 Task: Find a one-way business class flight from Unalaska to Fargo for 6 passengers on May 10, with 1 carry-on bag.
Action: Mouse moved to (342, 299)
Screenshot: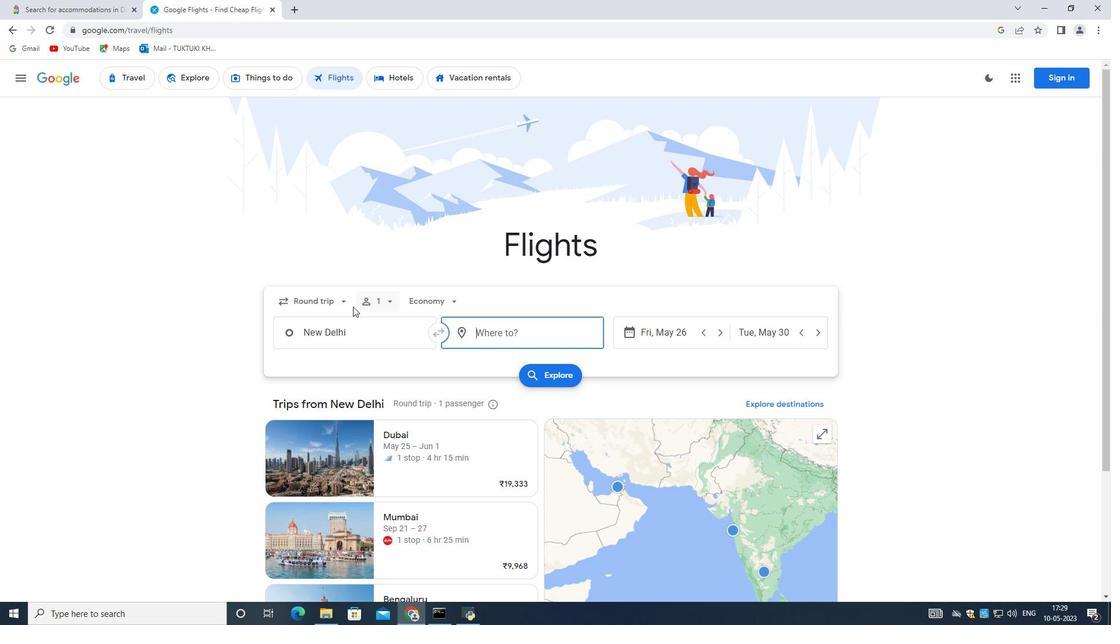 
Action: Mouse pressed left at (342, 299)
Screenshot: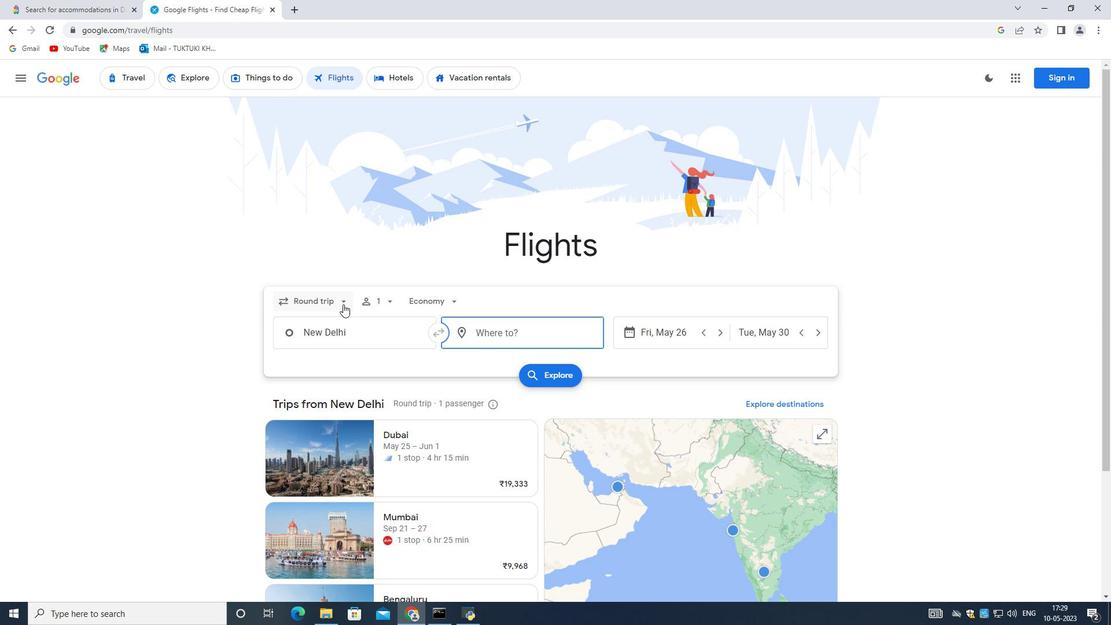 
Action: Mouse moved to (328, 355)
Screenshot: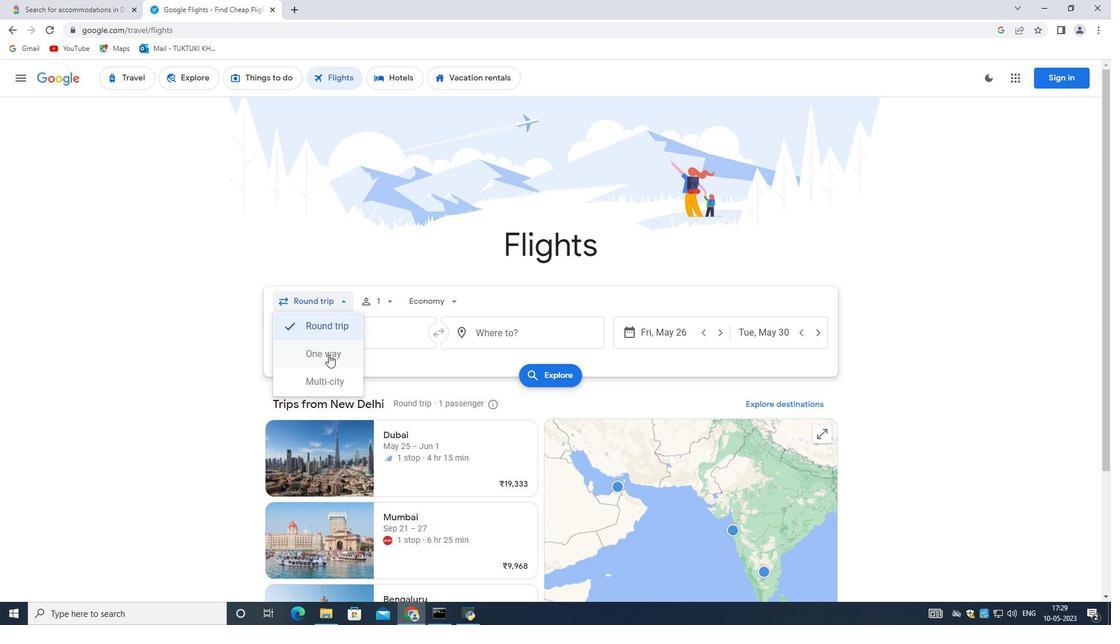 
Action: Mouse pressed left at (328, 355)
Screenshot: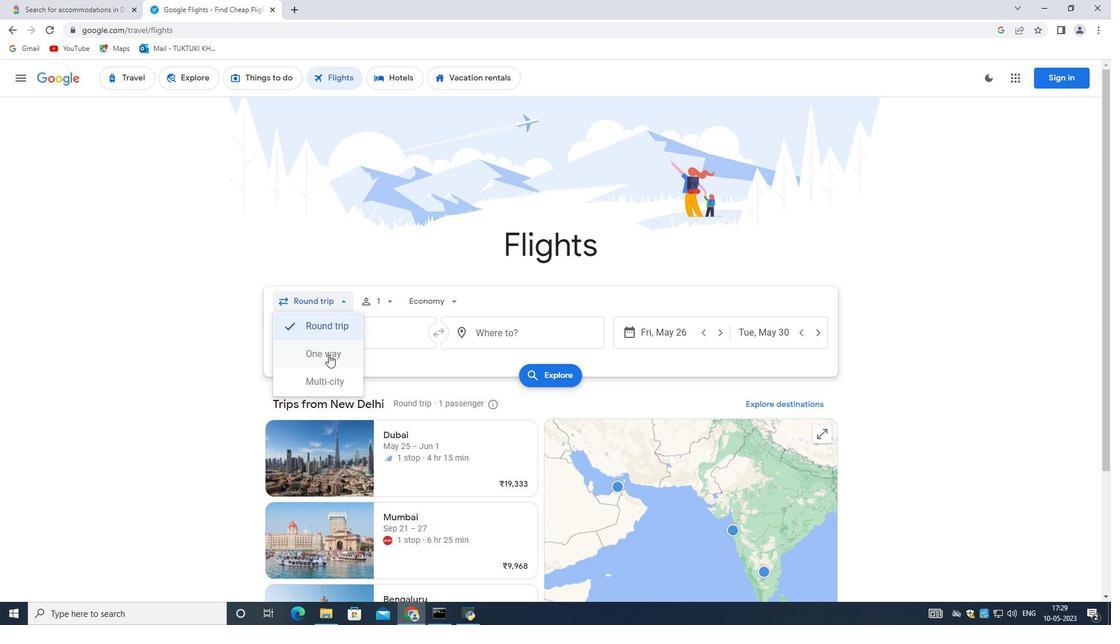 
Action: Mouse moved to (378, 301)
Screenshot: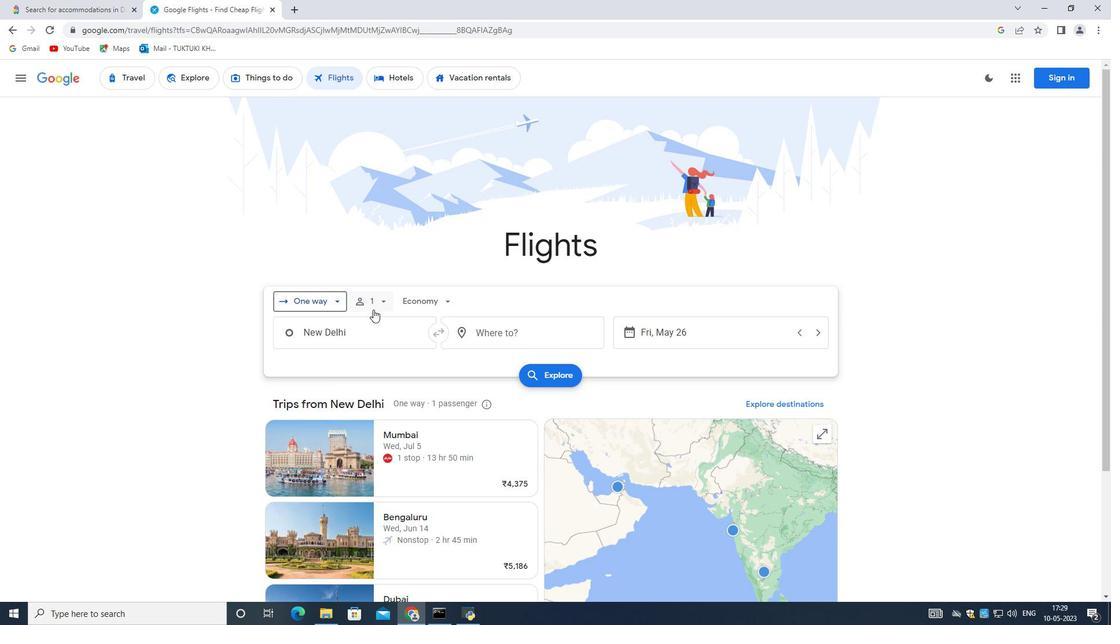 
Action: Mouse pressed left at (378, 301)
Screenshot: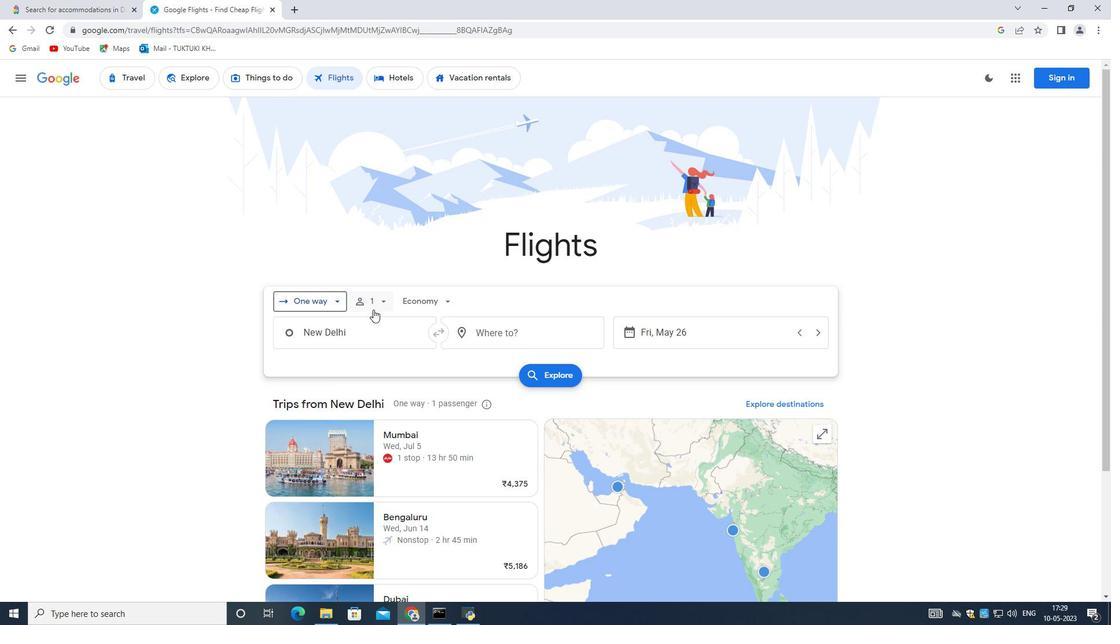 
Action: Mouse moved to (470, 331)
Screenshot: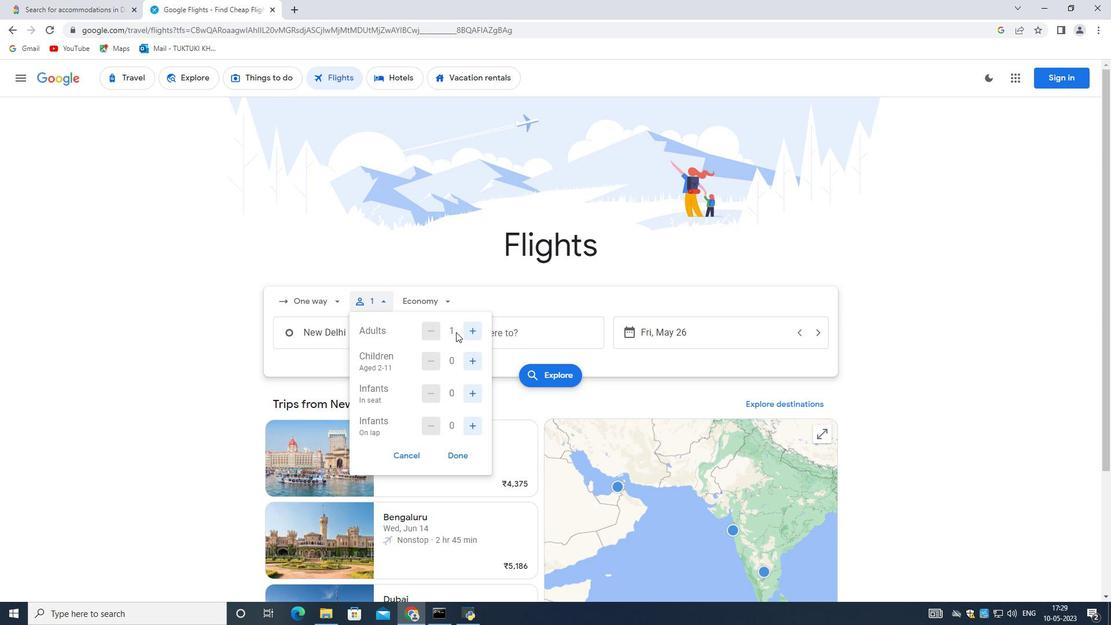 
Action: Mouse pressed left at (470, 331)
Screenshot: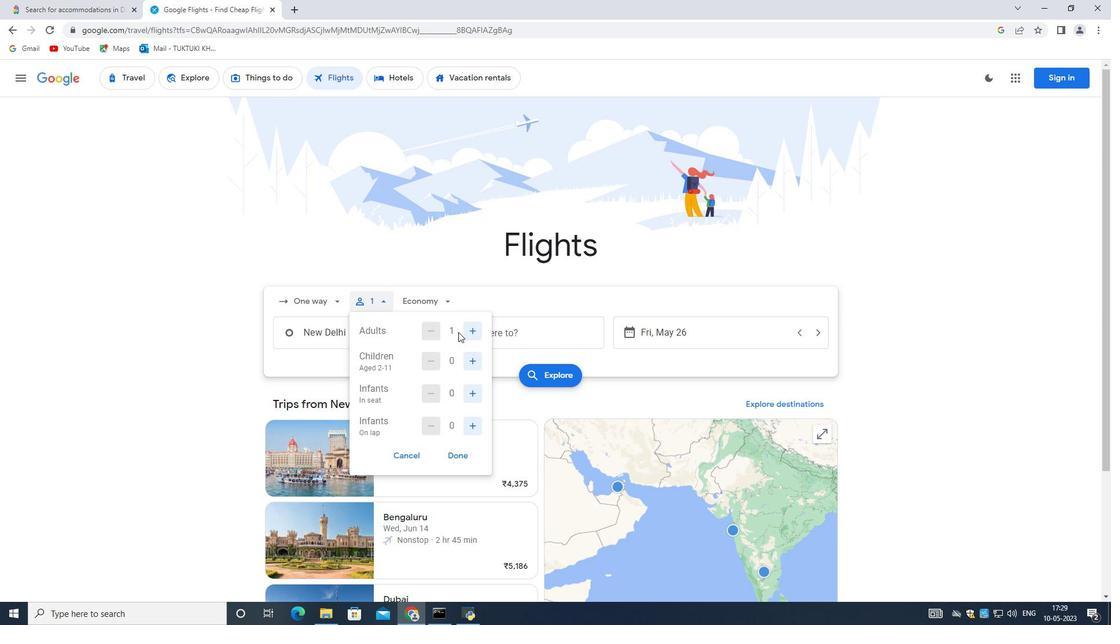 
Action: Mouse moved to (471, 330)
Screenshot: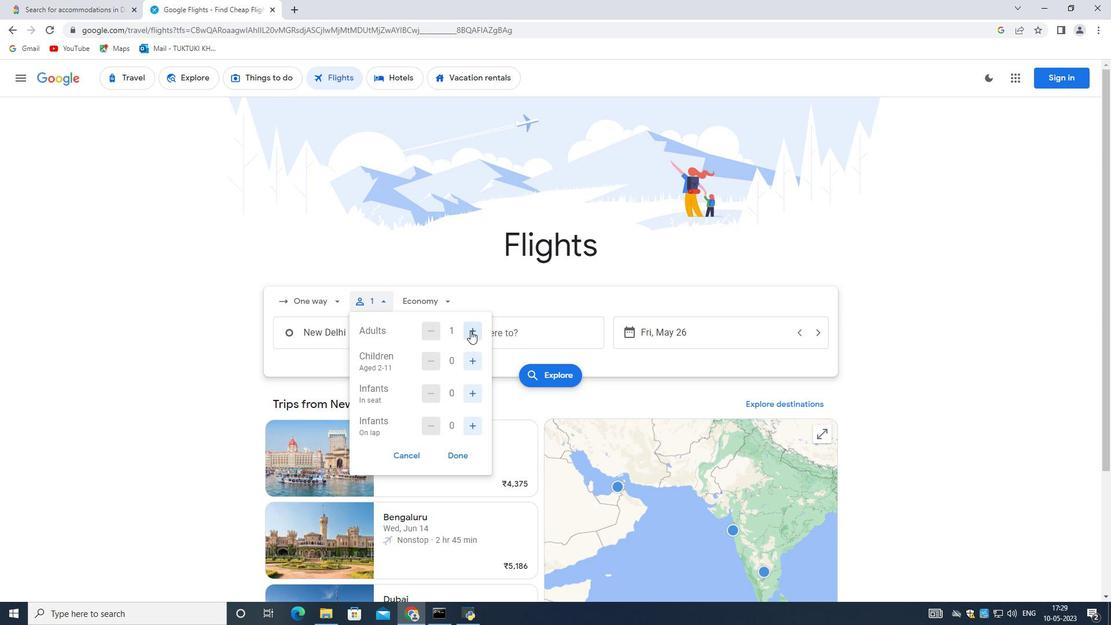 
Action: Mouse pressed left at (471, 330)
Screenshot: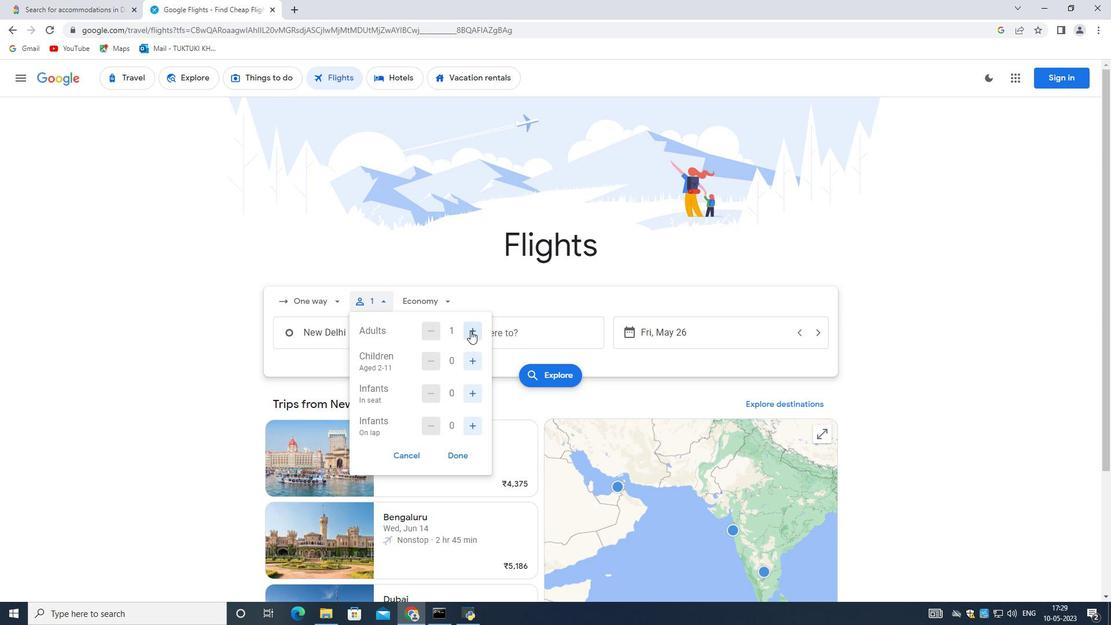 
Action: Mouse pressed left at (471, 330)
Screenshot: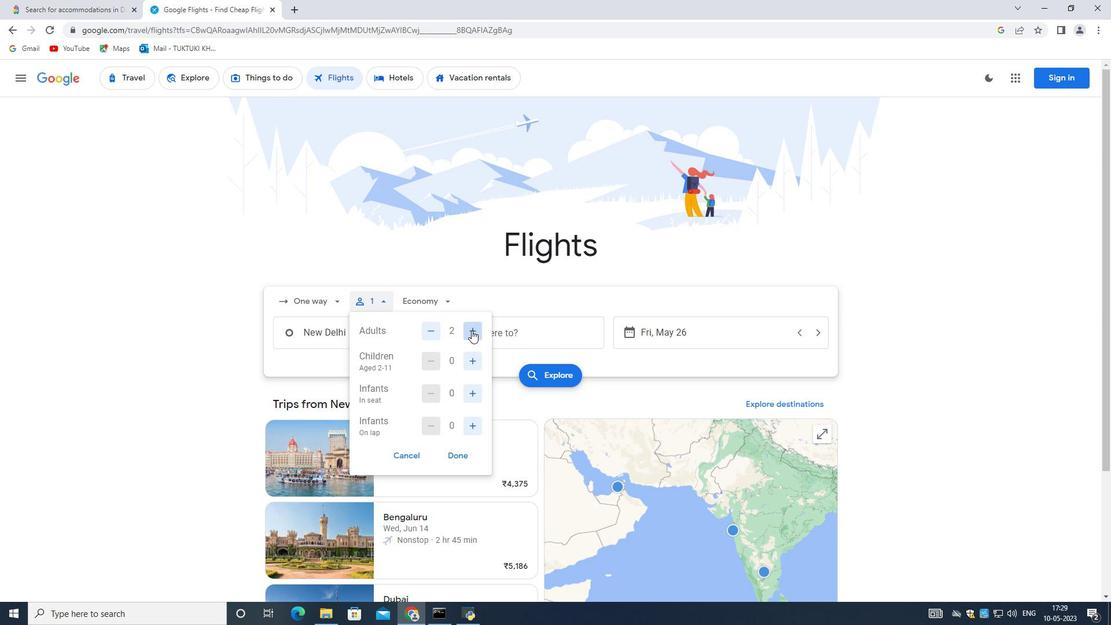 
Action: Mouse moved to (433, 335)
Screenshot: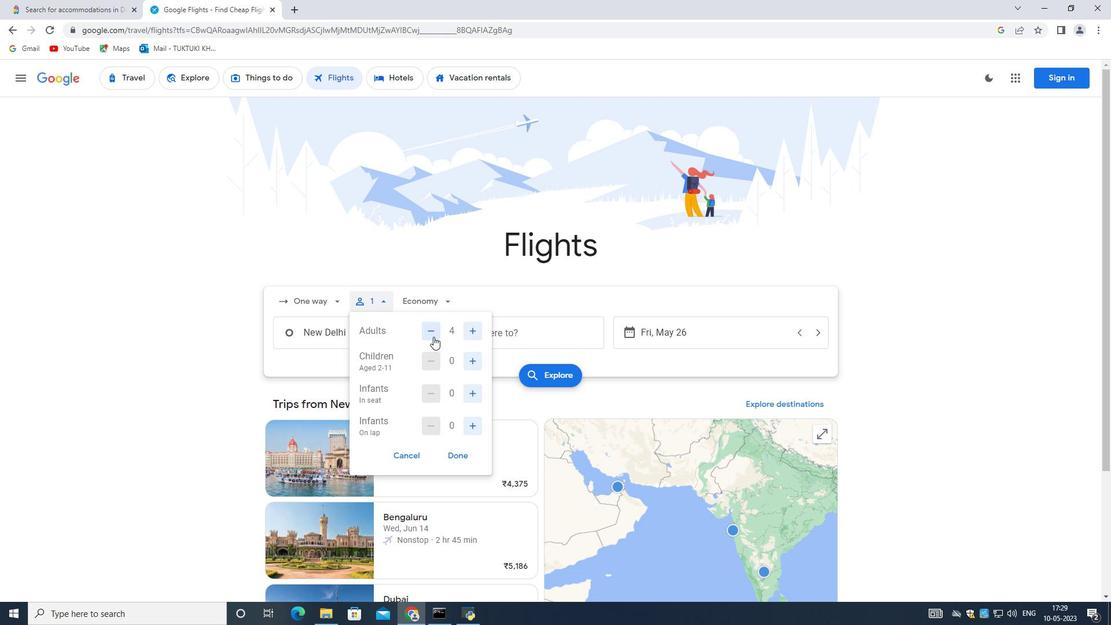 
Action: Mouse pressed left at (433, 335)
Screenshot: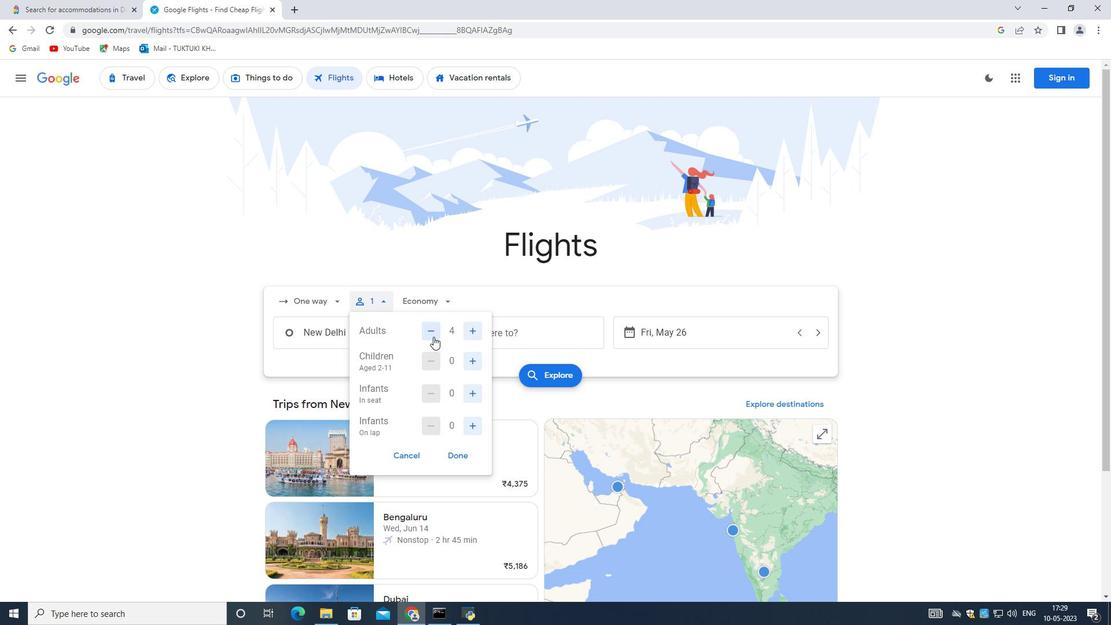 
Action: Mouse moved to (476, 361)
Screenshot: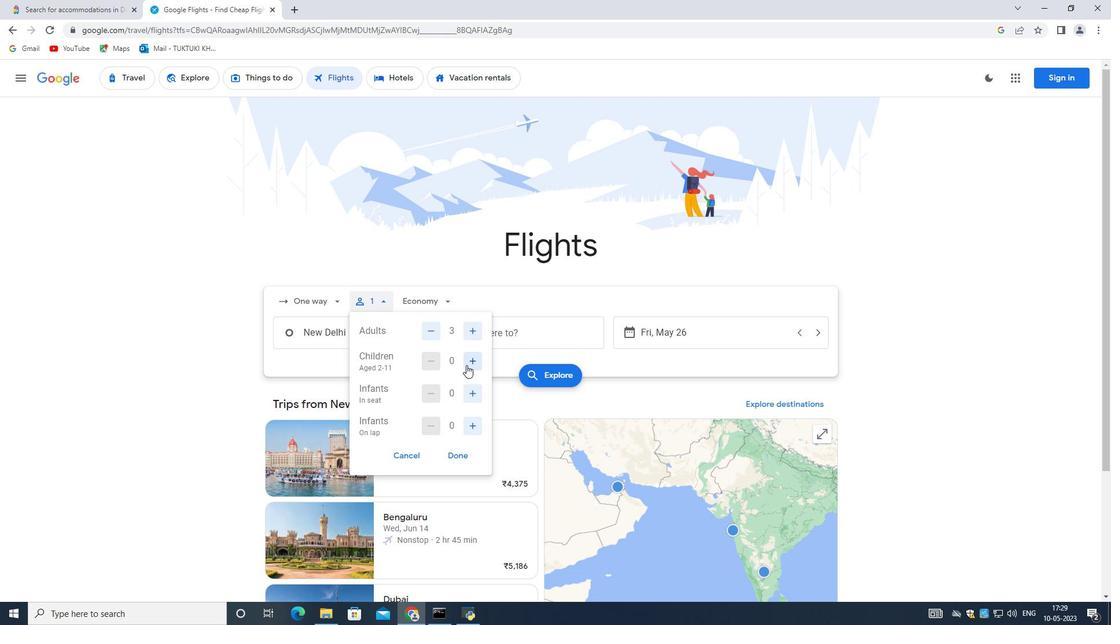 
Action: Mouse pressed left at (476, 361)
Screenshot: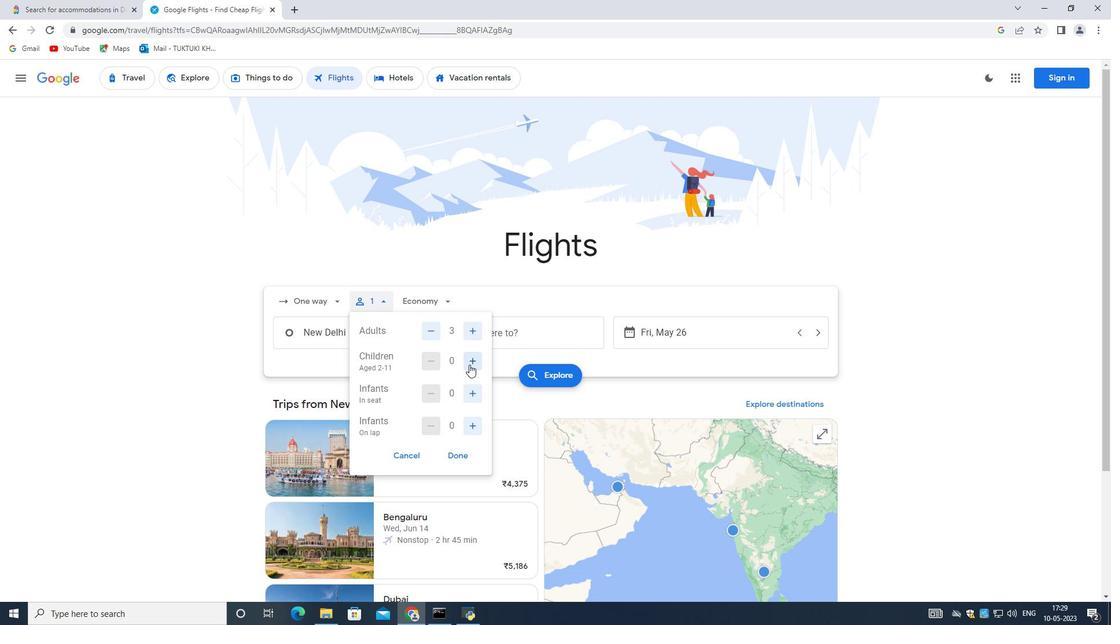
Action: Mouse moved to (476, 360)
Screenshot: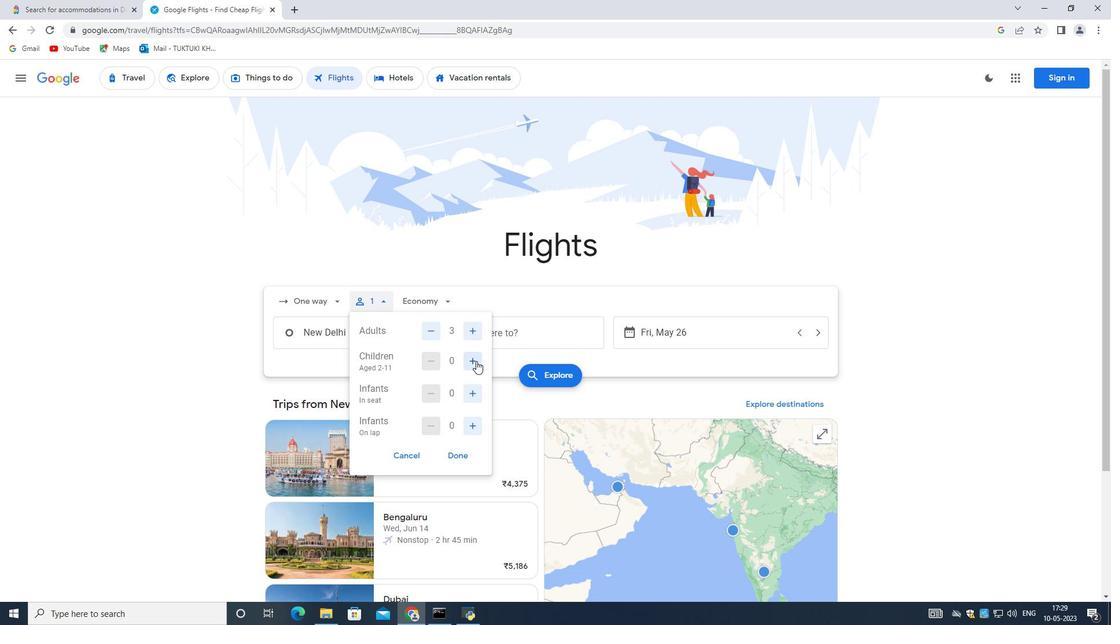 
Action: Mouse pressed left at (476, 360)
Screenshot: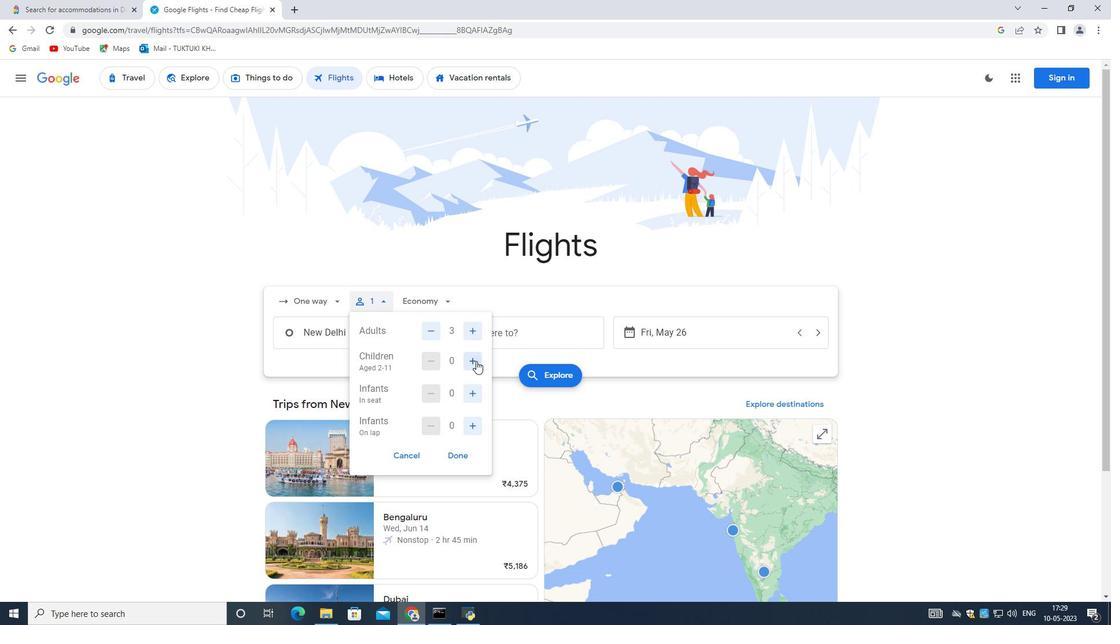 
Action: Mouse moved to (476, 359)
Screenshot: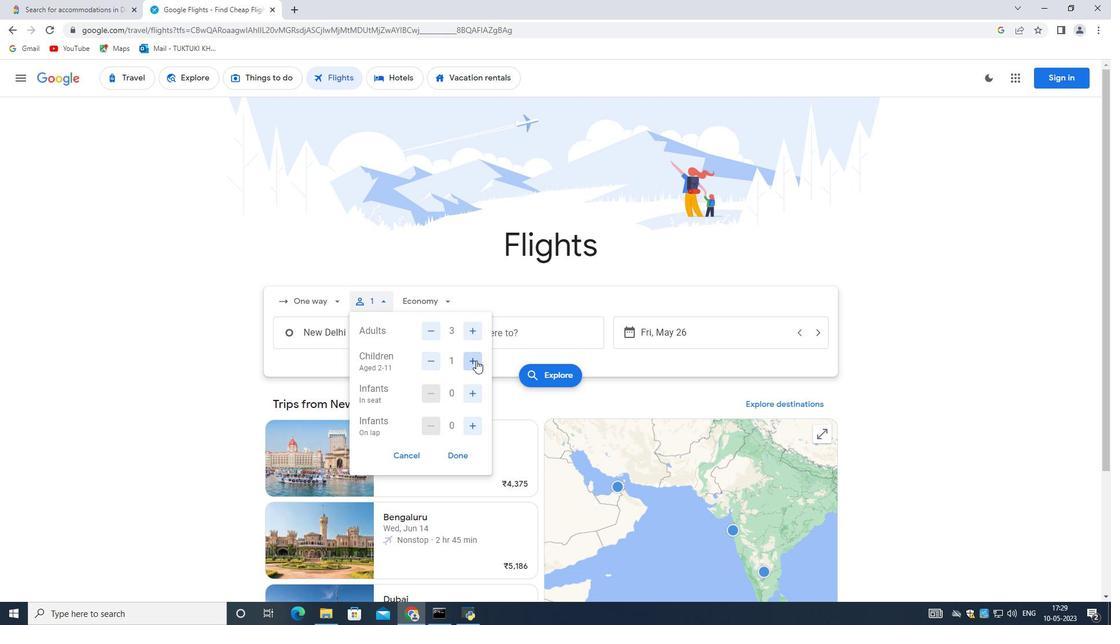 
Action: Mouse pressed left at (476, 359)
Screenshot: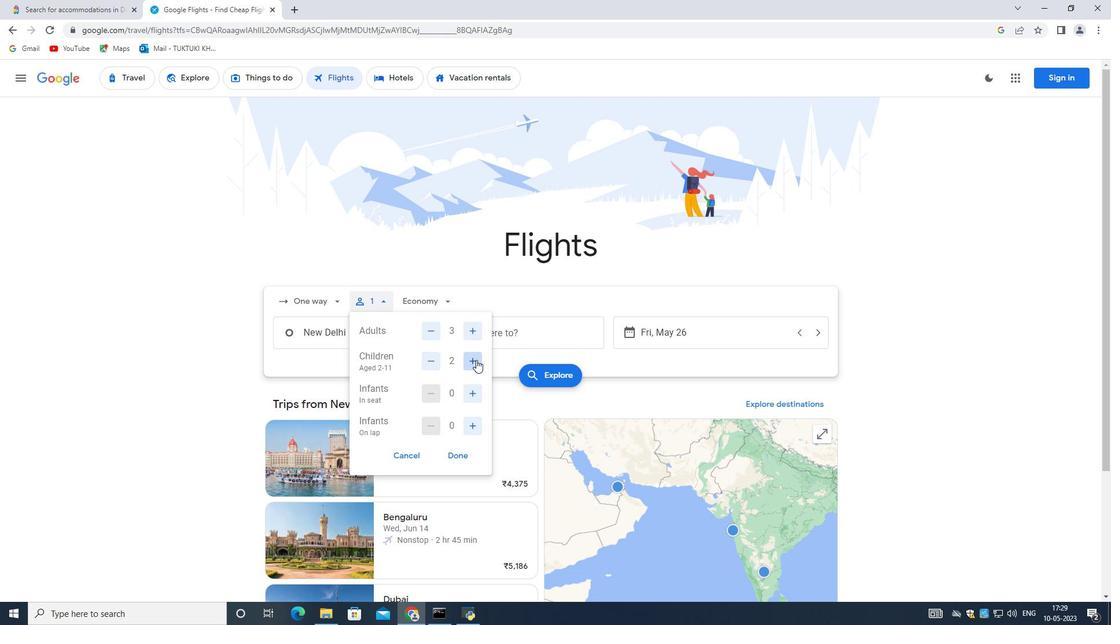 
Action: Mouse moved to (460, 453)
Screenshot: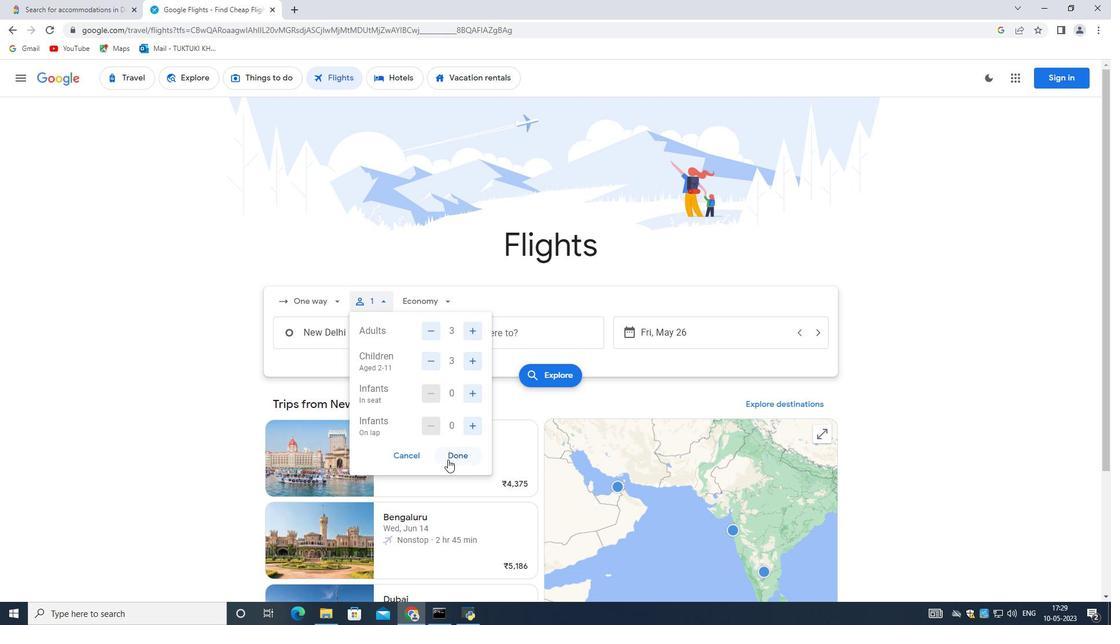 
Action: Mouse pressed left at (460, 453)
Screenshot: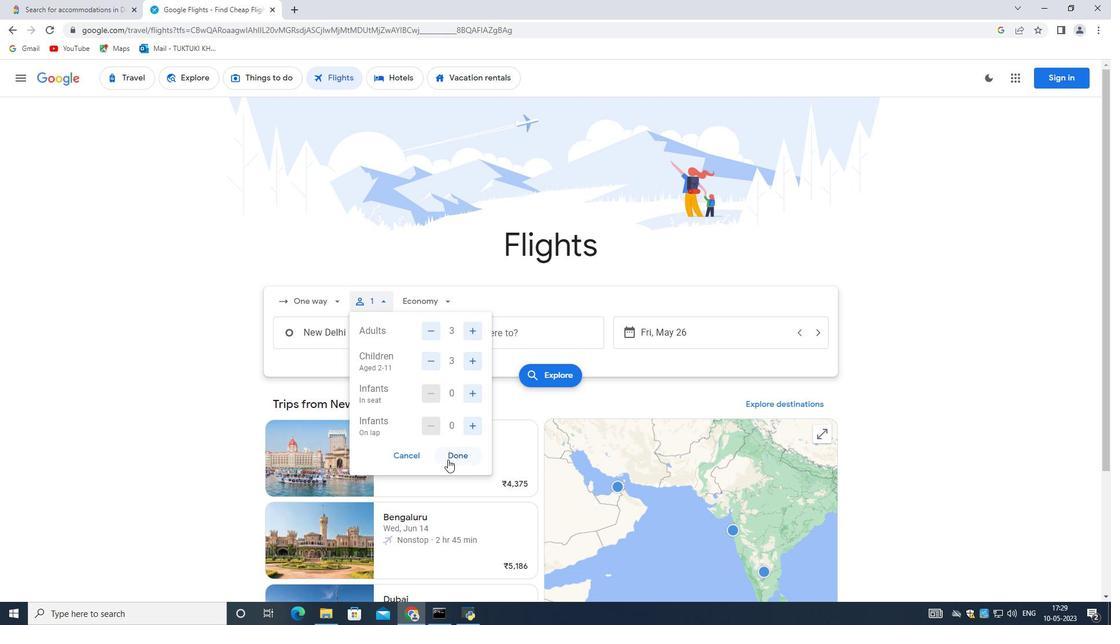 
Action: Mouse moved to (428, 301)
Screenshot: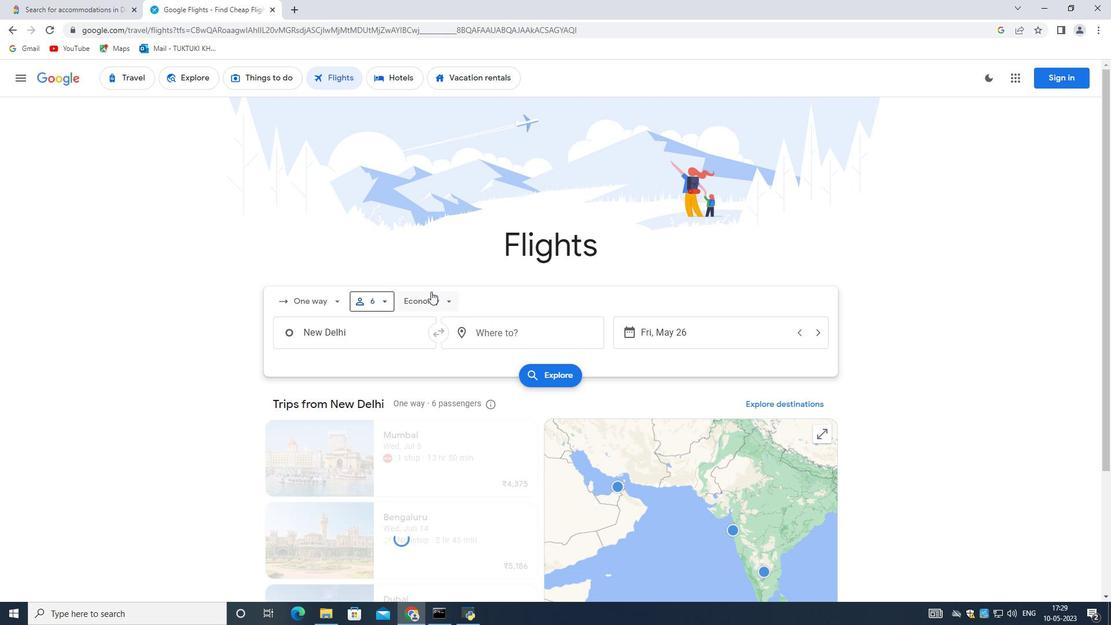 
Action: Mouse pressed left at (428, 301)
Screenshot: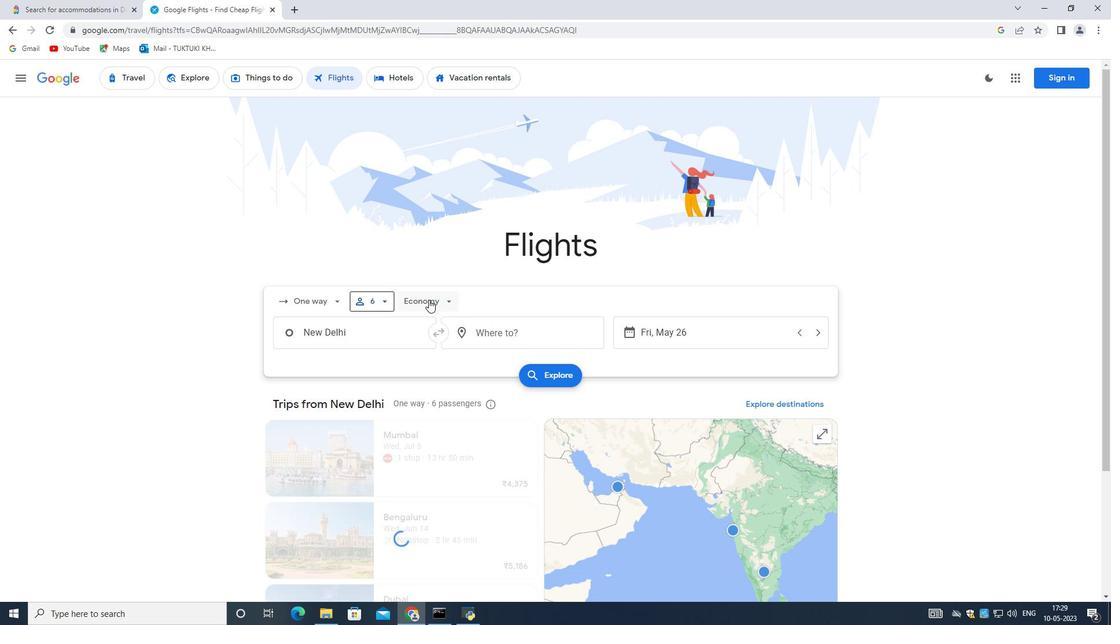 
Action: Mouse moved to (454, 384)
Screenshot: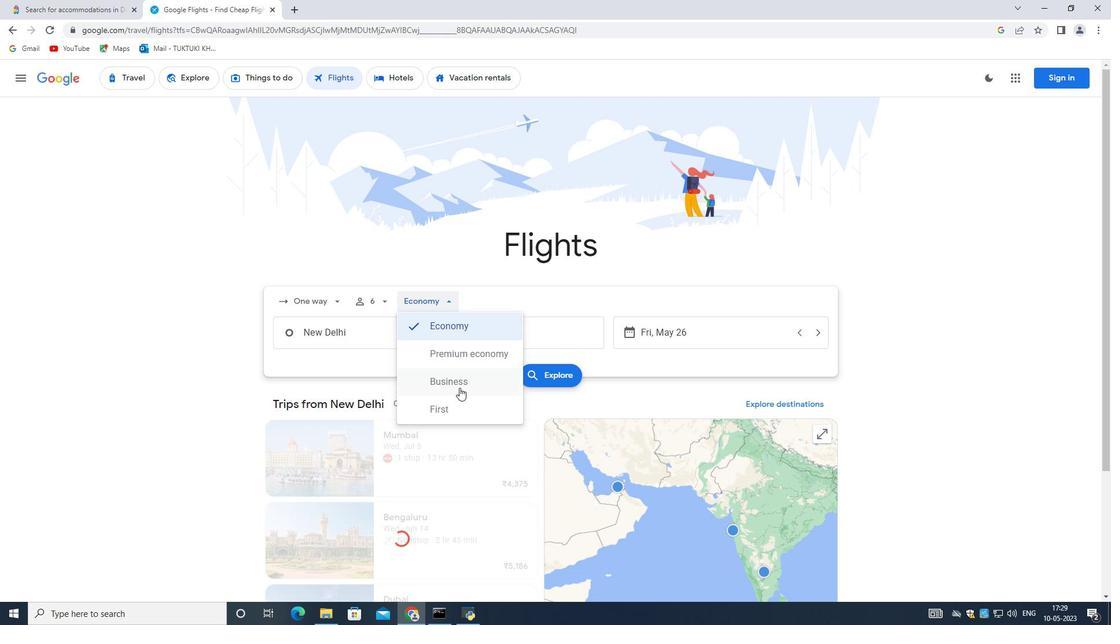 
Action: Mouse pressed left at (454, 384)
Screenshot: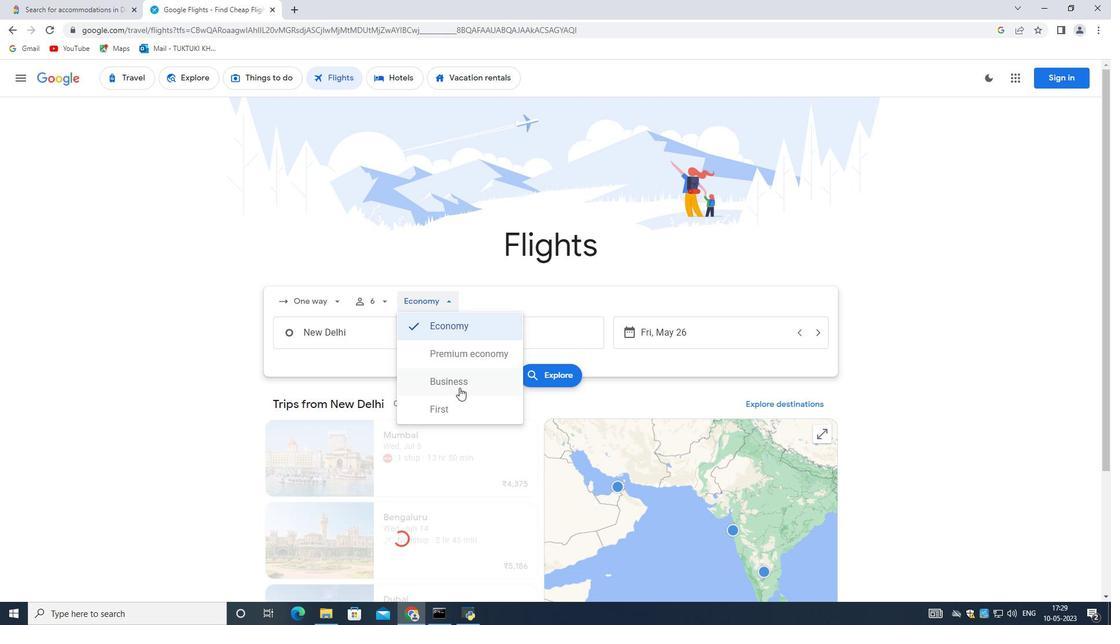 
Action: Mouse moved to (340, 336)
Screenshot: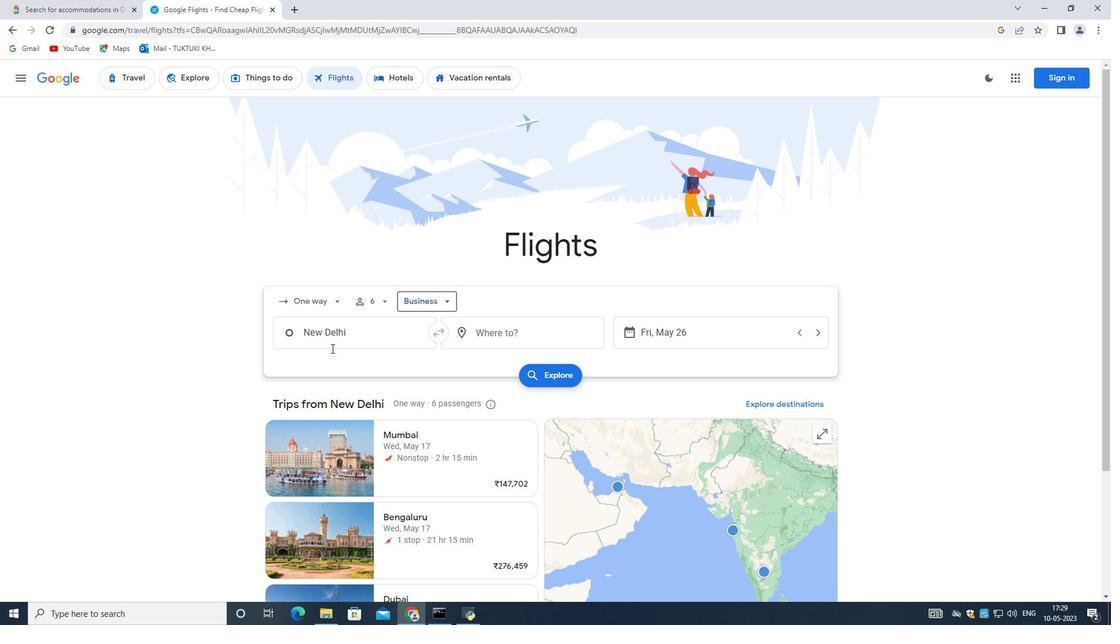 
Action: Mouse pressed left at (340, 336)
Screenshot: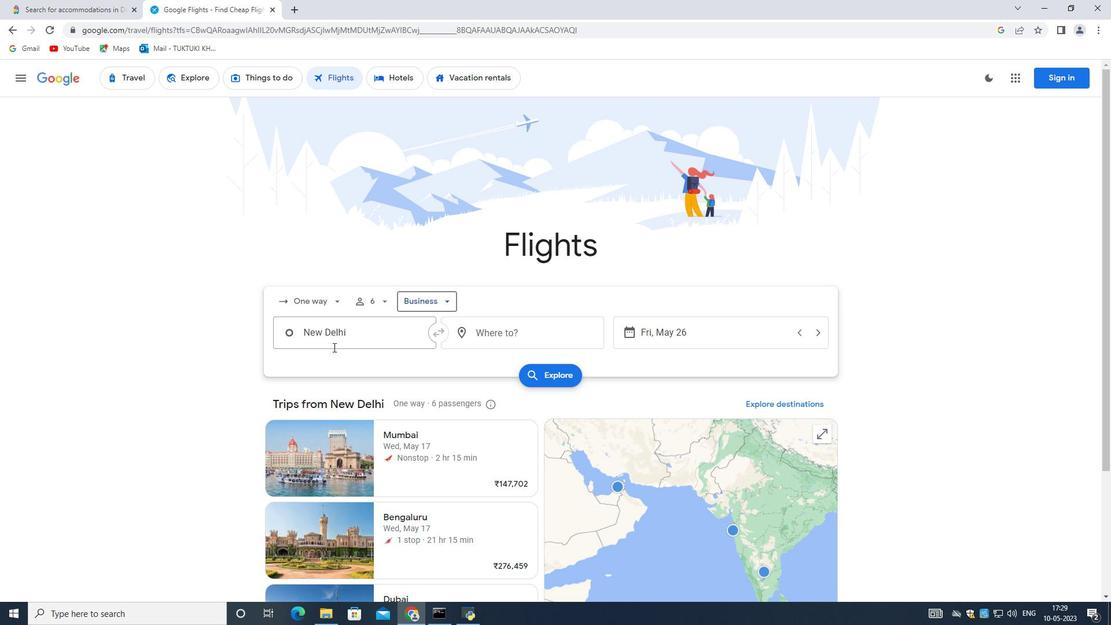 
Action: Key pressed <Key.backspace><Key.shift>Unalaska
Screenshot: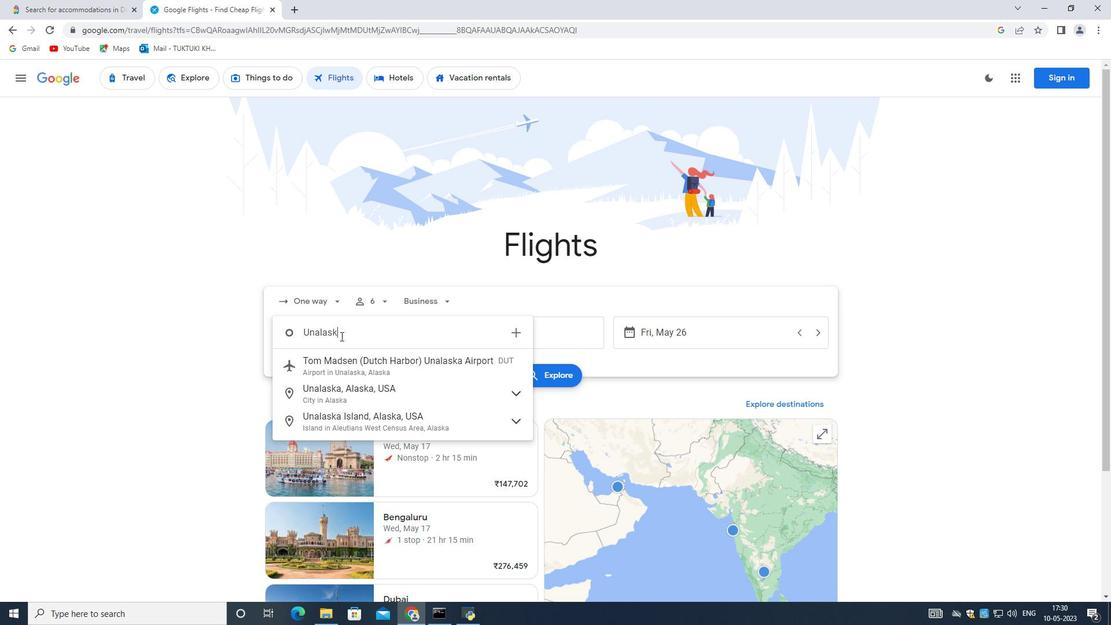 
Action: Mouse moved to (343, 375)
Screenshot: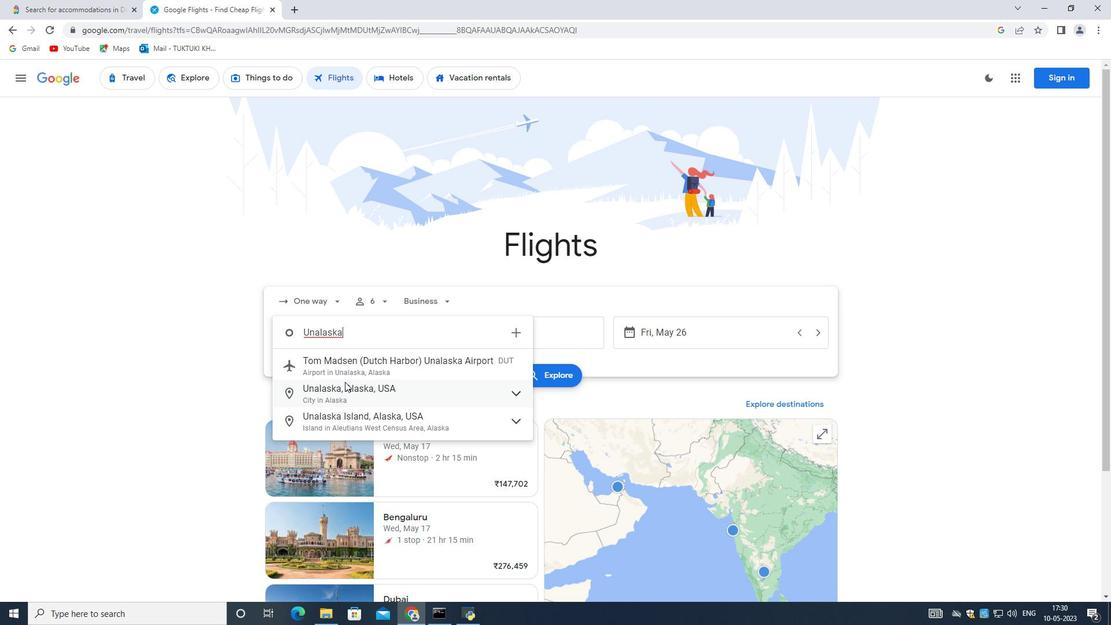 
Action: Key pressed <Key.space><Key.shift>Airport
Screenshot: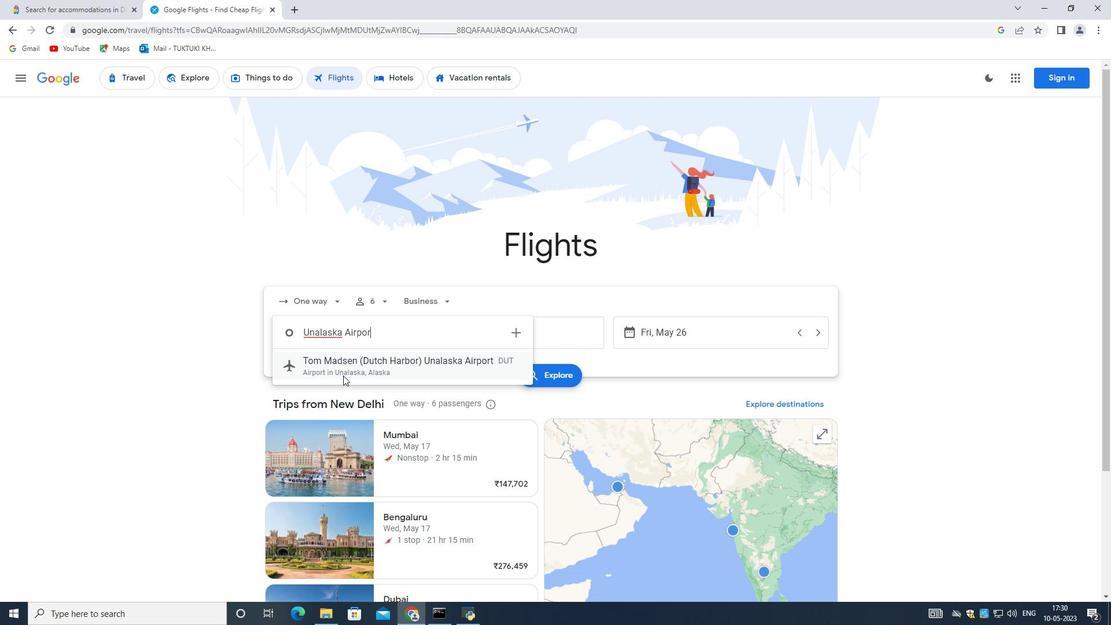 
Action: Mouse moved to (491, 414)
Screenshot: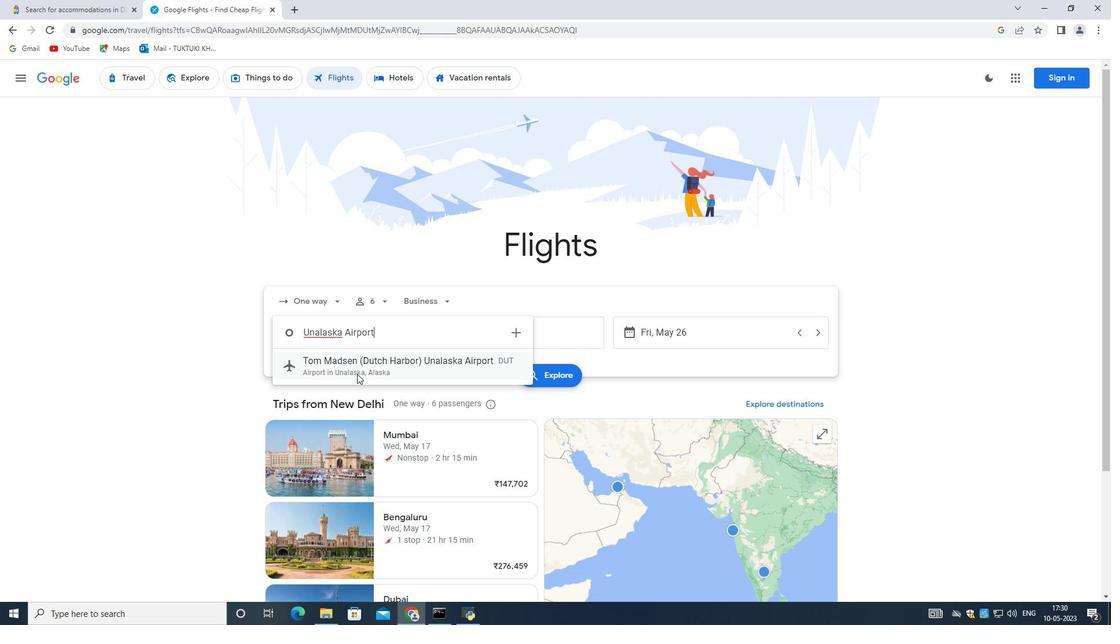 
Action: Key pressed <Key.enter>
Screenshot: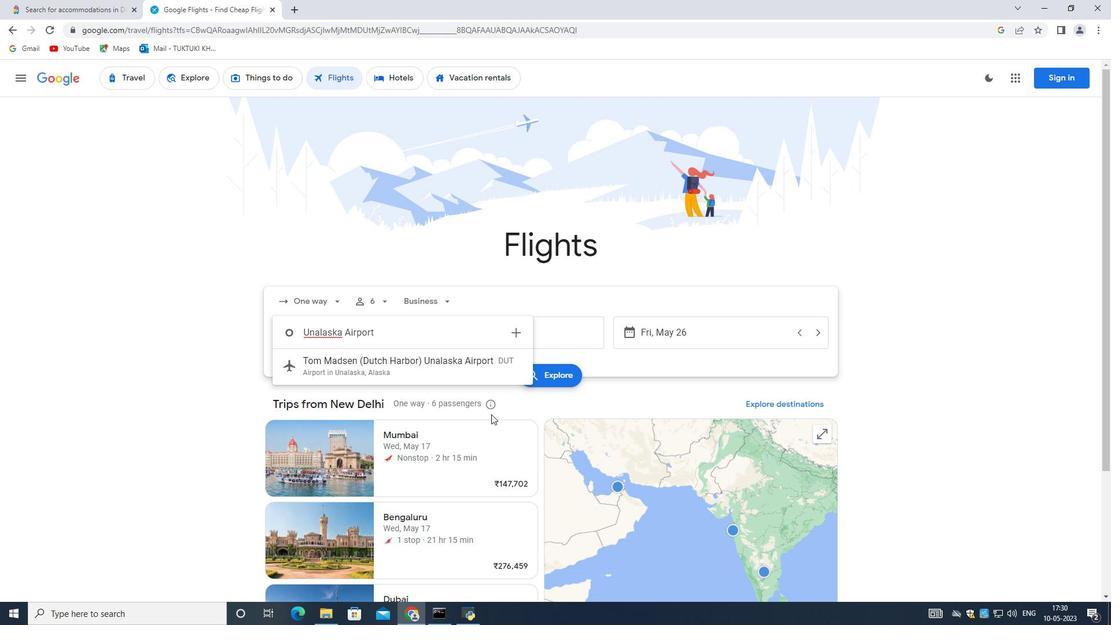 
Action: Mouse moved to (489, 337)
Screenshot: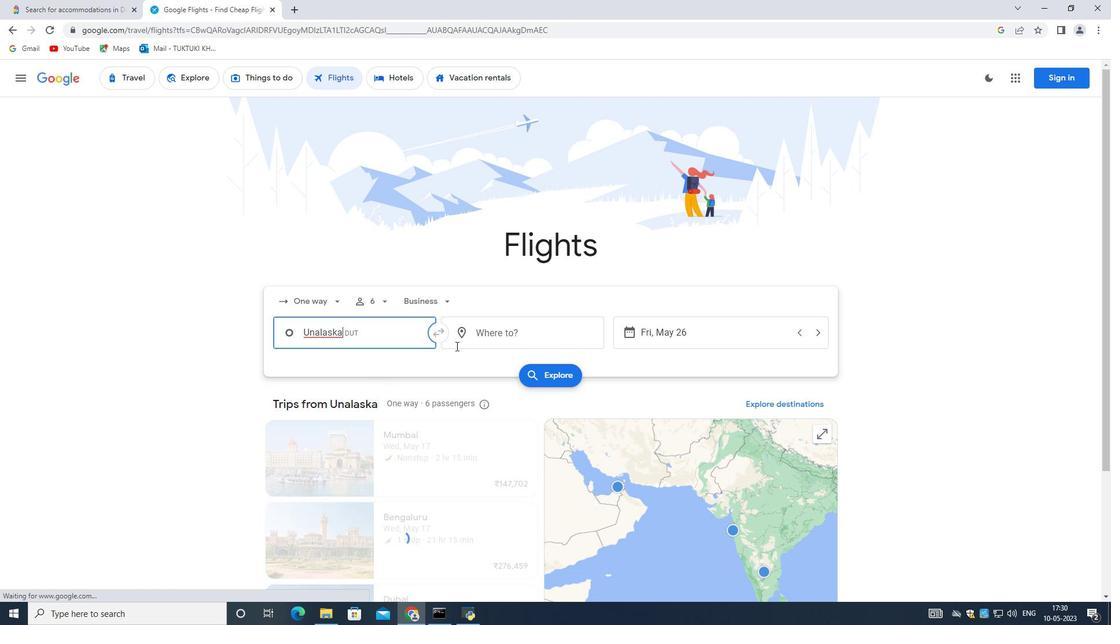 
Action: Mouse pressed left at (489, 337)
Screenshot: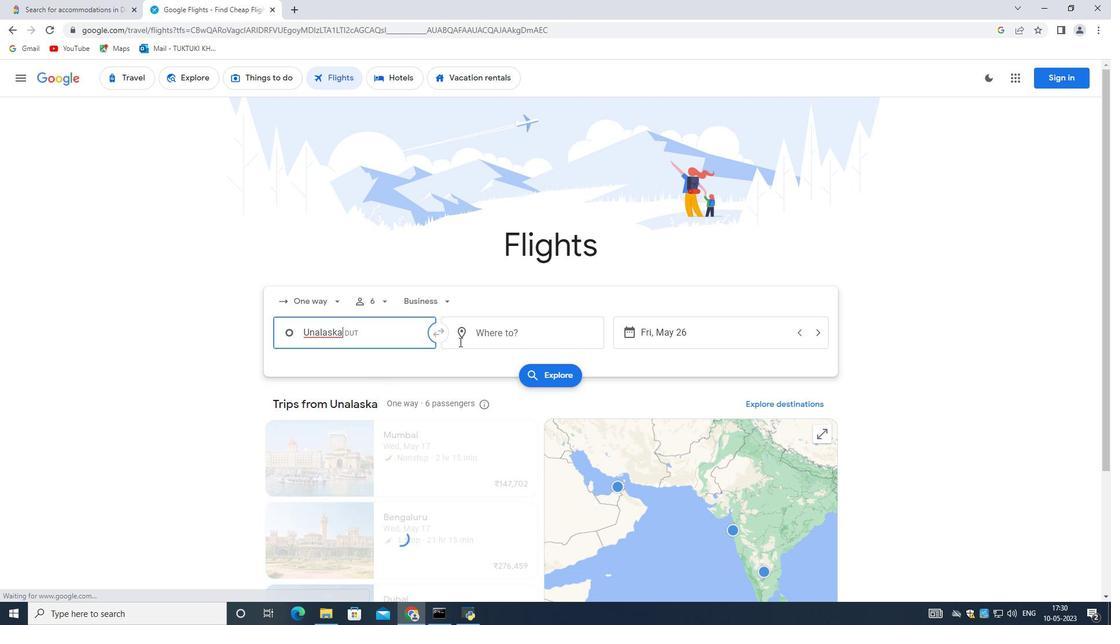 
Action: Key pressed <Key.shift>Hector
Screenshot: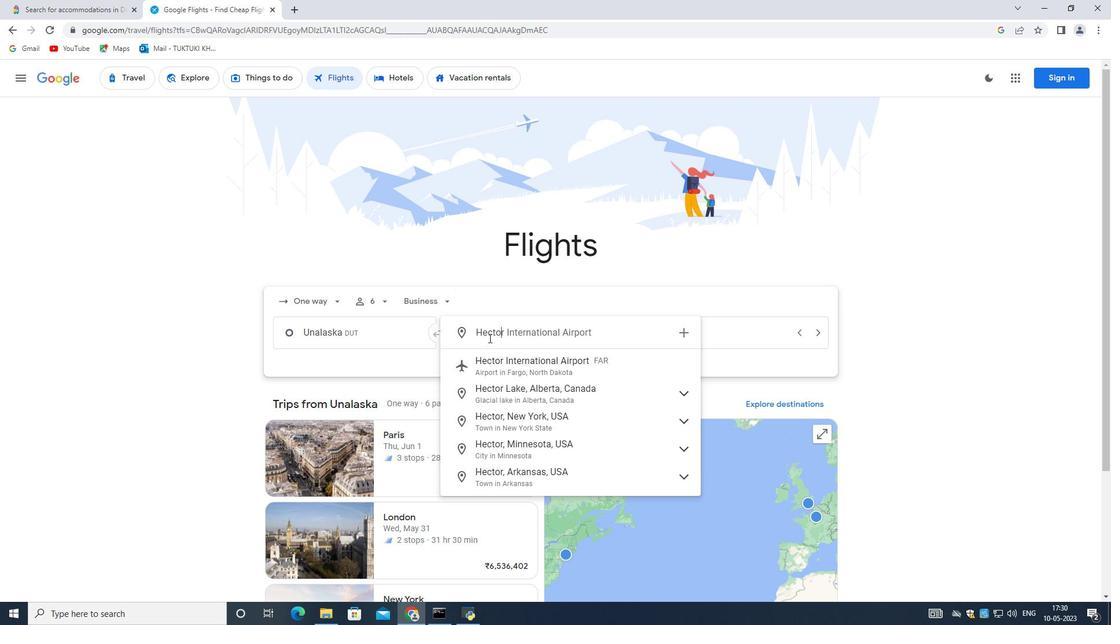 
Action: Mouse moved to (489, 337)
Screenshot: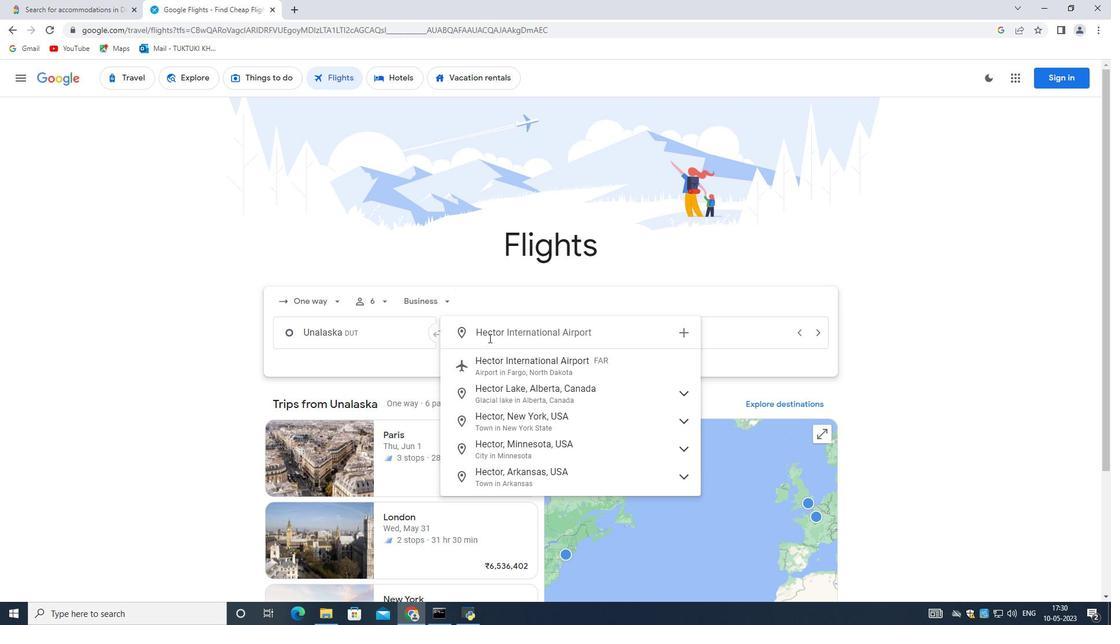 
Action: Mouse scrolled (489, 337) with delta (0, 0)
Screenshot: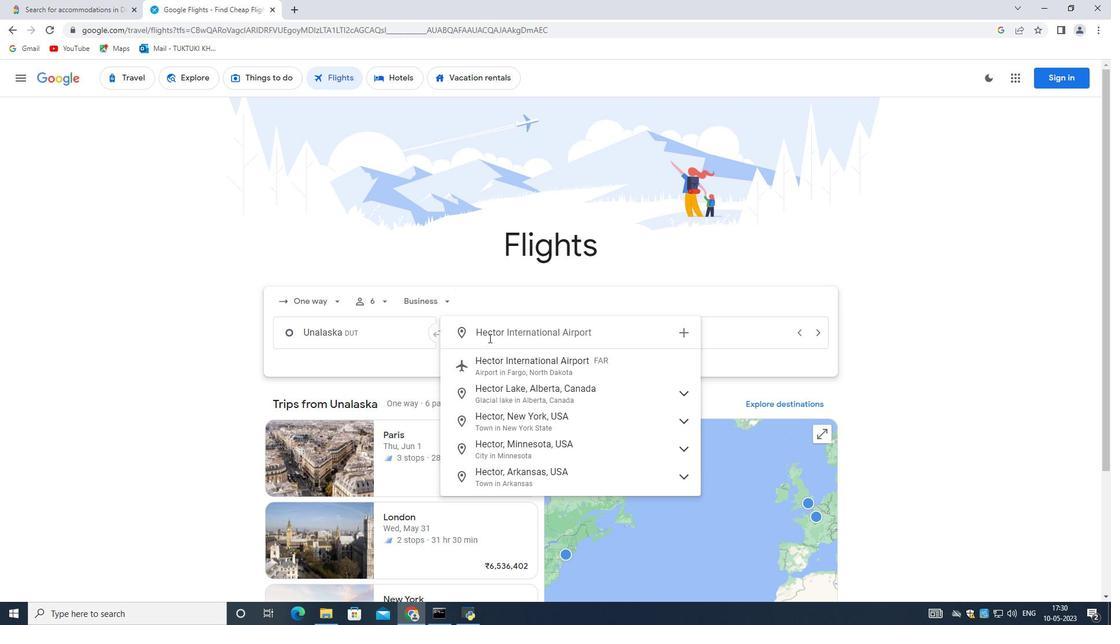 
Action: Mouse moved to (519, 360)
Screenshot: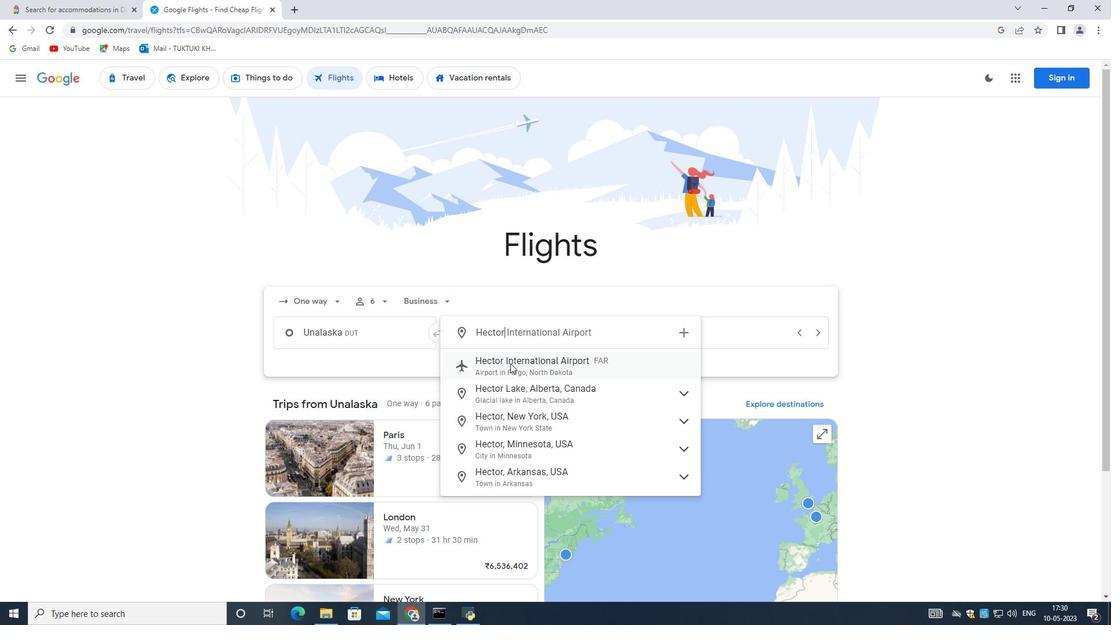 
Action: Mouse pressed left at (519, 360)
Screenshot: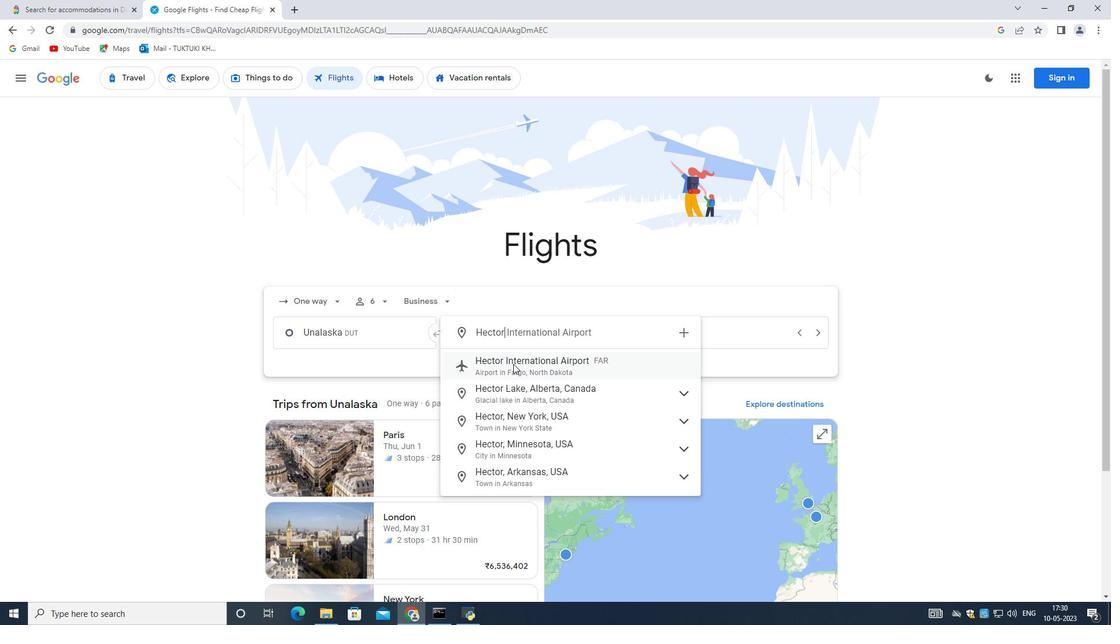 
Action: Mouse moved to (665, 325)
Screenshot: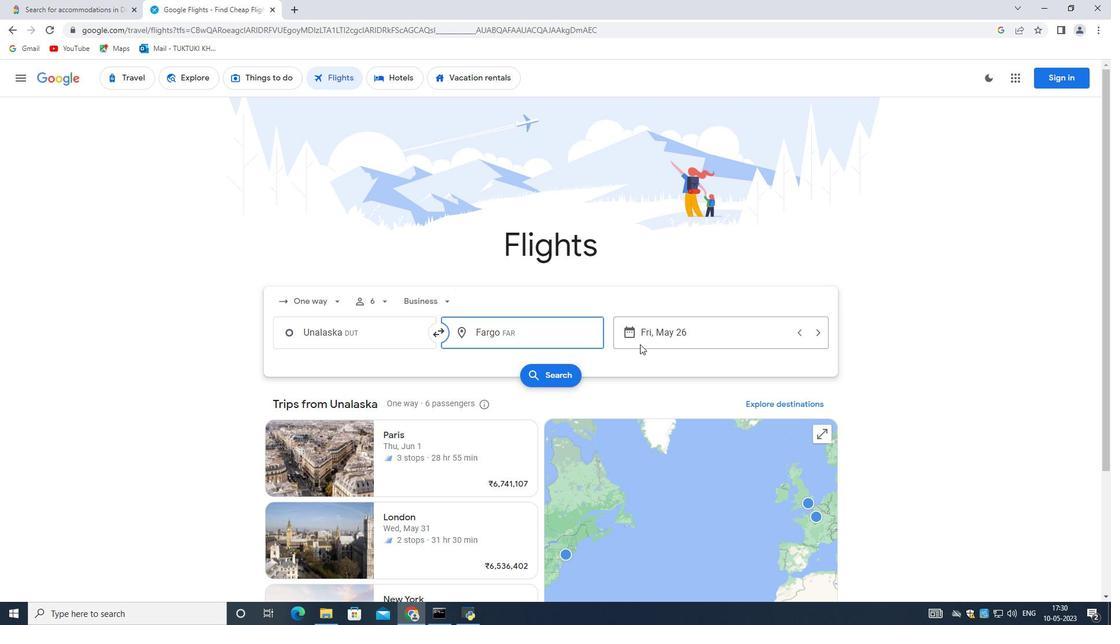 
Action: Mouse pressed left at (665, 325)
Screenshot: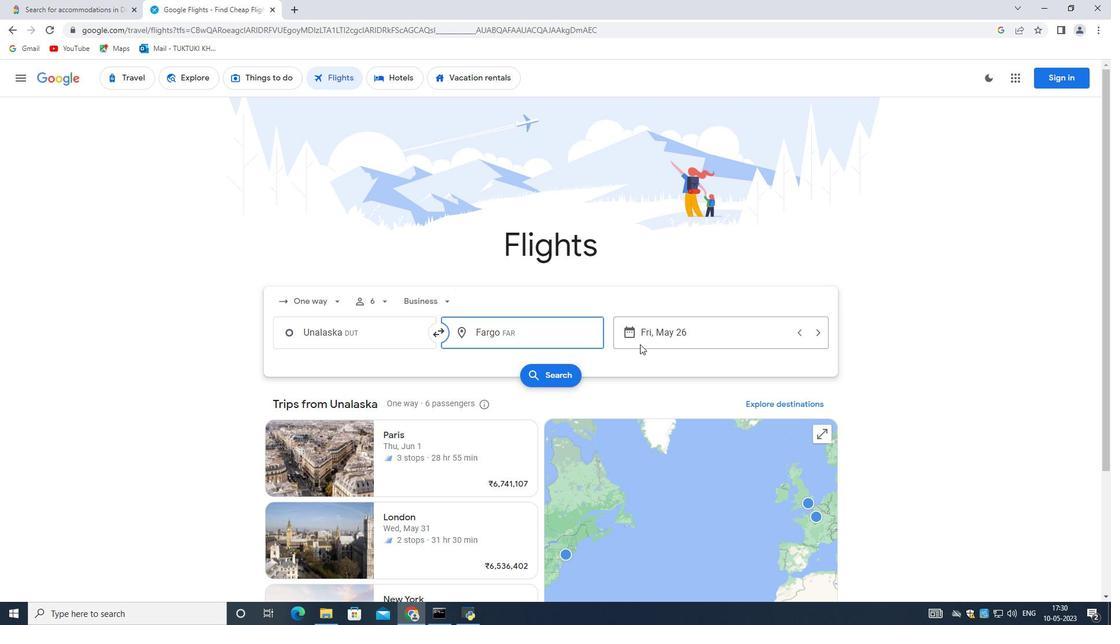 
Action: Mouse moved to (499, 421)
Screenshot: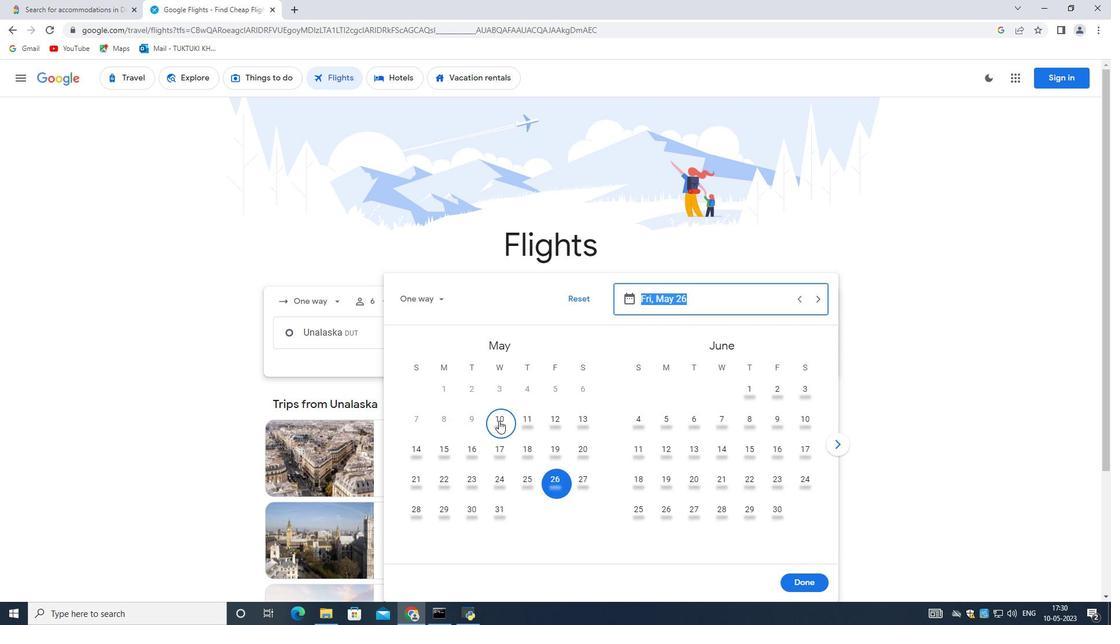 
Action: Mouse pressed left at (499, 421)
Screenshot: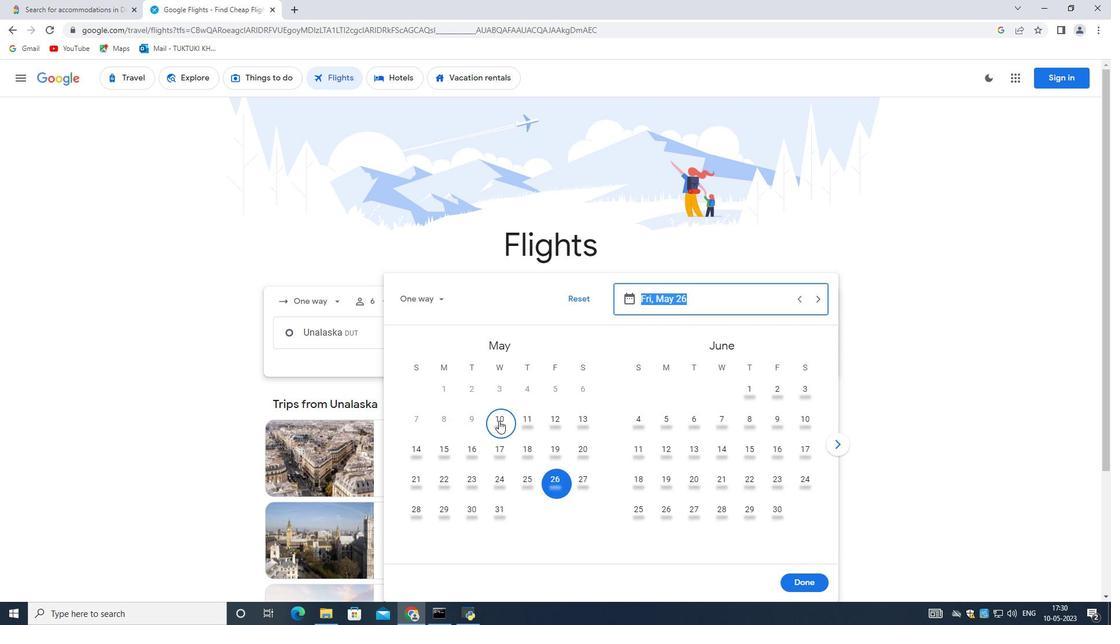 
Action: Mouse moved to (802, 584)
Screenshot: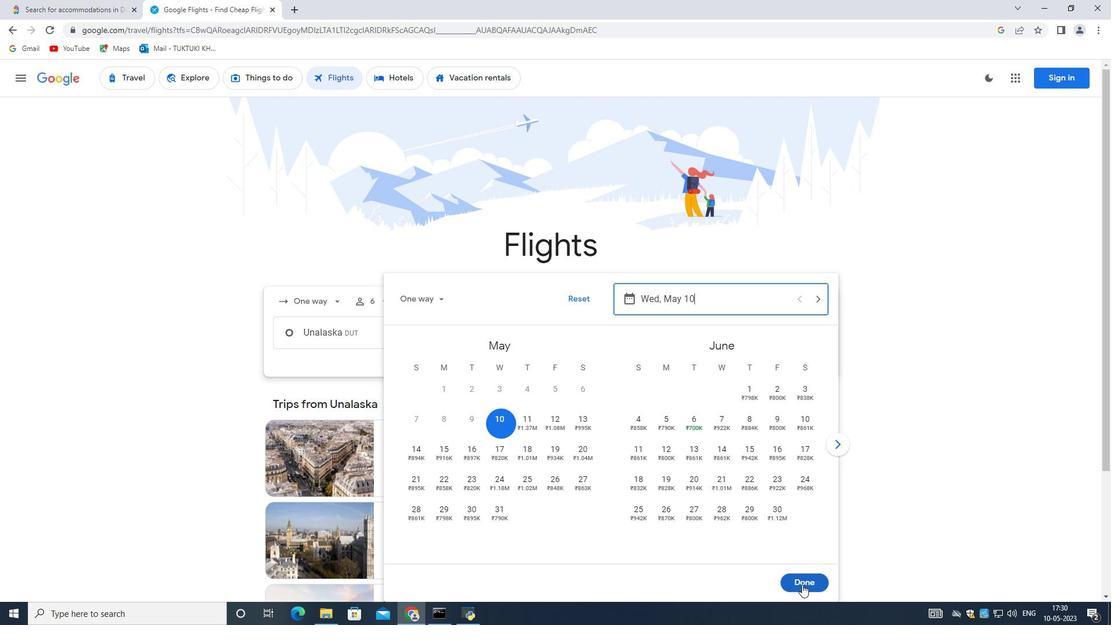 
Action: Mouse pressed left at (802, 584)
Screenshot: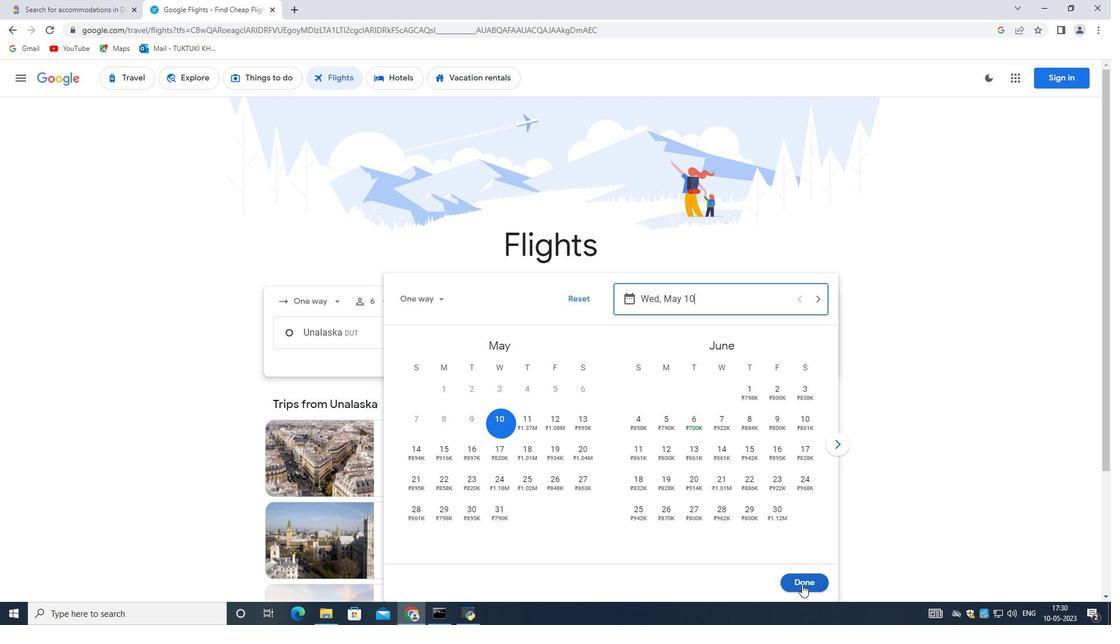 
Action: Mouse moved to (553, 378)
Screenshot: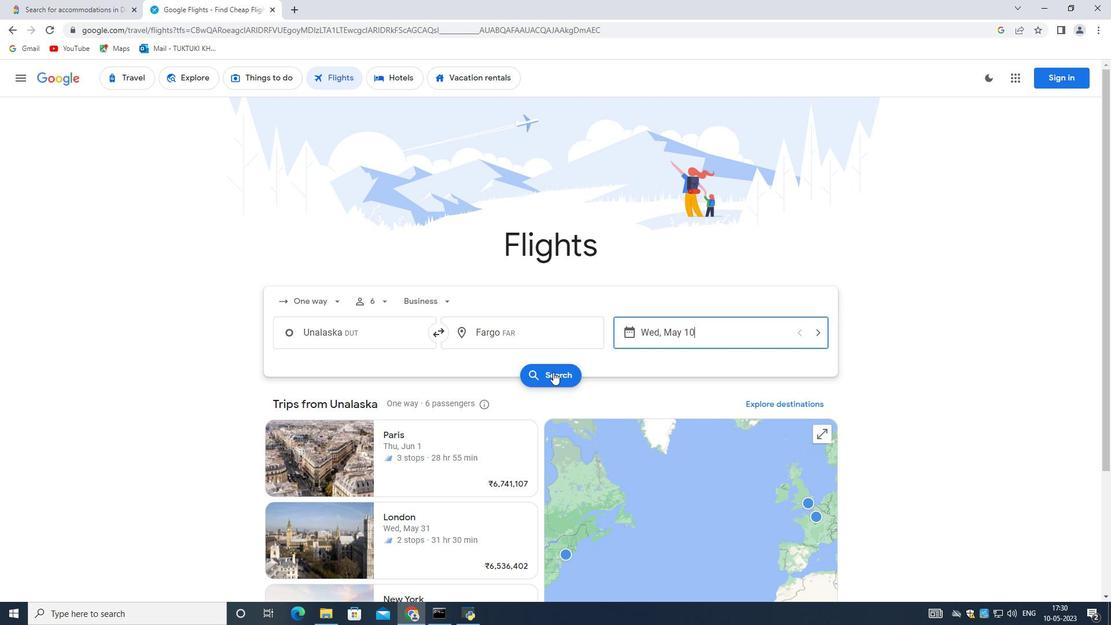 
Action: Mouse pressed left at (553, 378)
Screenshot: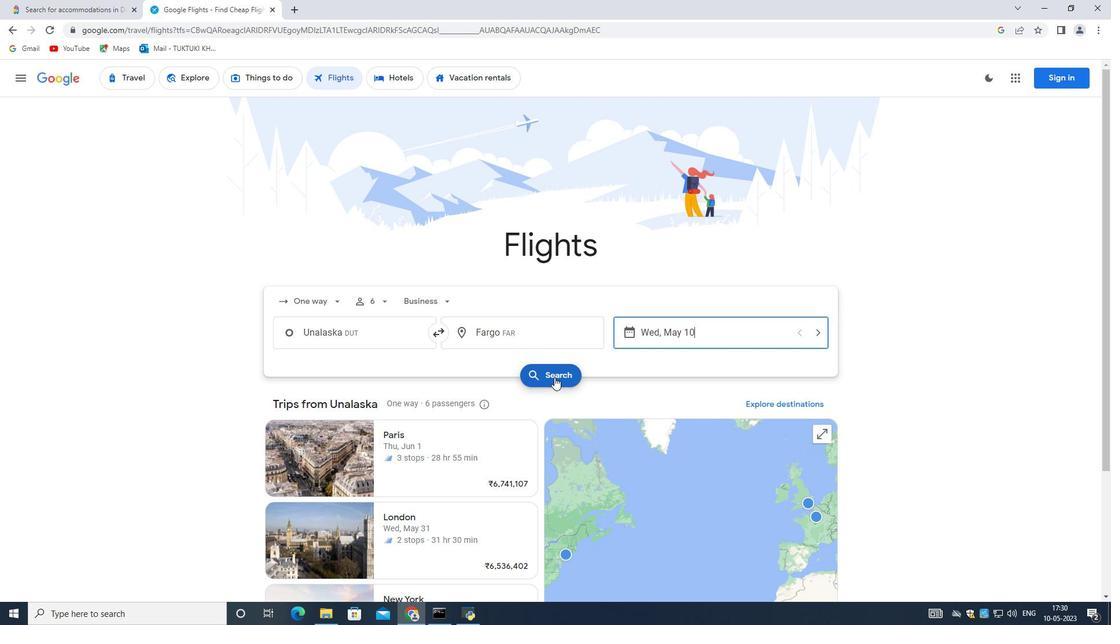 
Action: Mouse moved to (453, 188)
Screenshot: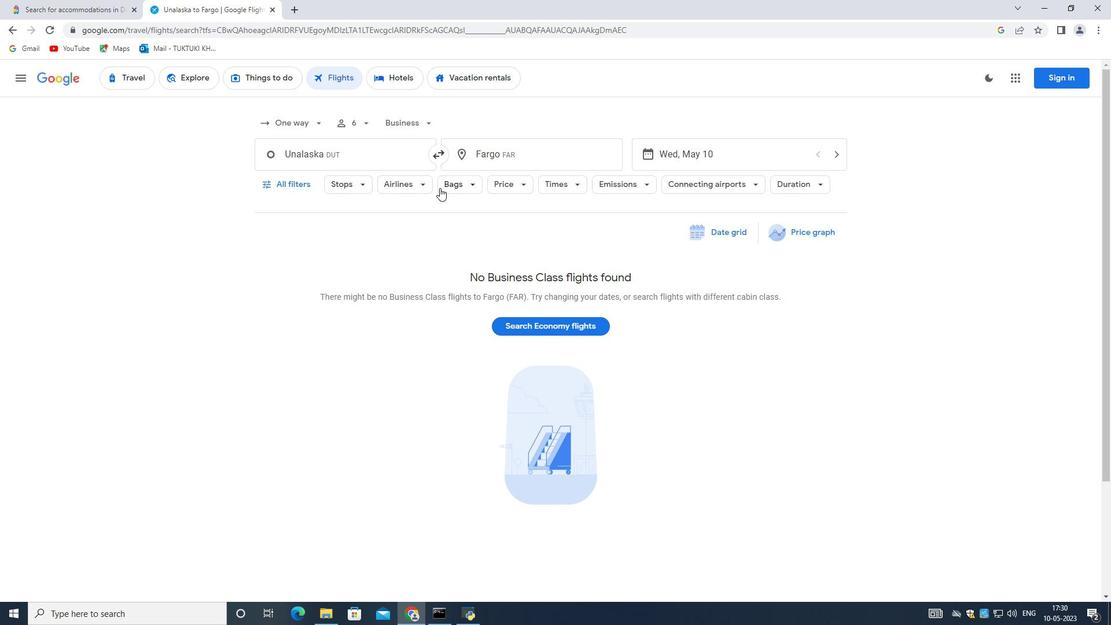 
Action: Mouse pressed left at (453, 188)
Screenshot: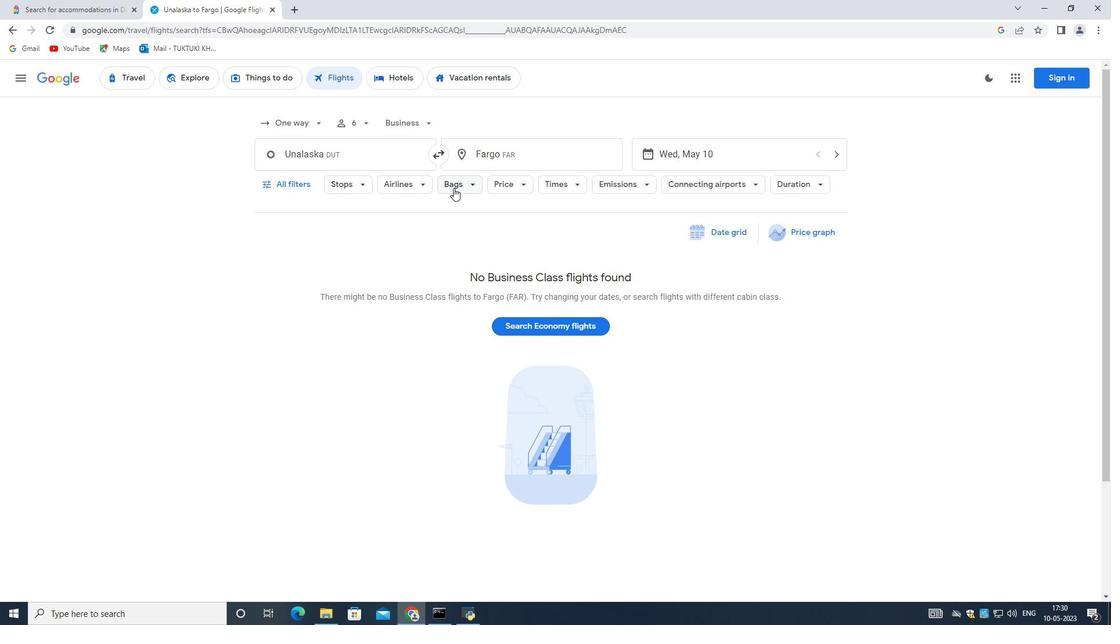 
Action: Mouse moved to (625, 238)
Screenshot: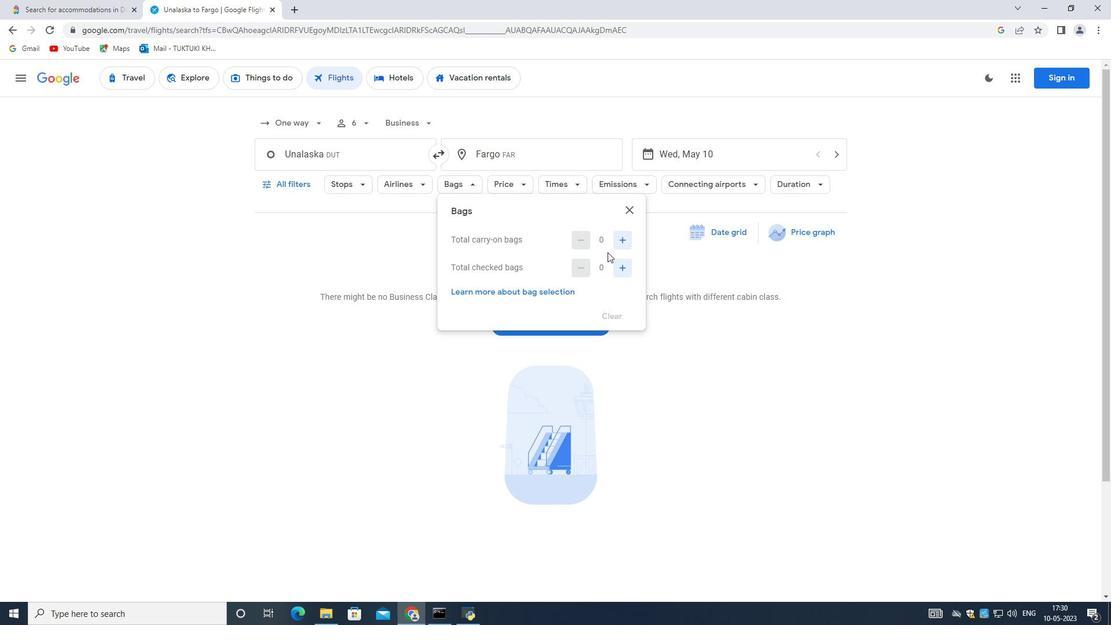 
Action: Mouse pressed left at (625, 238)
Screenshot: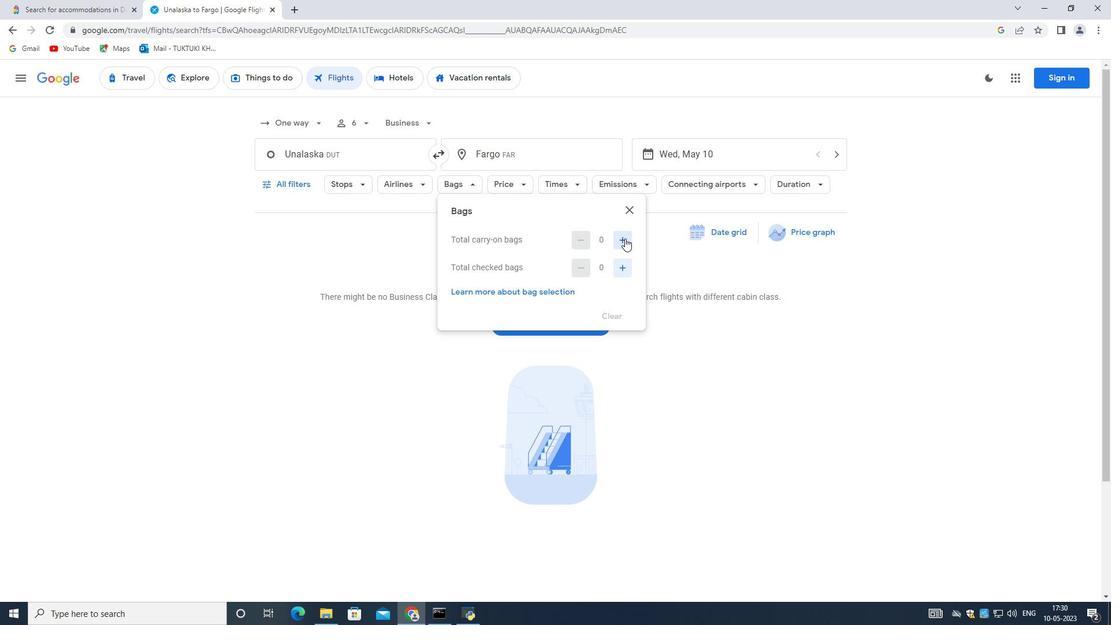 
Action: Mouse moved to (410, 185)
Screenshot: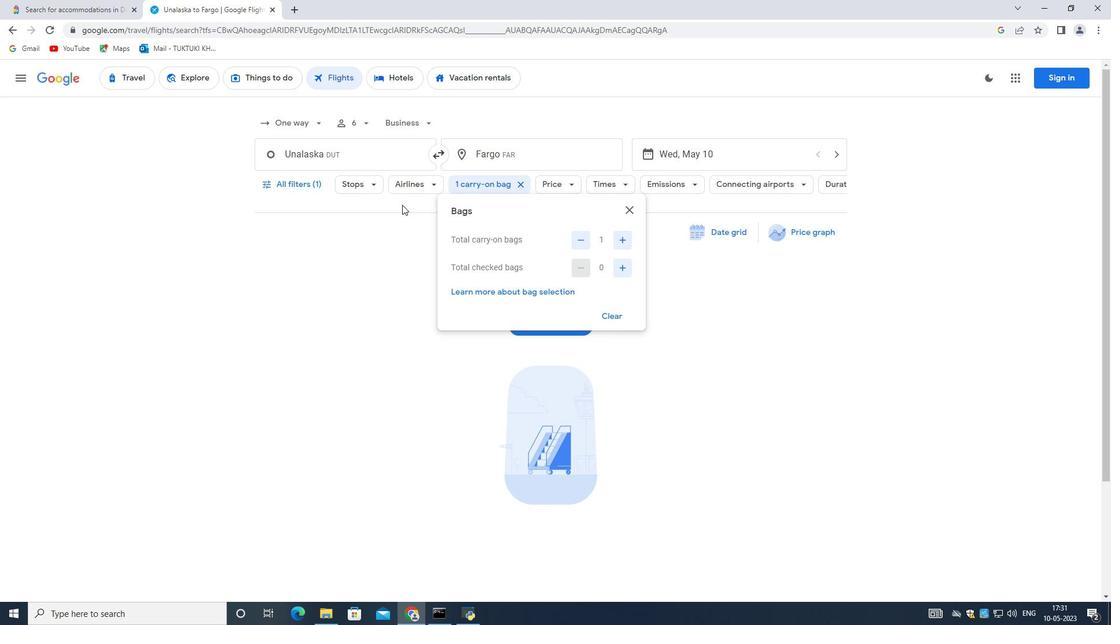 
Action: Mouse pressed left at (410, 185)
Screenshot: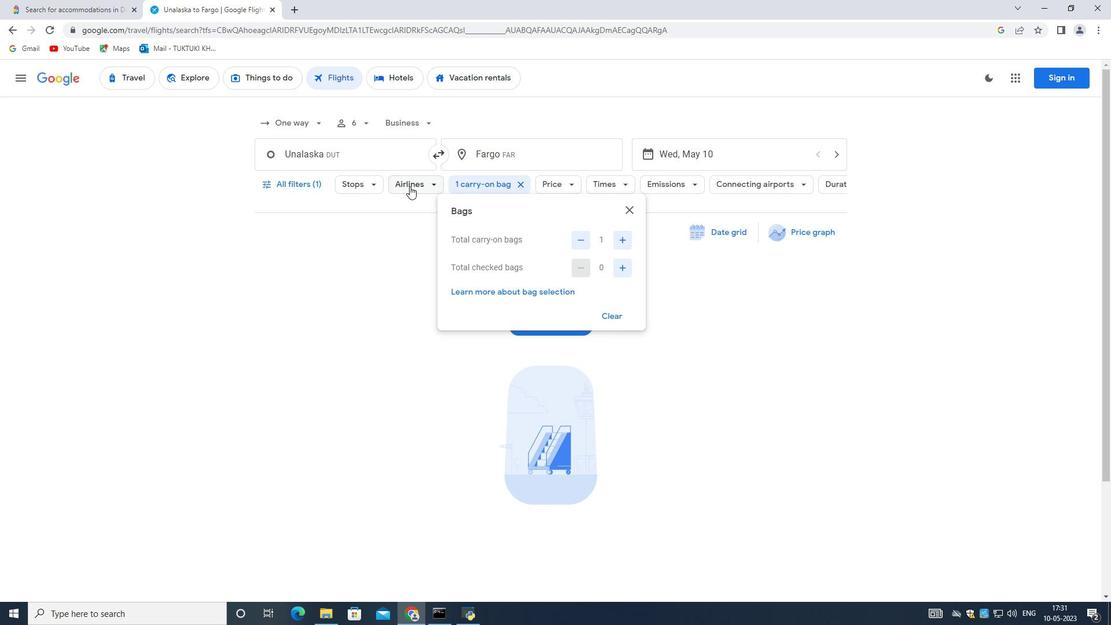 
Action: Mouse moved to (475, 290)
Screenshot: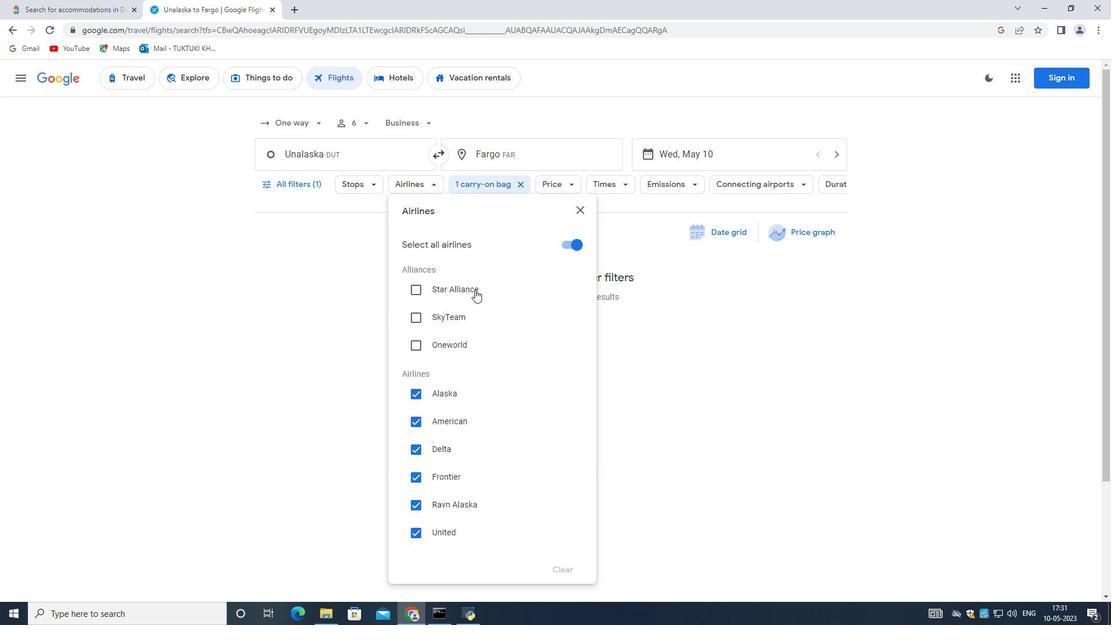 
Action: Mouse scrolled (475, 289) with delta (0, 0)
Screenshot: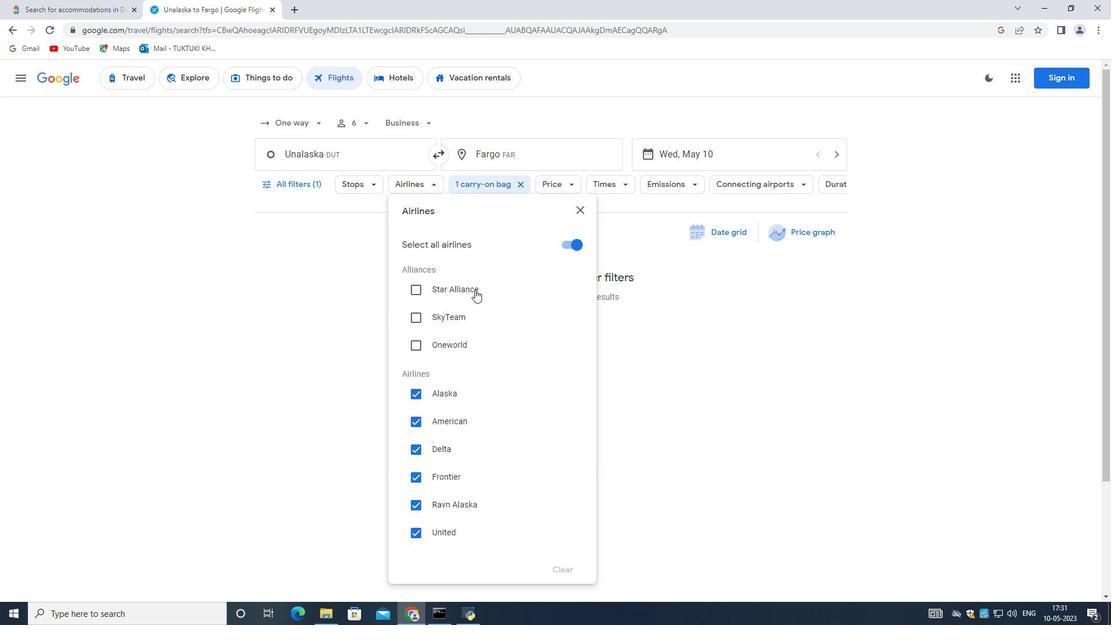 
Action: Mouse moved to (475, 292)
Screenshot: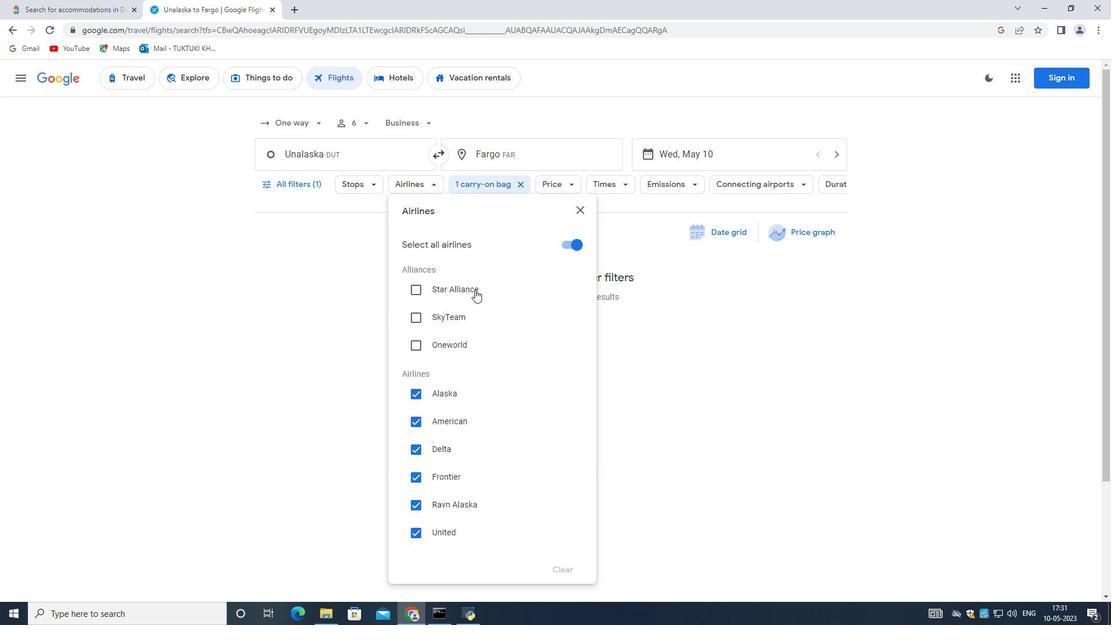 
Action: Mouse scrolled (475, 291) with delta (0, 0)
Screenshot: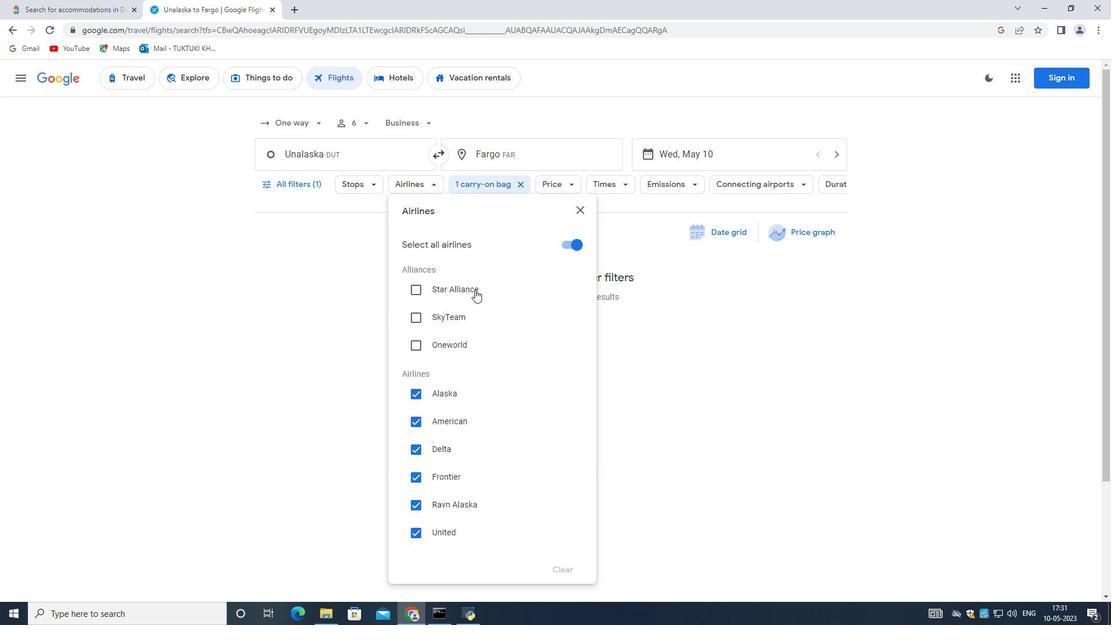 
Action: Mouse scrolled (475, 291) with delta (0, 0)
Screenshot: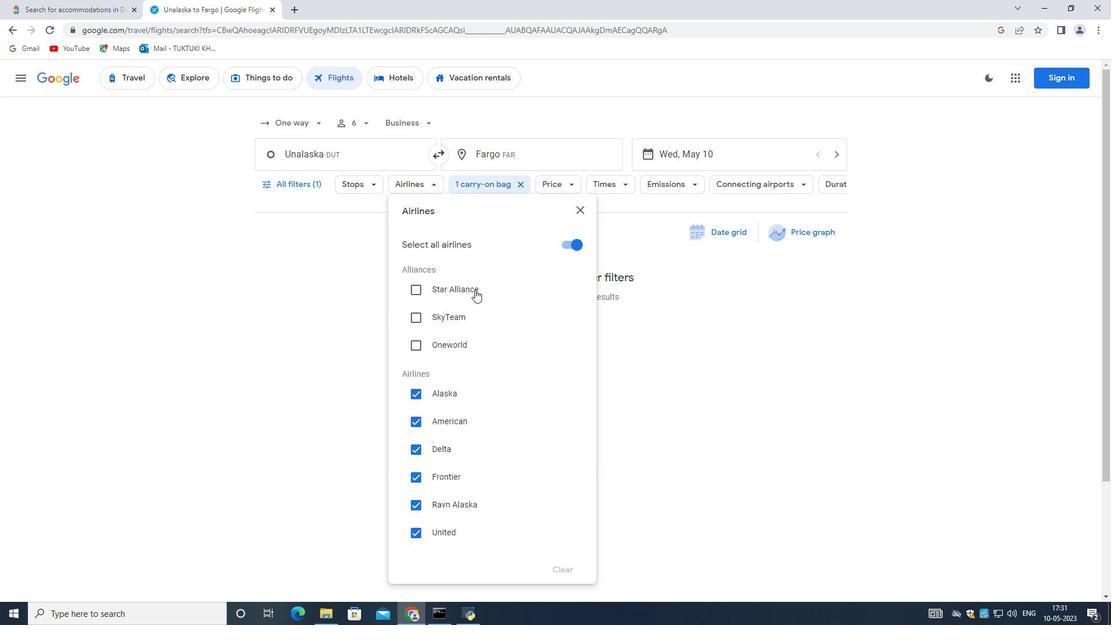 
Action: Mouse moved to (474, 292)
Screenshot: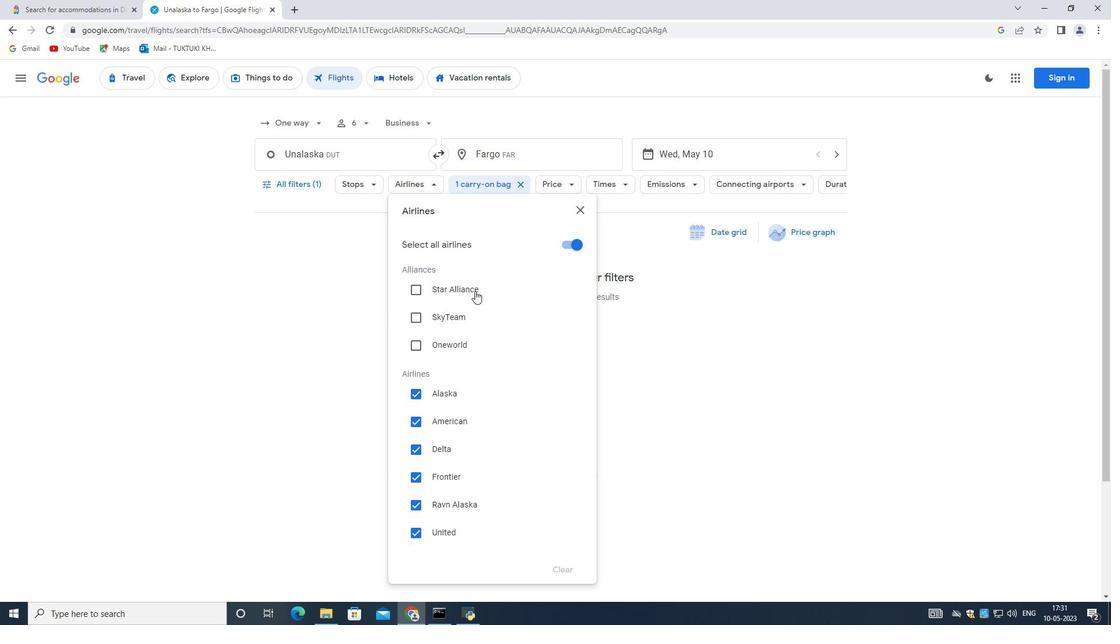 
Action: Mouse scrolled (474, 291) with delta (0, 0)
Screenshot: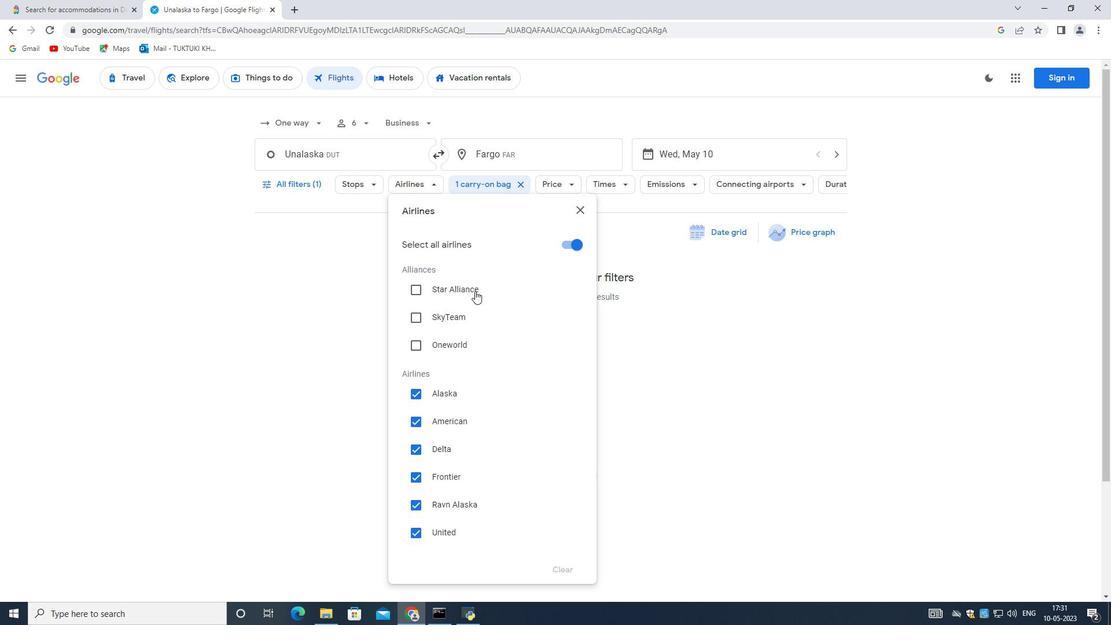 
Action: Mouse moved to (702, 314)
Screenshot: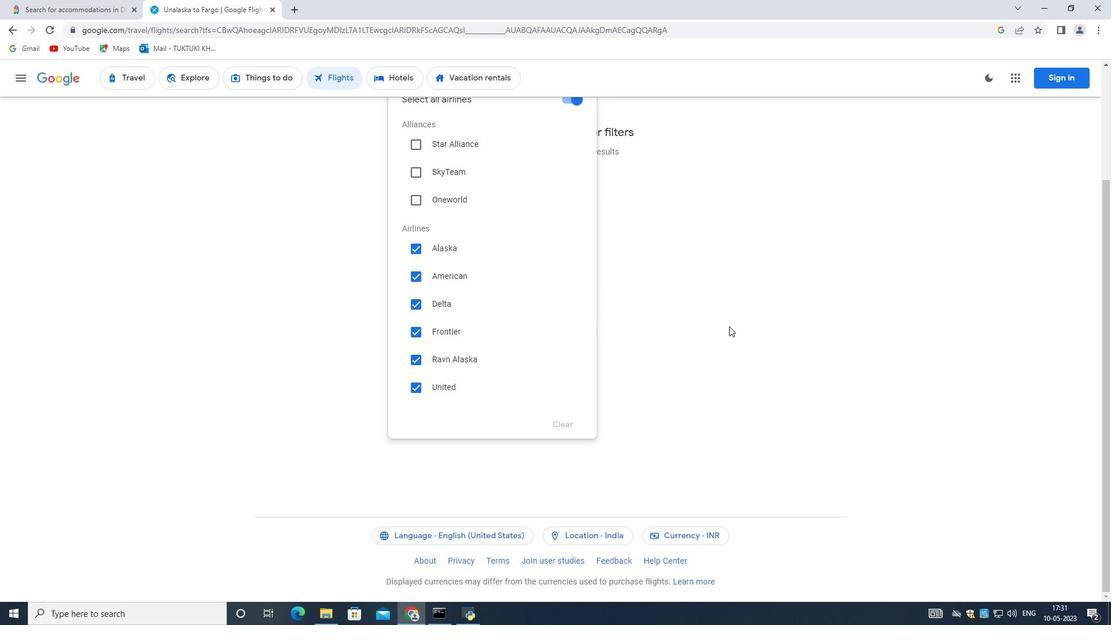 
Action: Mouse pressed left at (702, 314)
Screenshot: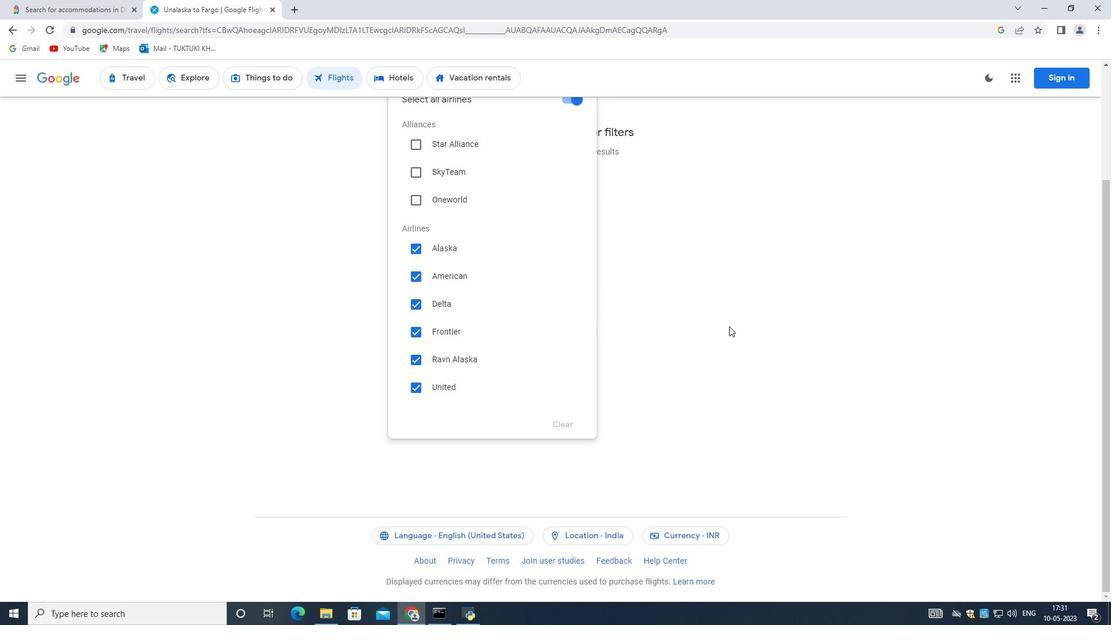 
Action: Mouse moved to (390, 309)
Screenshot: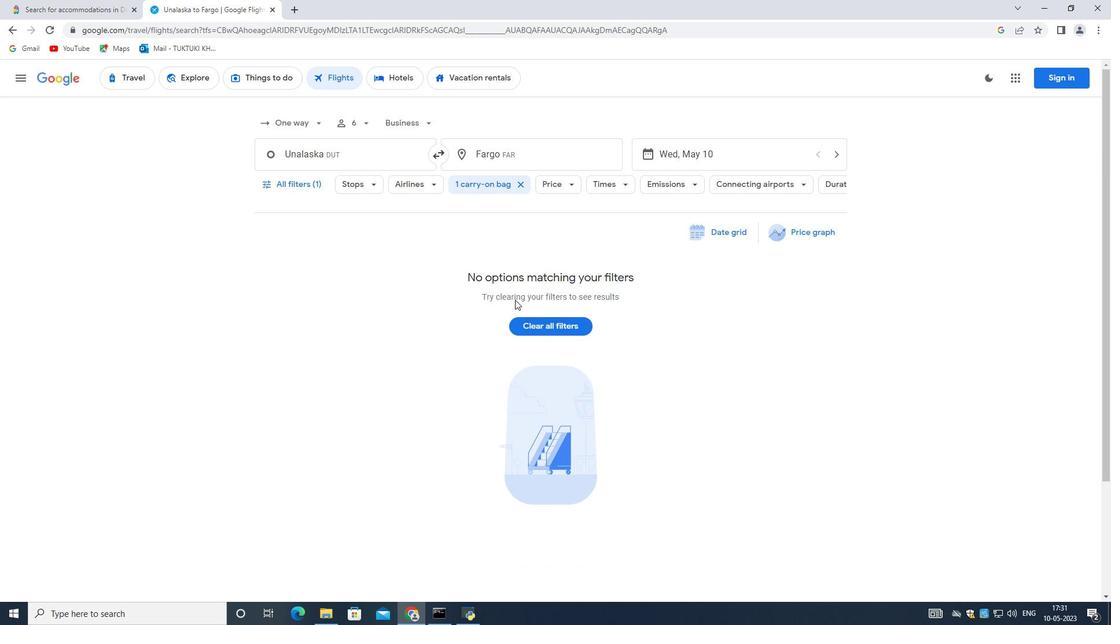 
Action: Mouse scrolled (390, 310) with delta (0, 0)
Screenshot: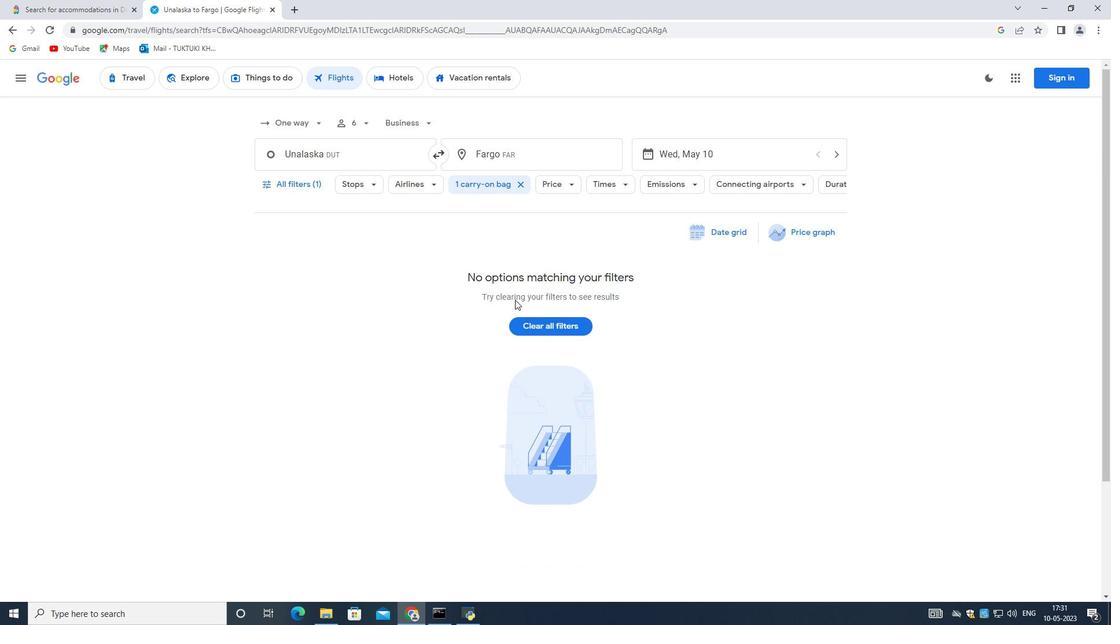 
Action: Mouse scrolled (390, 310) with delta (0, 0)
Screenshot: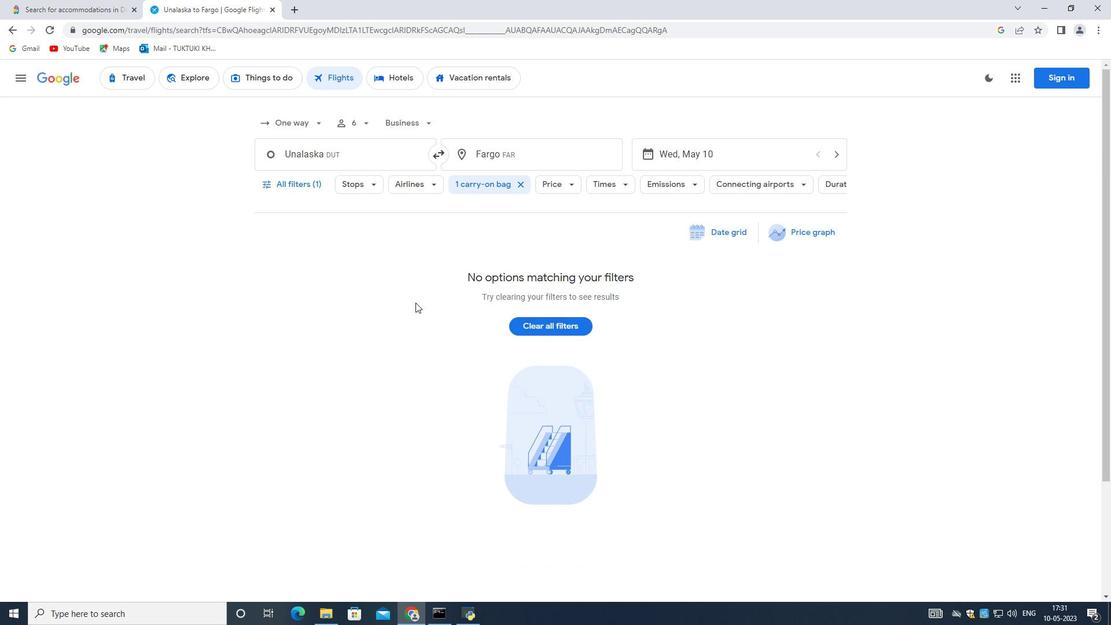 
Action: Mouse moved to (390, 309)
Screenshot: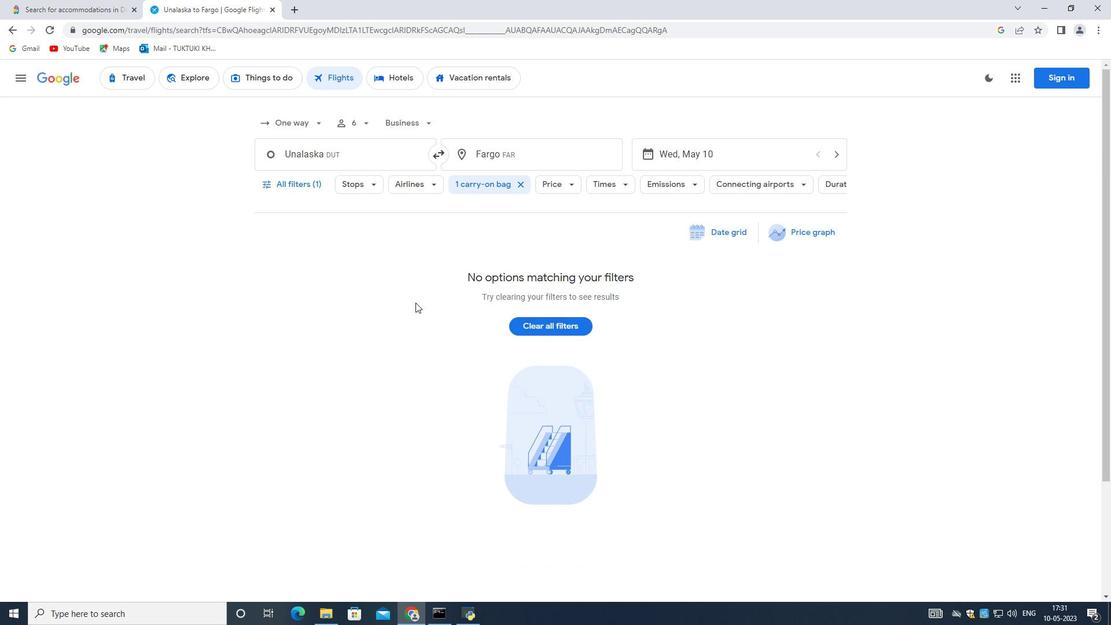 
Action: Mouse scrolled (390, 310) with delta (0, 0)
Screenshot: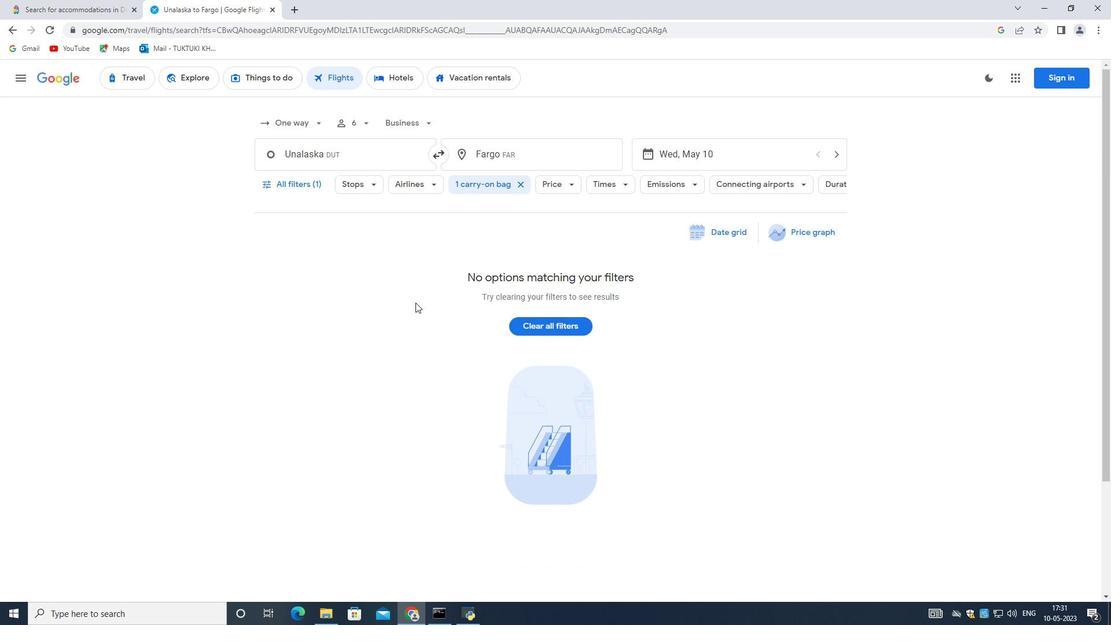 
Action: Mouse scrolled (390, 310) with delta (0, 0)
Screenshot: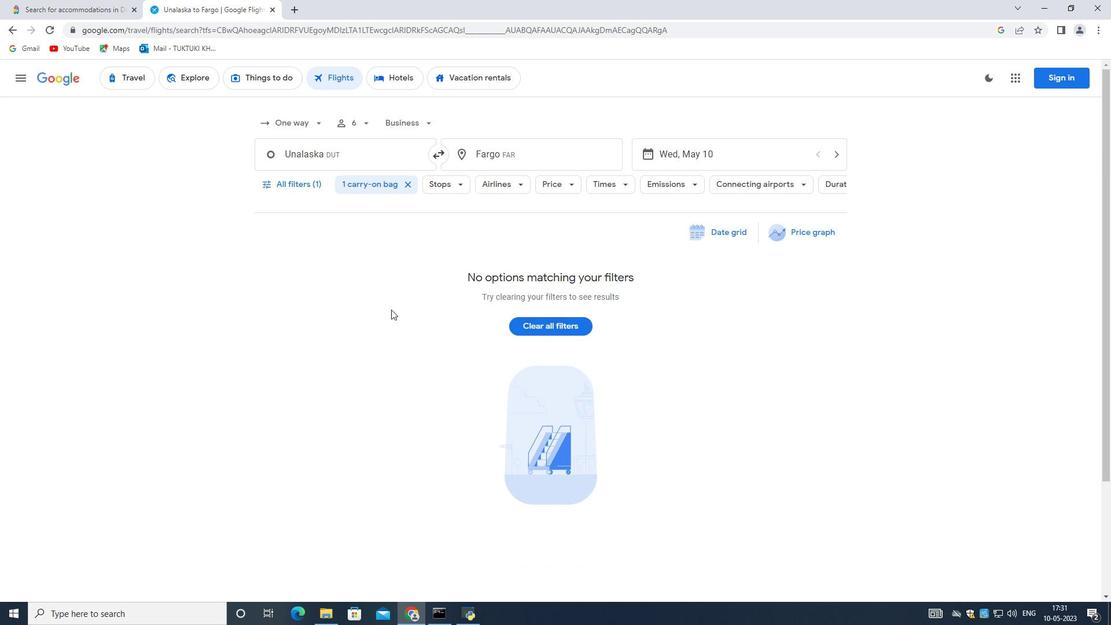 
Action: Mouse moved to (502, 185)
Screenshot: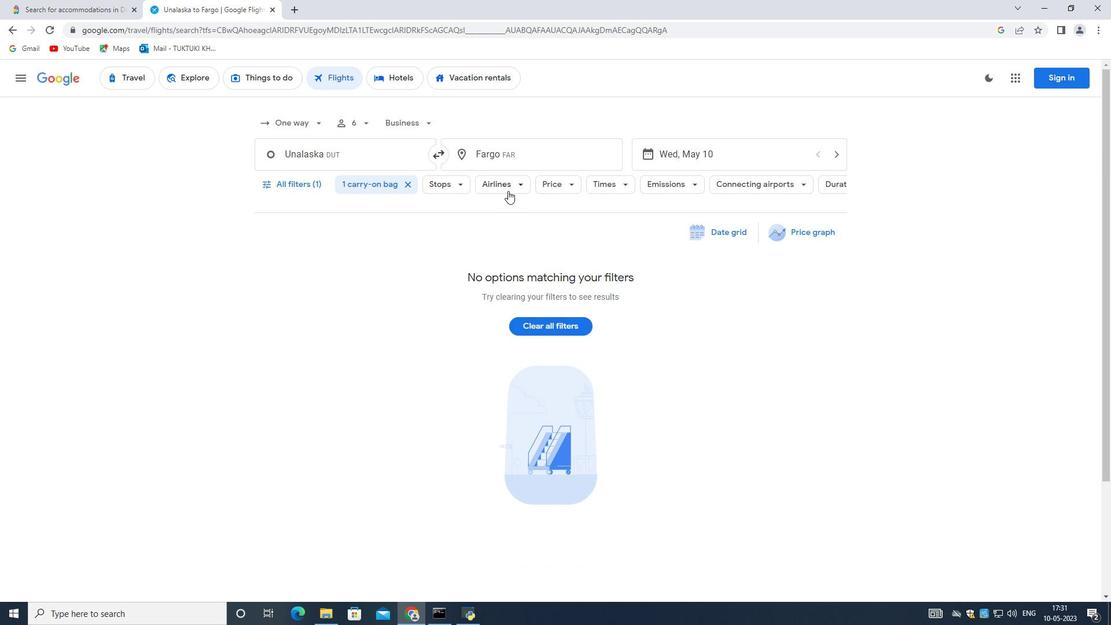 
Action: Mouse pressed left at (502, 185)
Screenshot: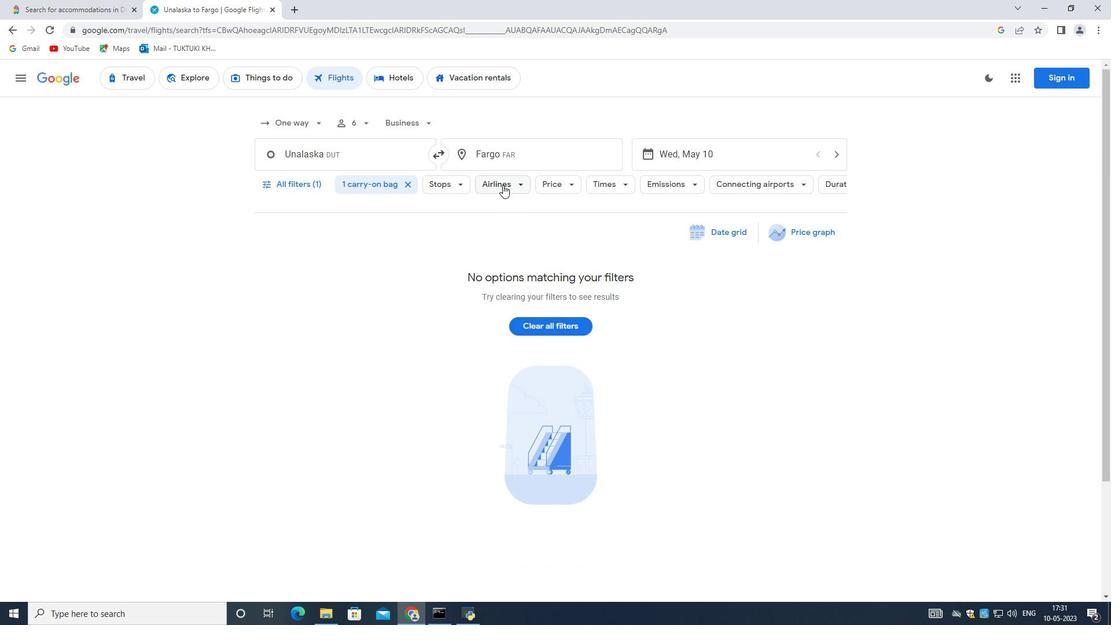 
Action: Mouse moved to (574, 406)
Screenshot: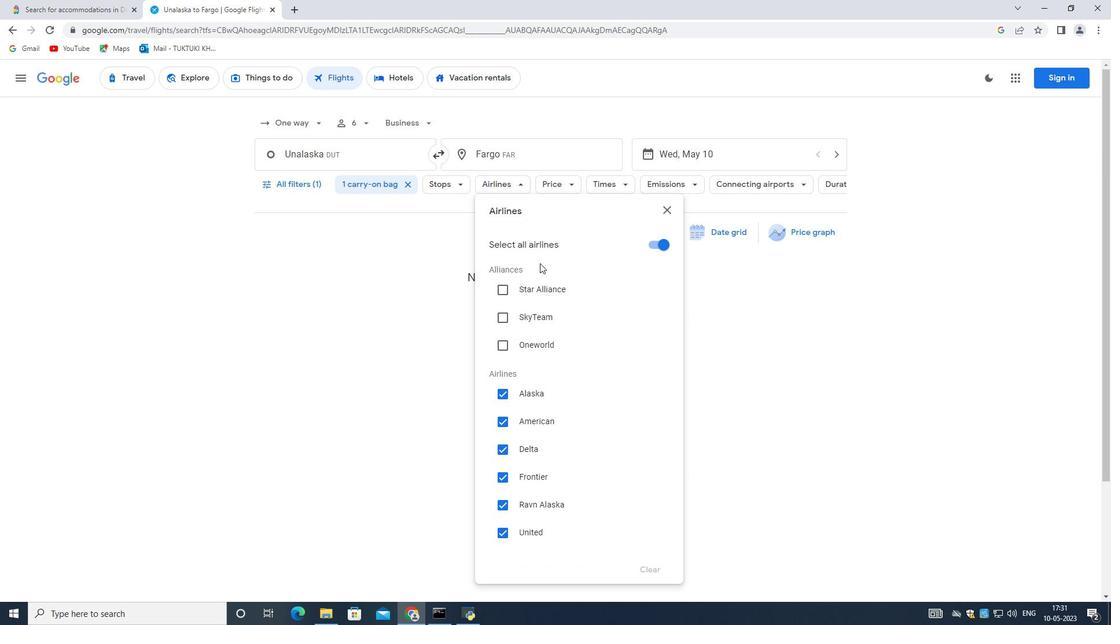 
Action: Mouse scrolled (574, 405) with delta (0, 0)
Screenshot: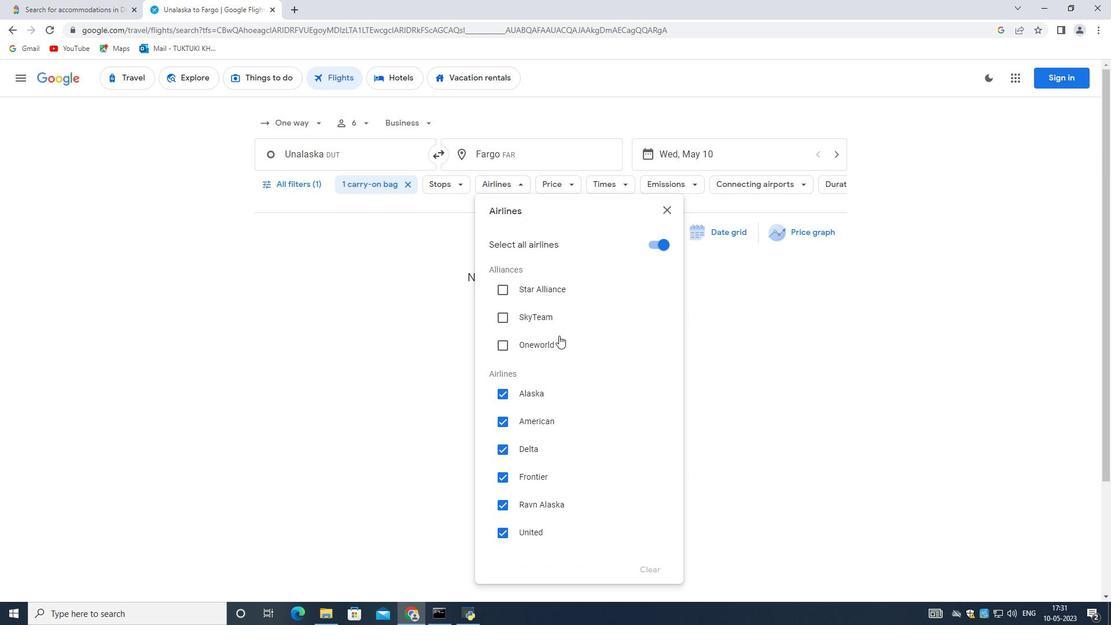 
Action: Mouse moved to (544, 396)
Screenshot: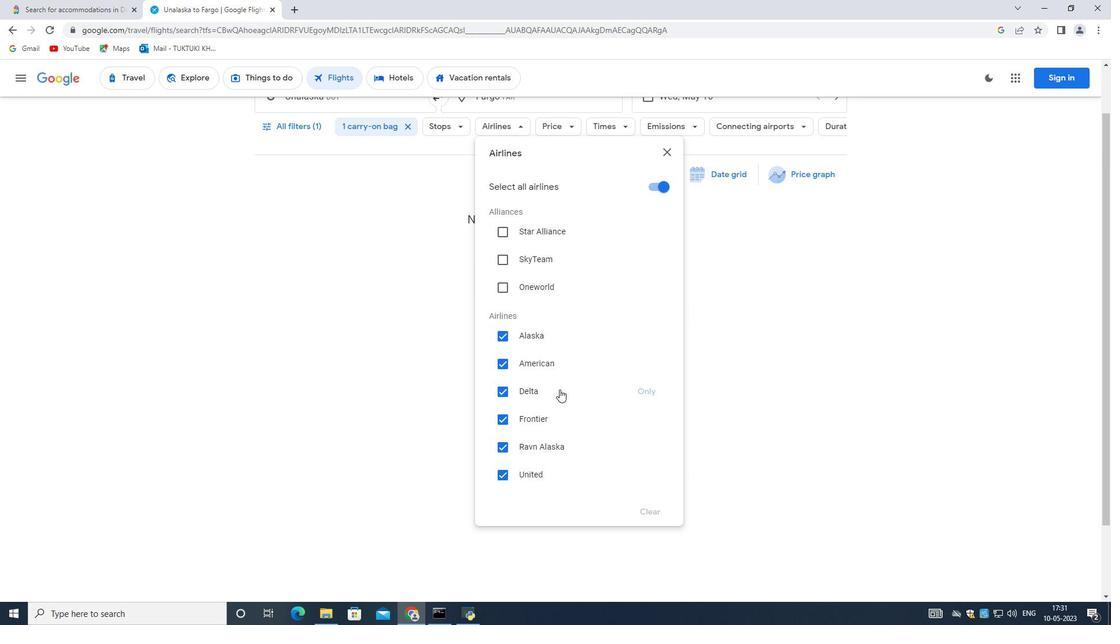 
Action: Mouse scrolled (544, 397) with delta (0, 0)
Screenshot: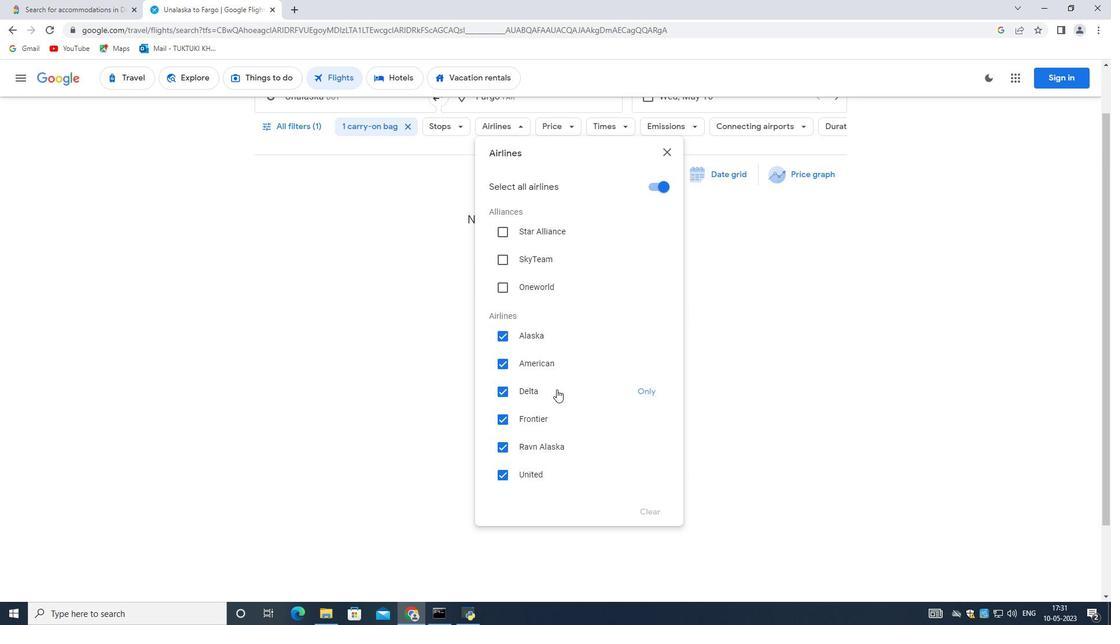 
Action: Mouse moved to (544, 396)
Screenshot: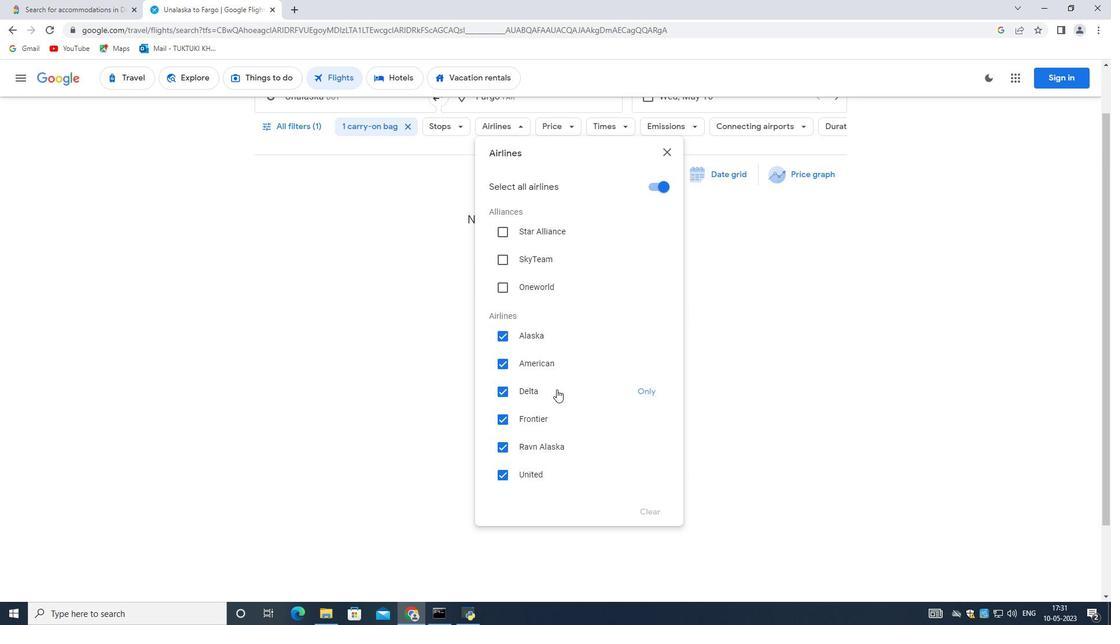 
Action: Mouse scrolled (544, 397) with delta (0, 0)
Screenshot: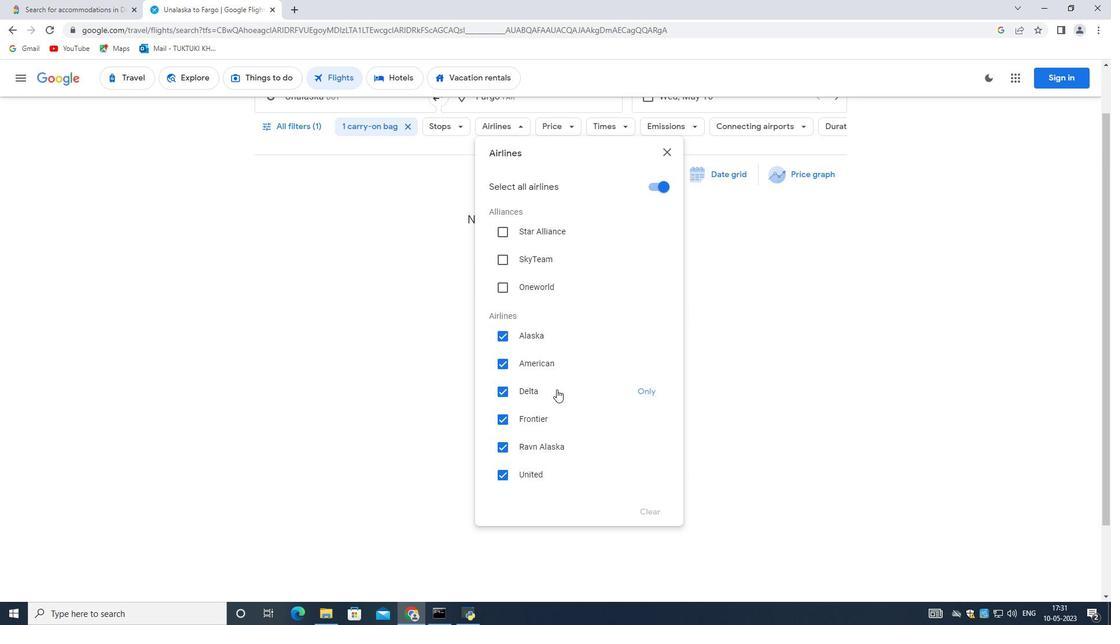 
Action: Mouse moved to (542, 397)
Screenshot: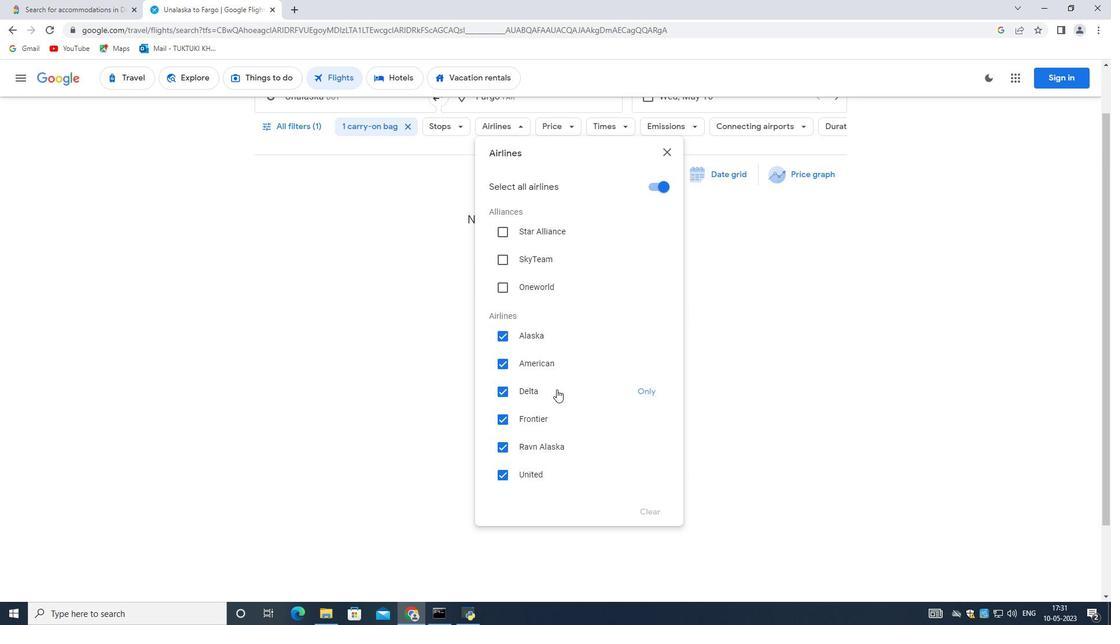 
Action: Mouse scrolled (542, 397) with delta (0, 0)
Screenshot: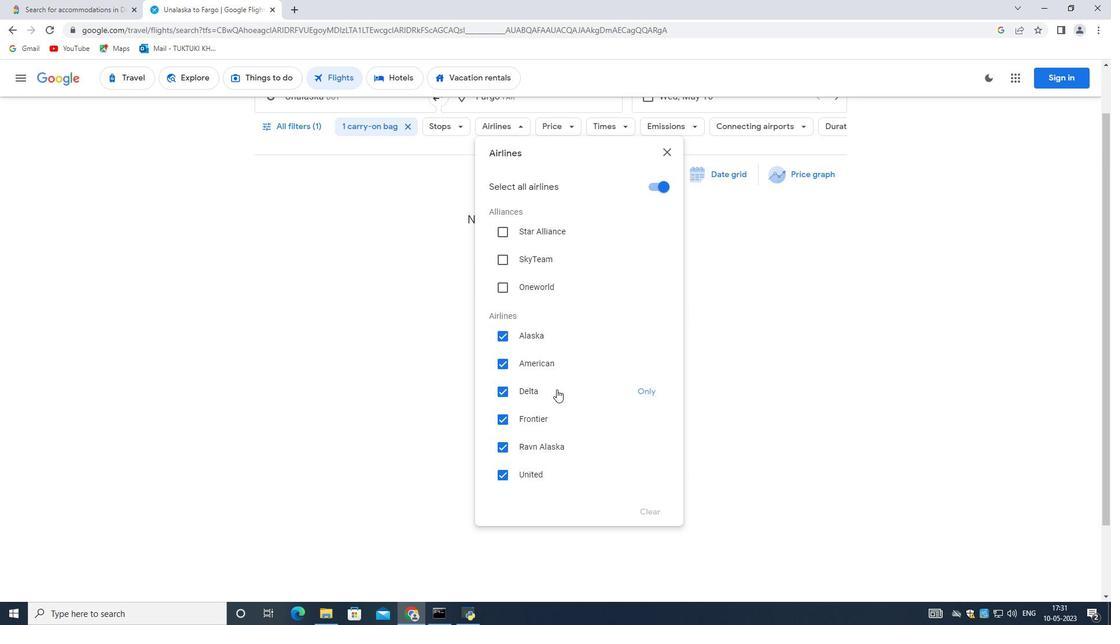 
Action: Mouse moved to (542, 397)
Screenshot: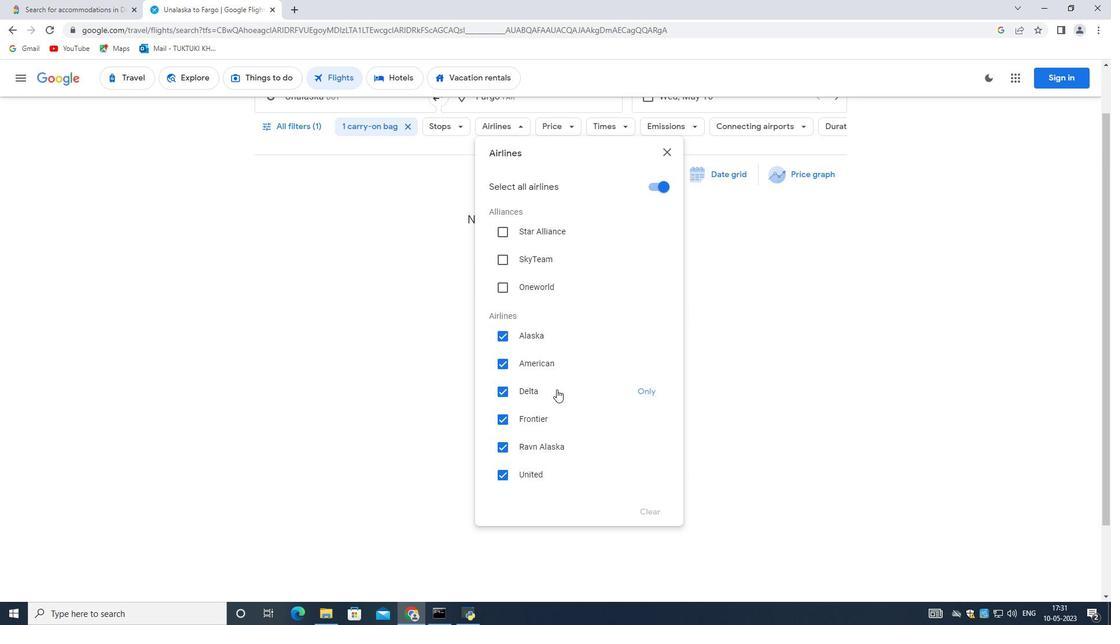
Action: Mouse scrolled (542, 397) with delta (0, 0)
Screenshot: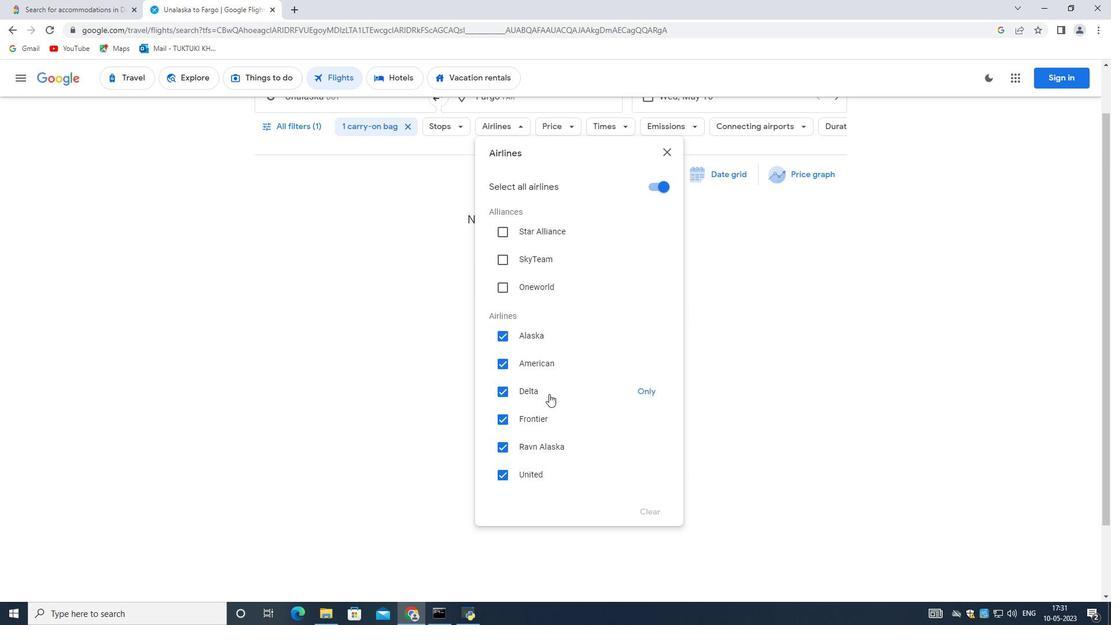 
Action: Mouse moved to (339, 373)
Screenshot: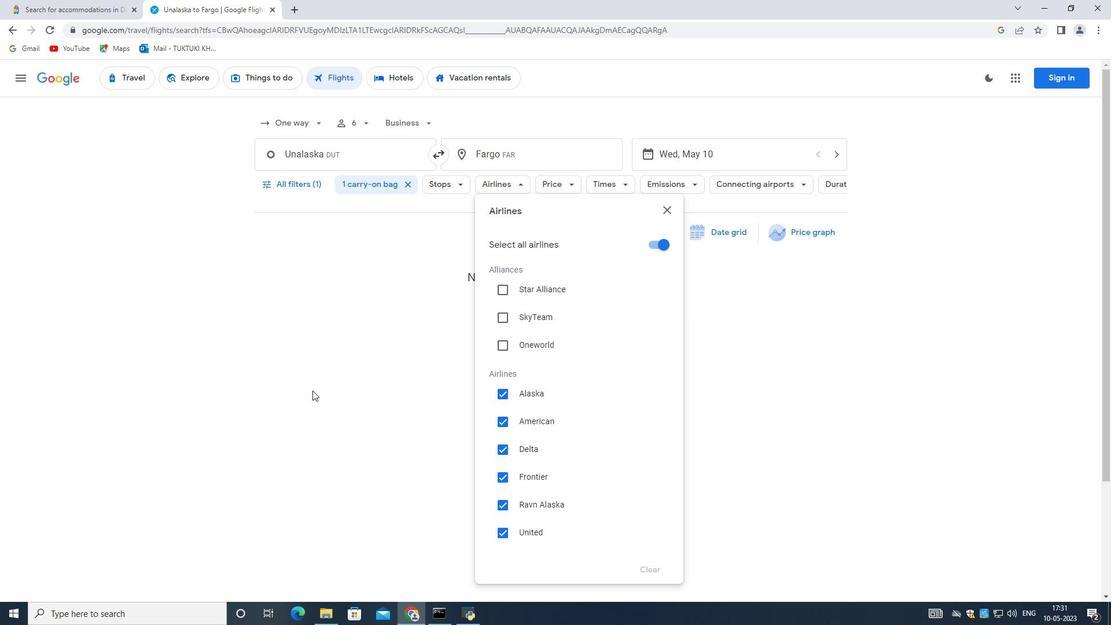 
Action: Mouse pressed left at (339, 373)
Screenshot: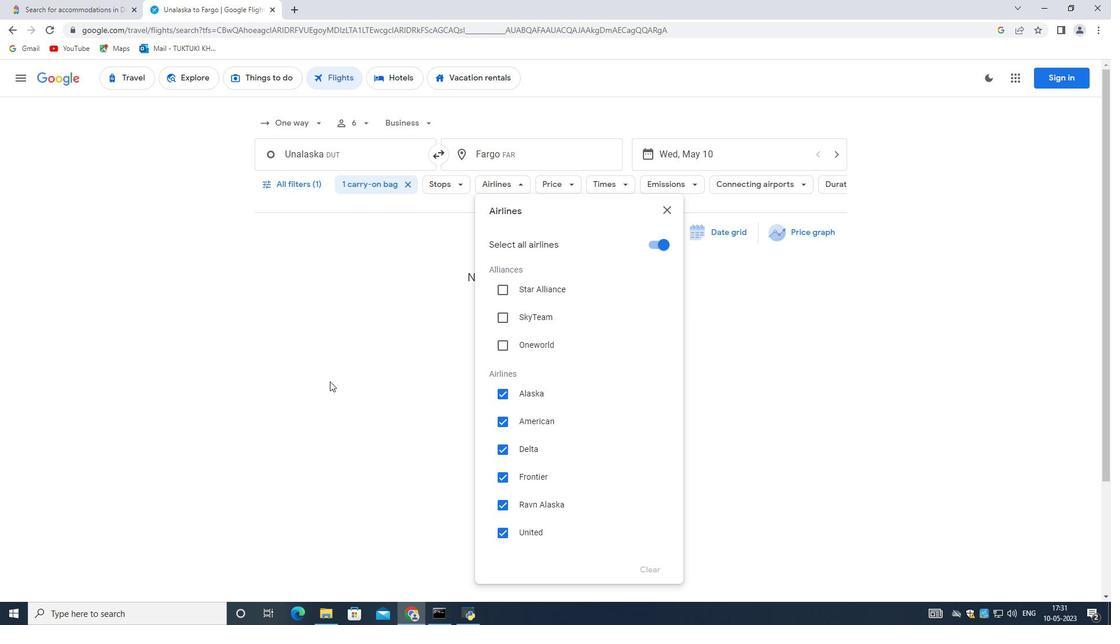 
Action: Mouse moved to (556, 186)
Screenshot: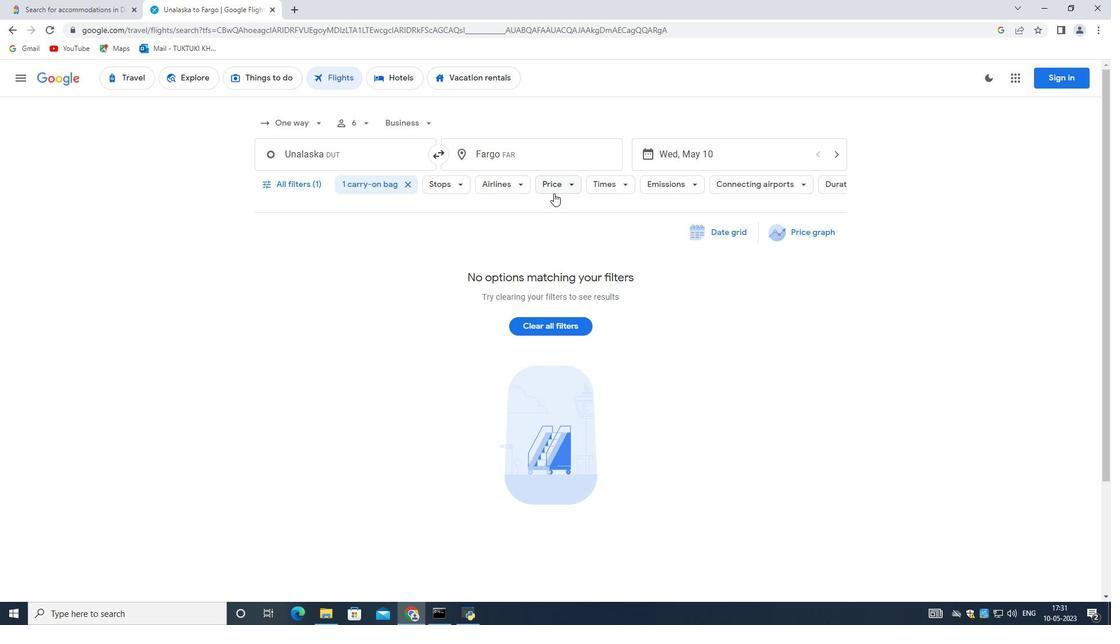 
Action: Mouse pressed left at (556, 186)
Screenshot: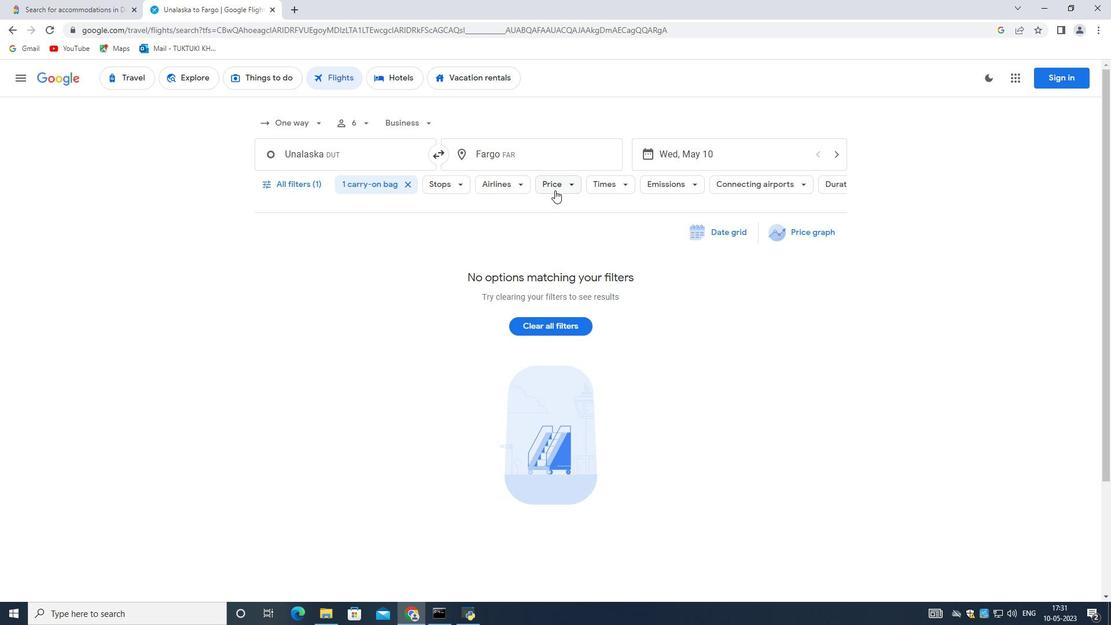 
Action: Mouse moved to (451, 184)
Screenshot: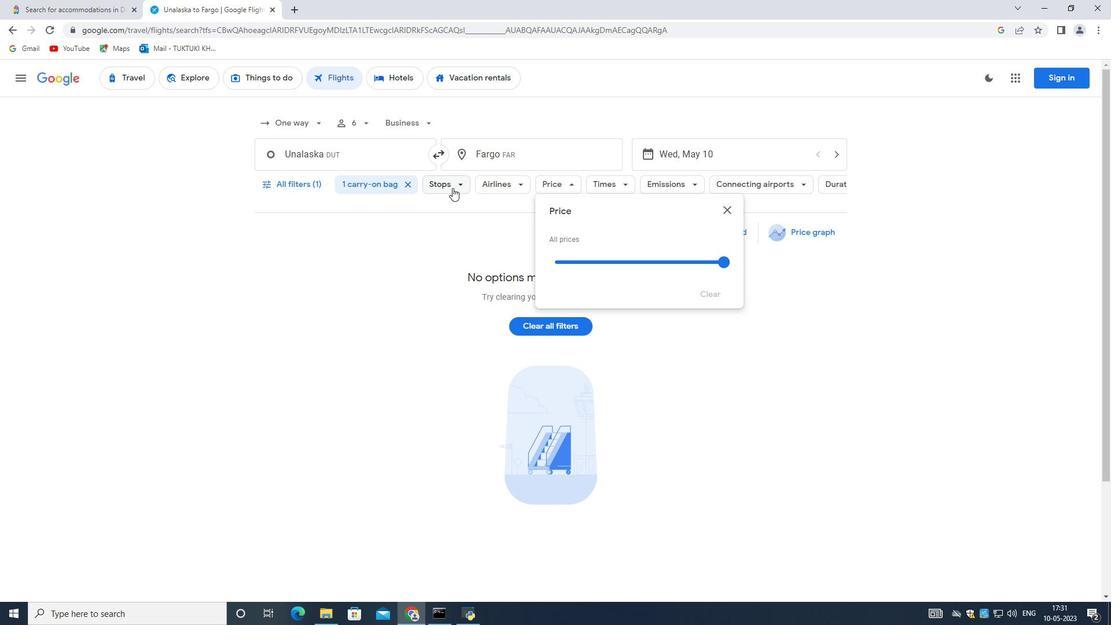 
Action: Mouse pressed left at (451, 184)
Screenshot: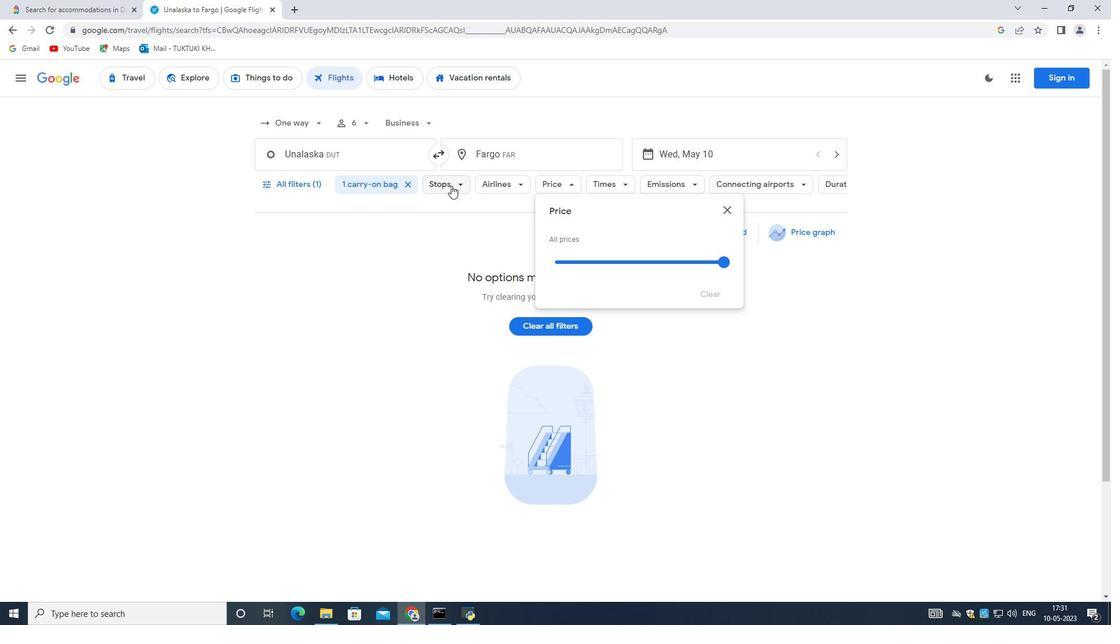 
Action: Mouse moved to (378, 187)
Screenshot: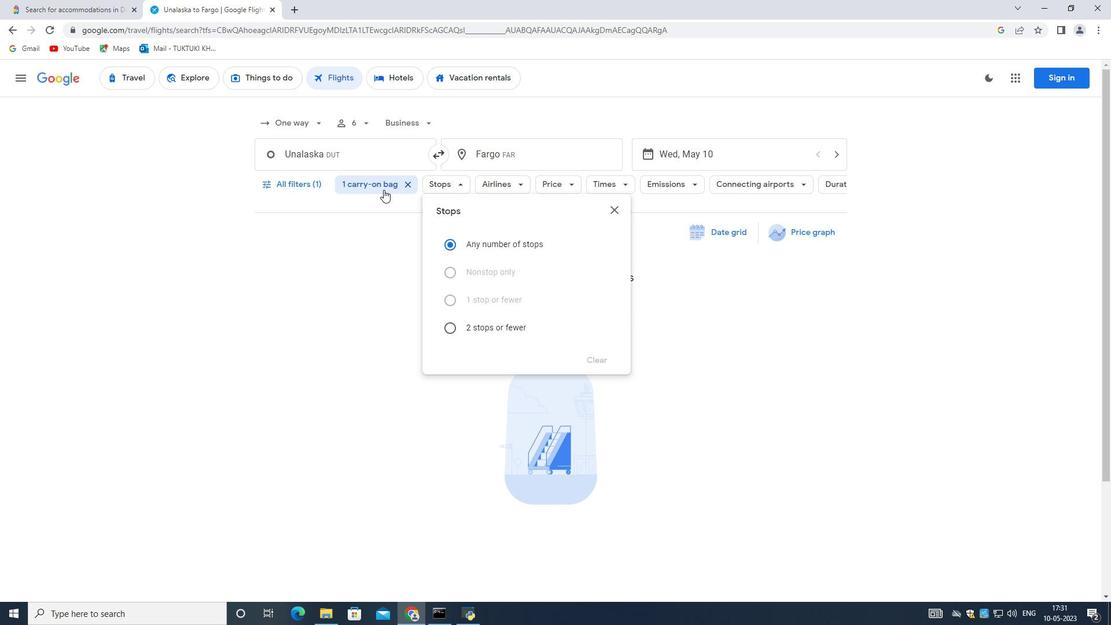 
Action: Mouse pressed left at (378, 187)
Screenshot: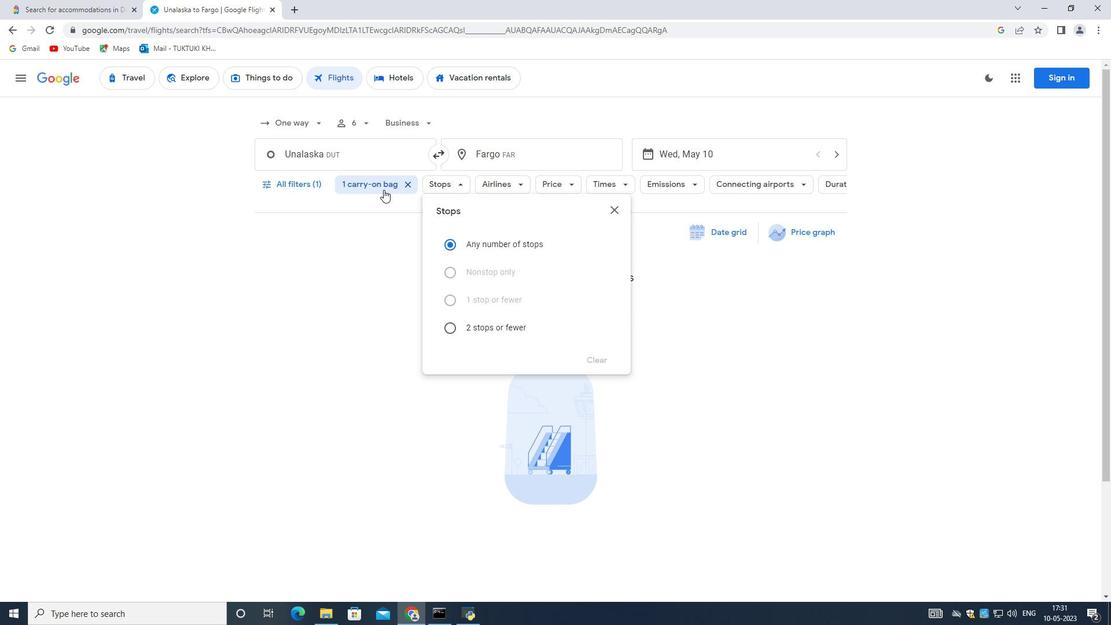 
Action: Mouse moved to (524, 267)
Screenshot: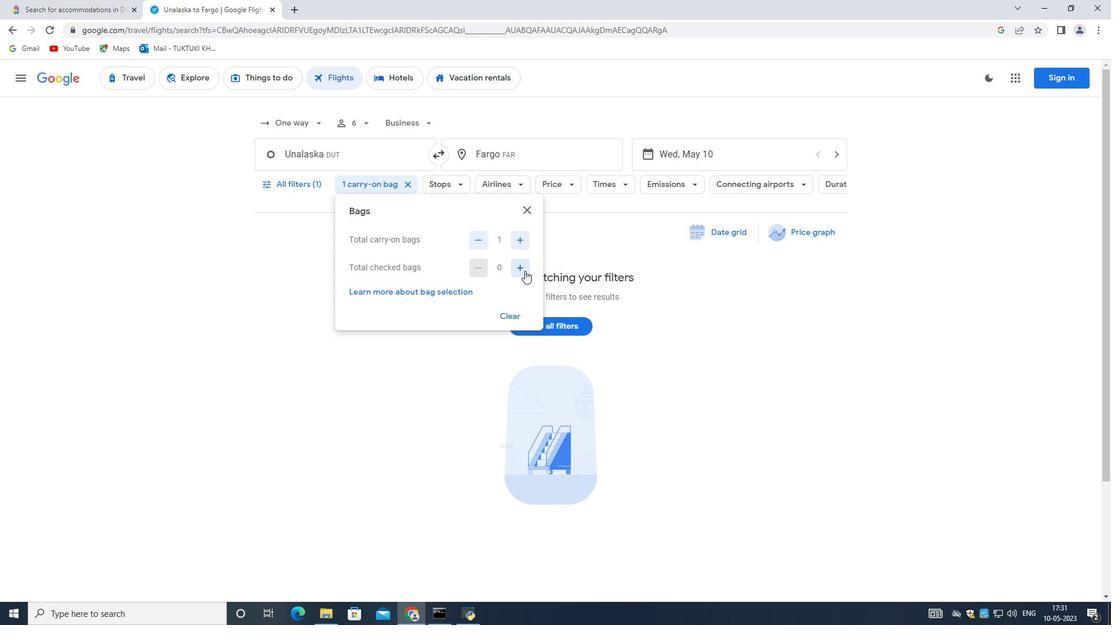 
Action: Mouse pressed left at (524, 267)
Screenshot: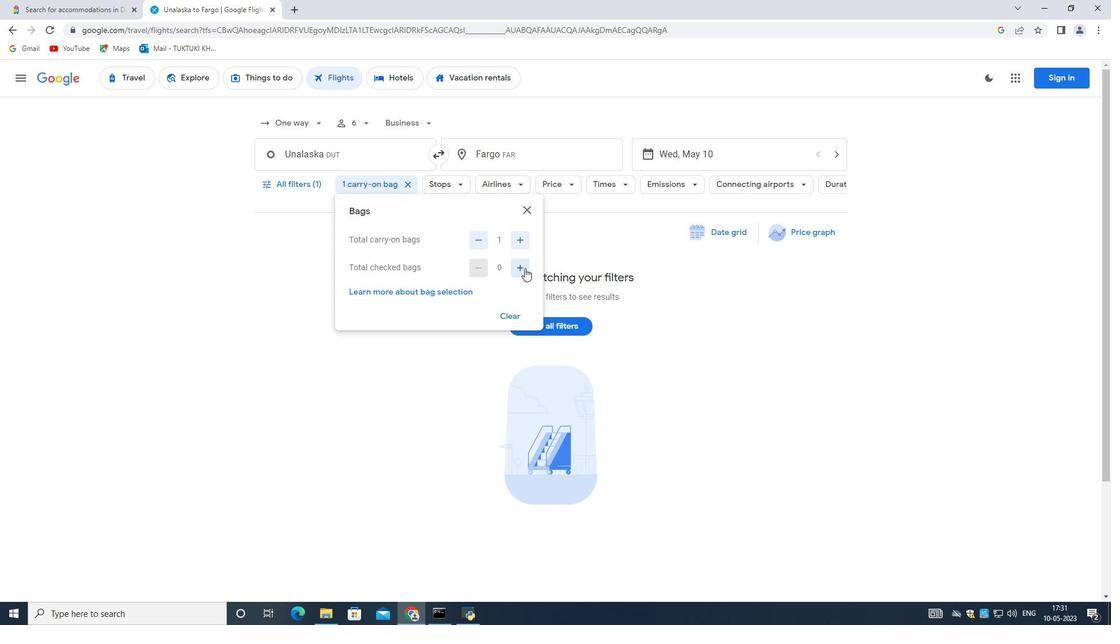 
Action: Mouse pressed left at (524, 267)
Screenshot: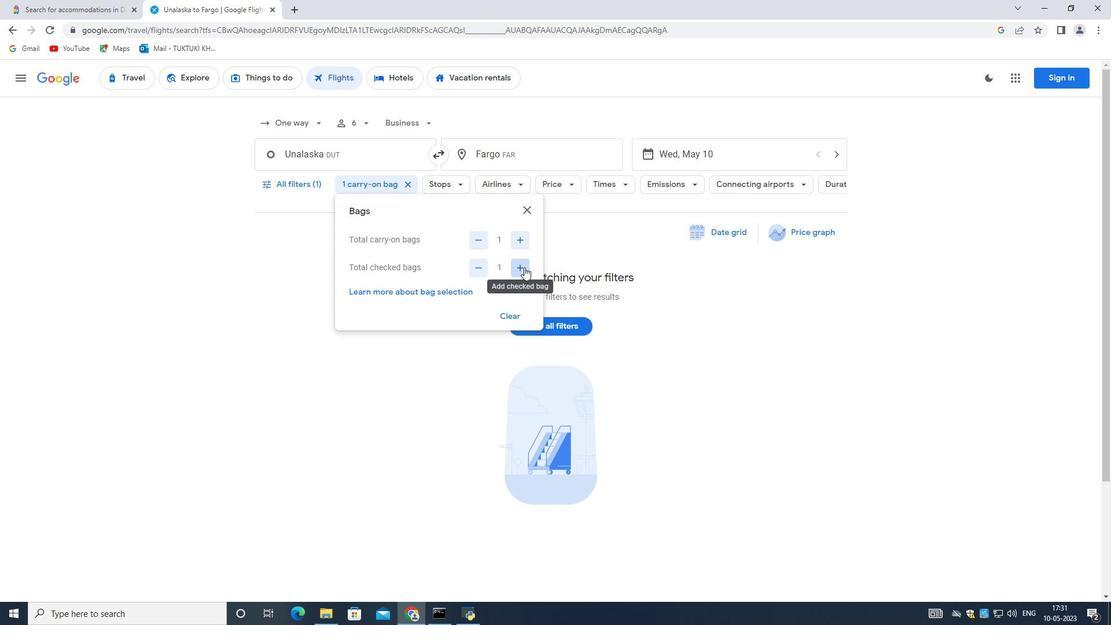 
Action: Mouse pressed left at (524, 267)
Screenshot: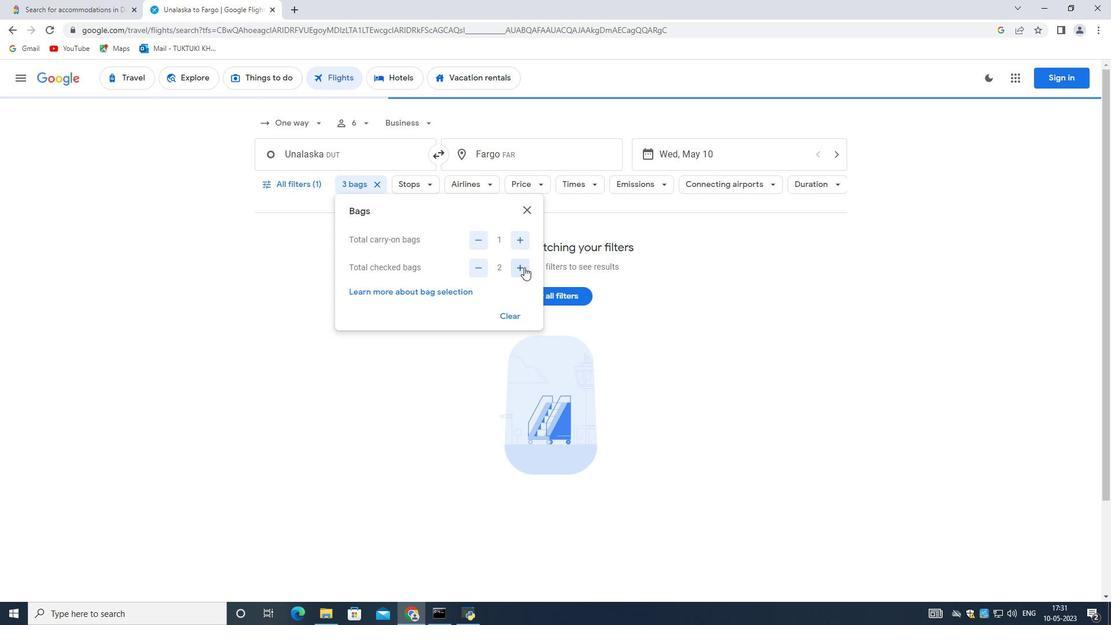 
Action: Mouse moved to (721, 311)
Screenshot: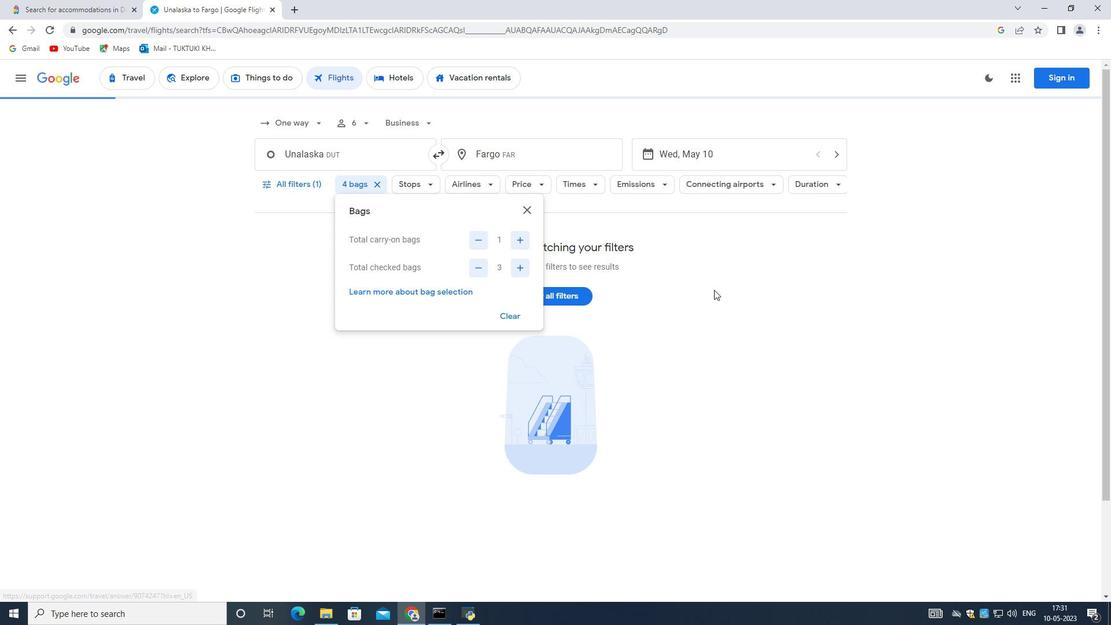 
Action: Mouse pressed left at (721, 311)
Screenshot: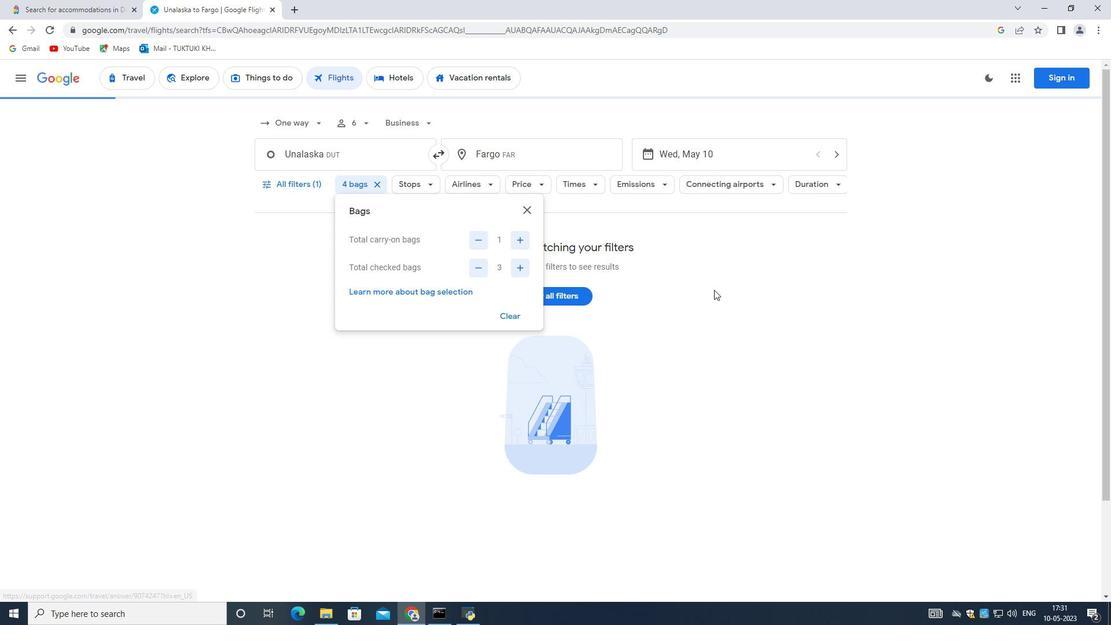 
Action: Mouse moved to (533, 184)
Screenshot: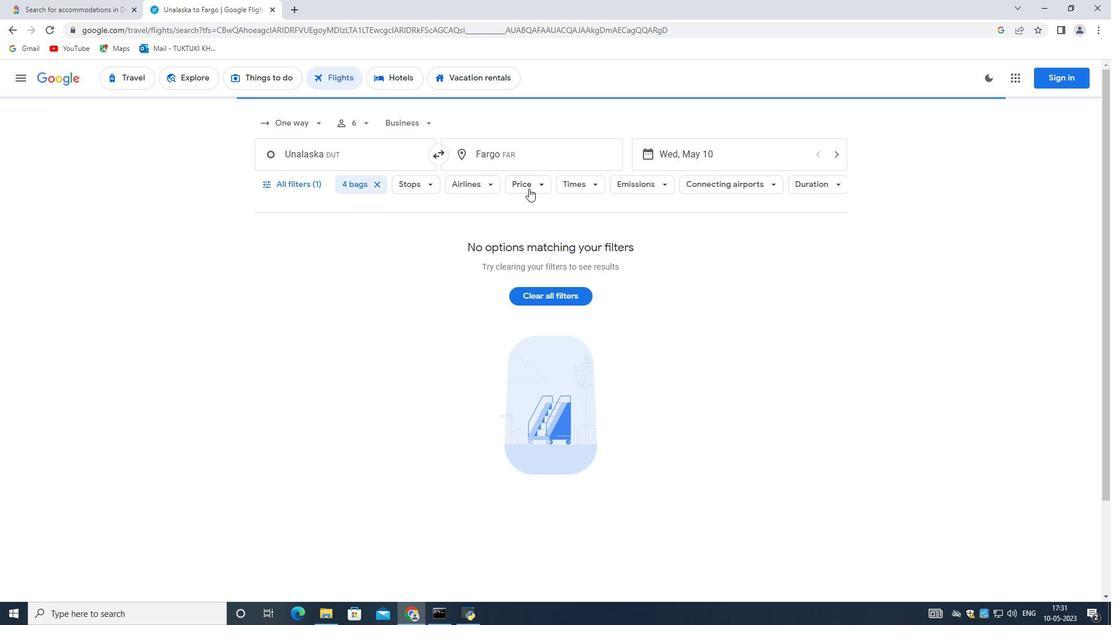 
Action: Mouse pressed left at (533, 184)
Screenshot: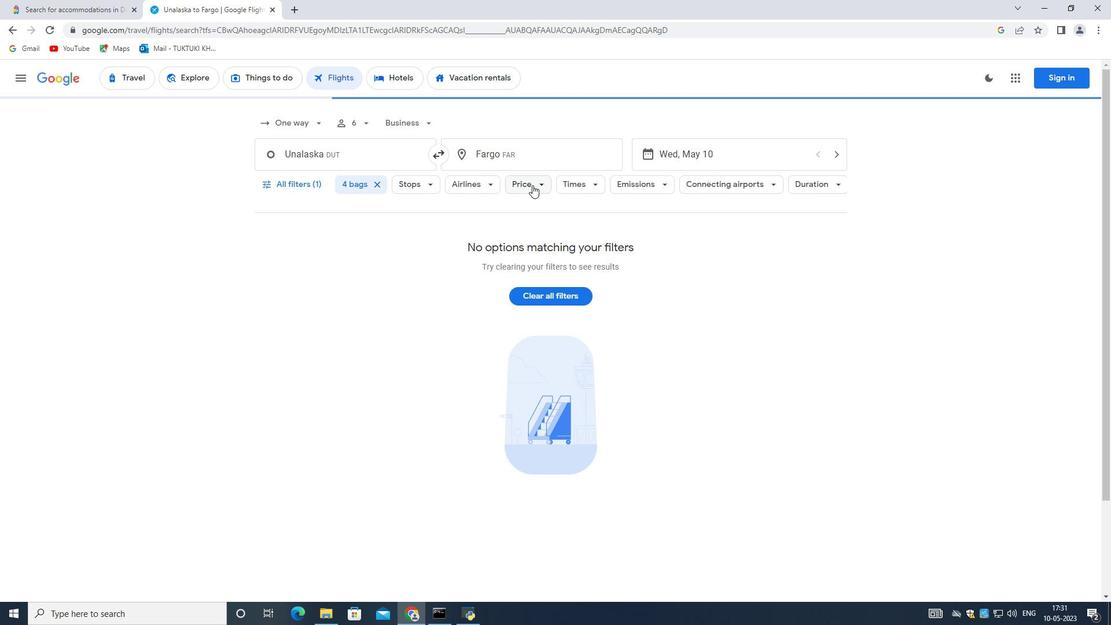 
Action: Mouse moved to (693, 256)
Screenshot: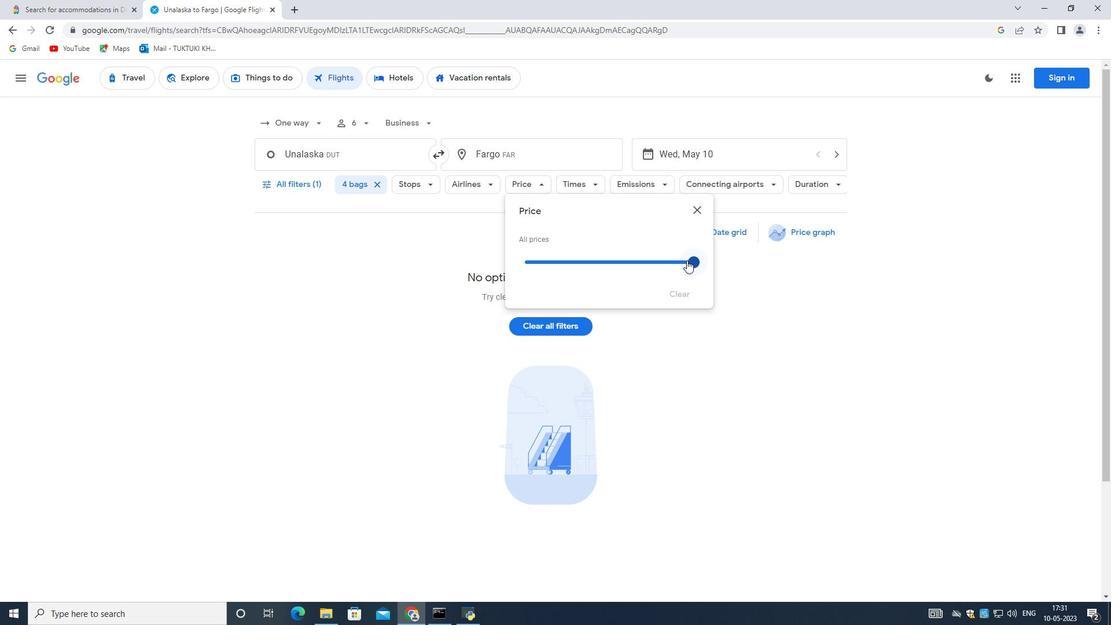 
Action: Mouse pressed left at (693, 256)
Screenshot: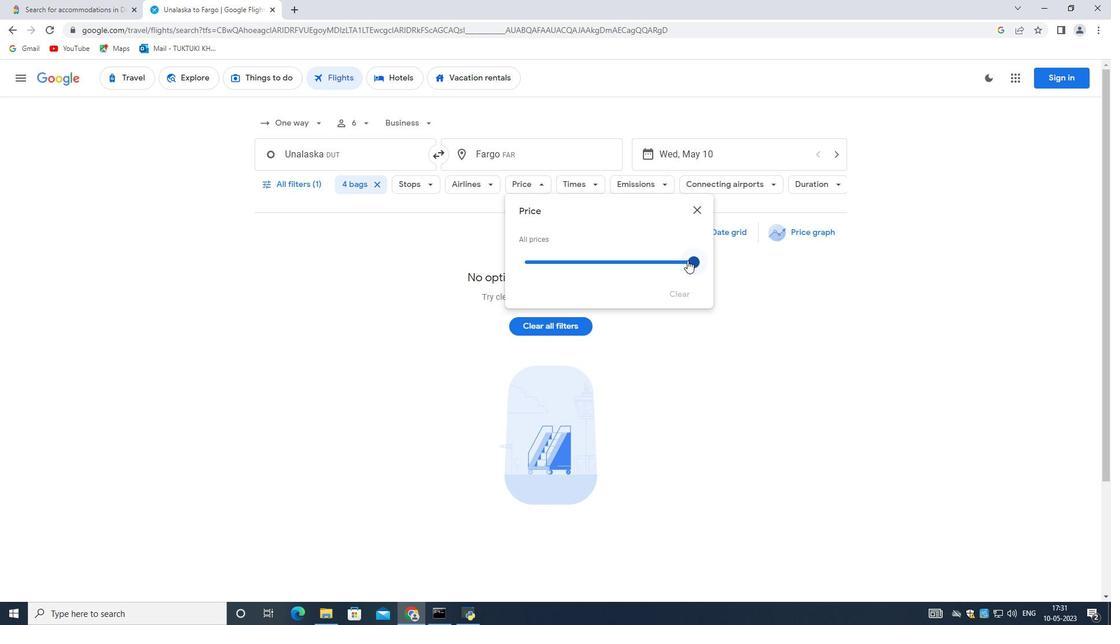 
Action: Mouse moved to (577, 182)
Screenshot: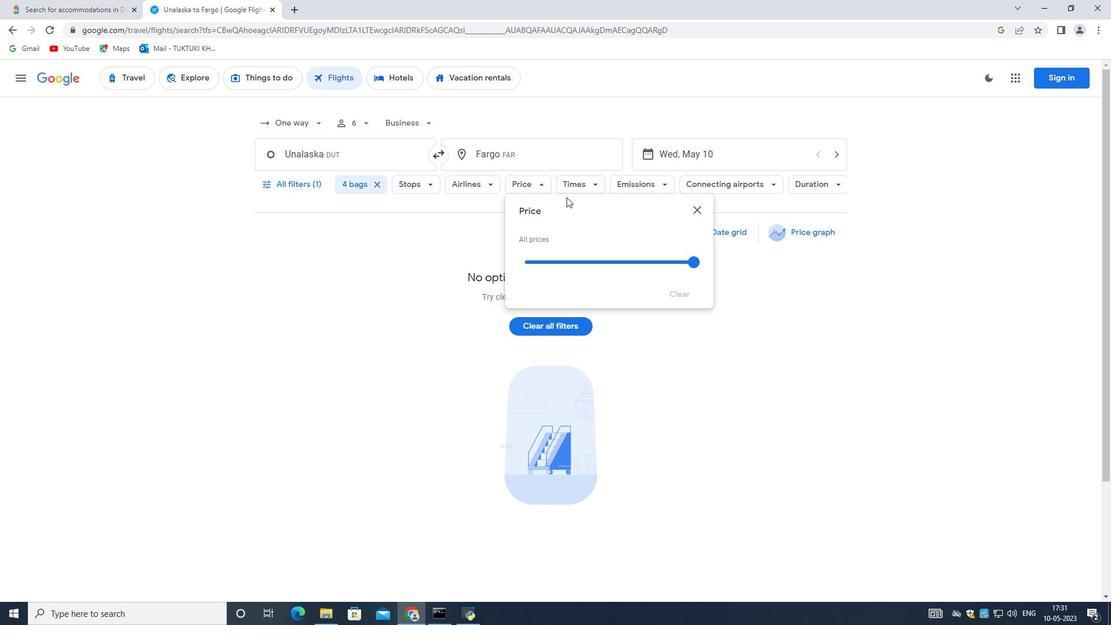
Action: Mouse pressed left at (577, 182)
Screenshot: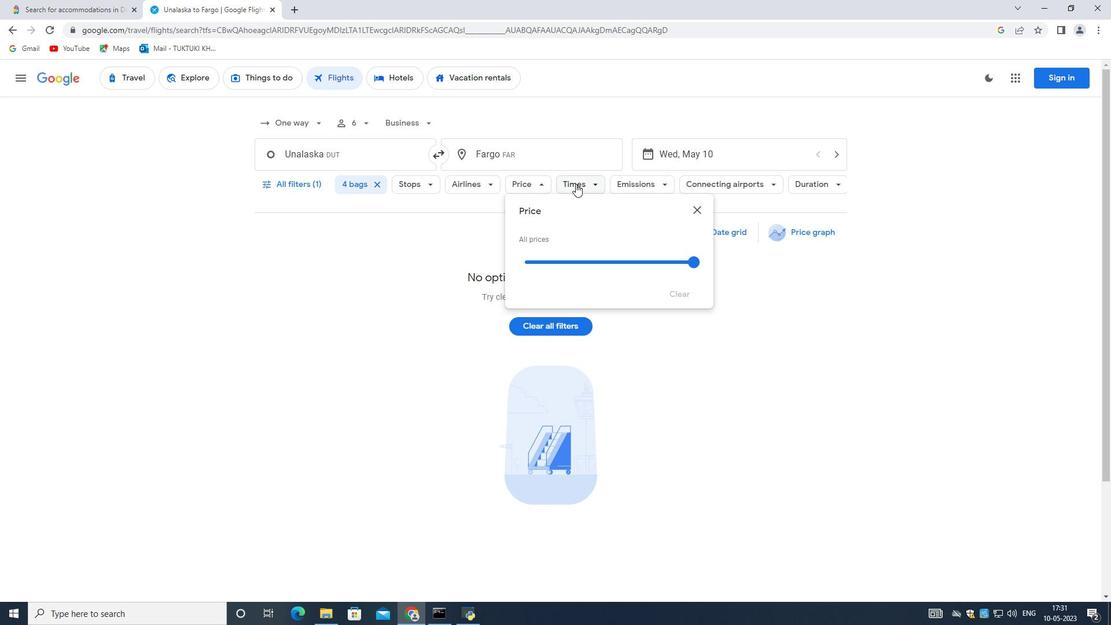 
Action: Mouse moved to (572, 293)
Screenshot: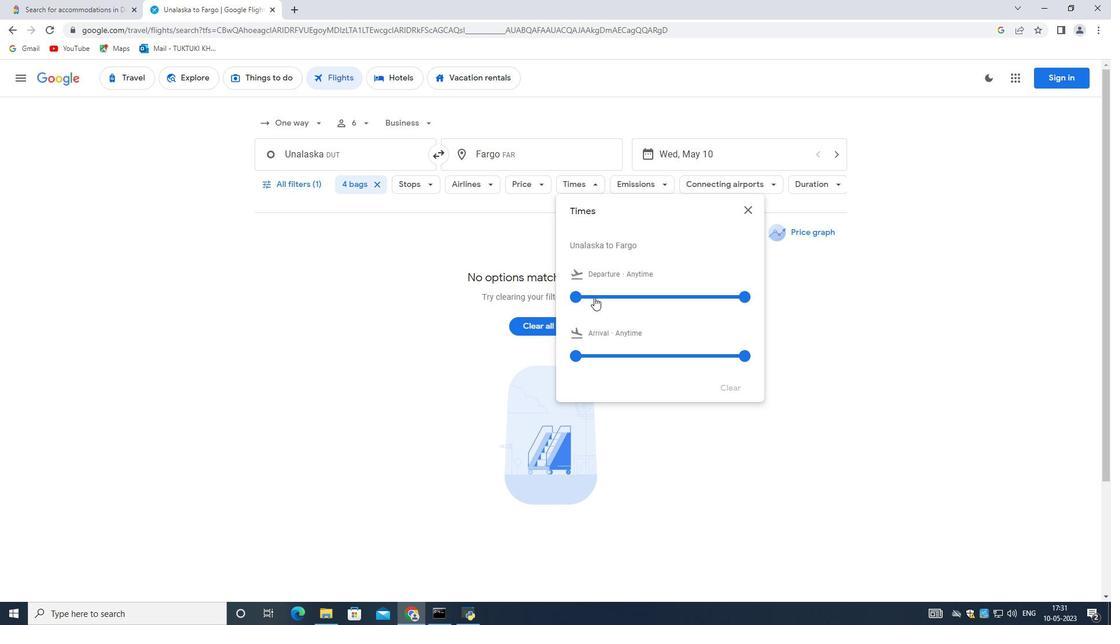 
Action: Mouse pressed left at (572, 293)
Screenshot: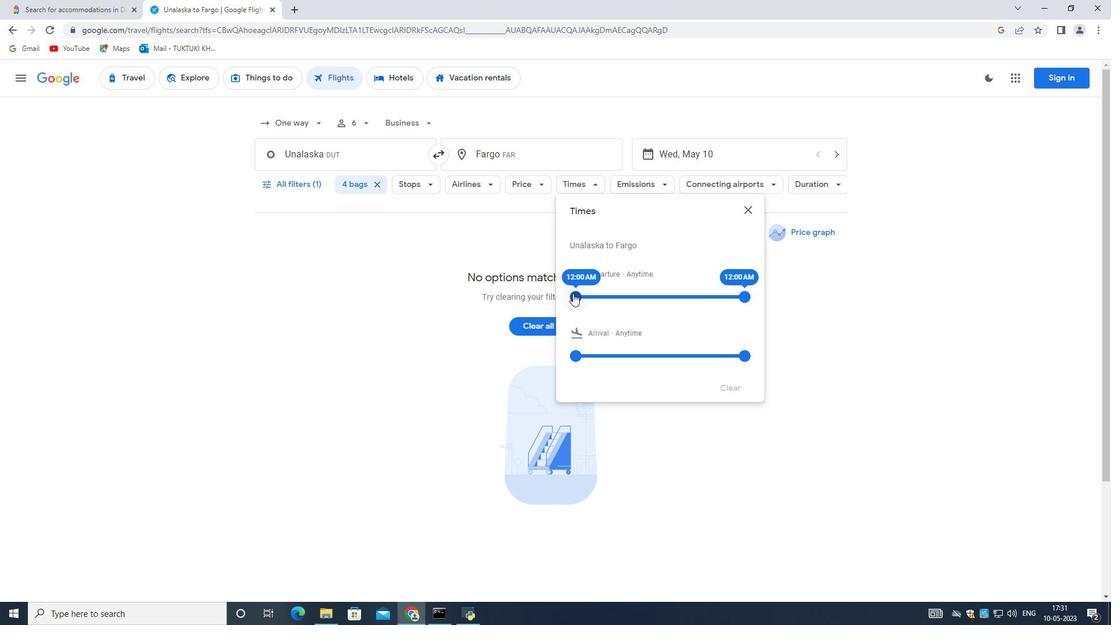 
Action: Mouse moved to (745, 299)
Screenshot: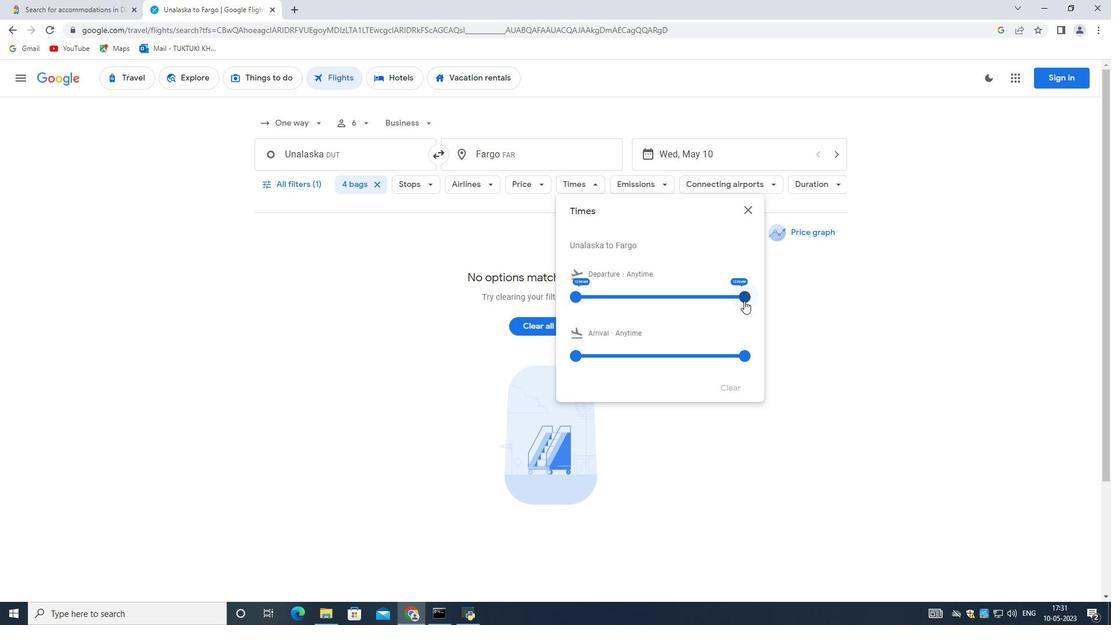
Action: Mouse pressed left at (745, 299)
Screenshot: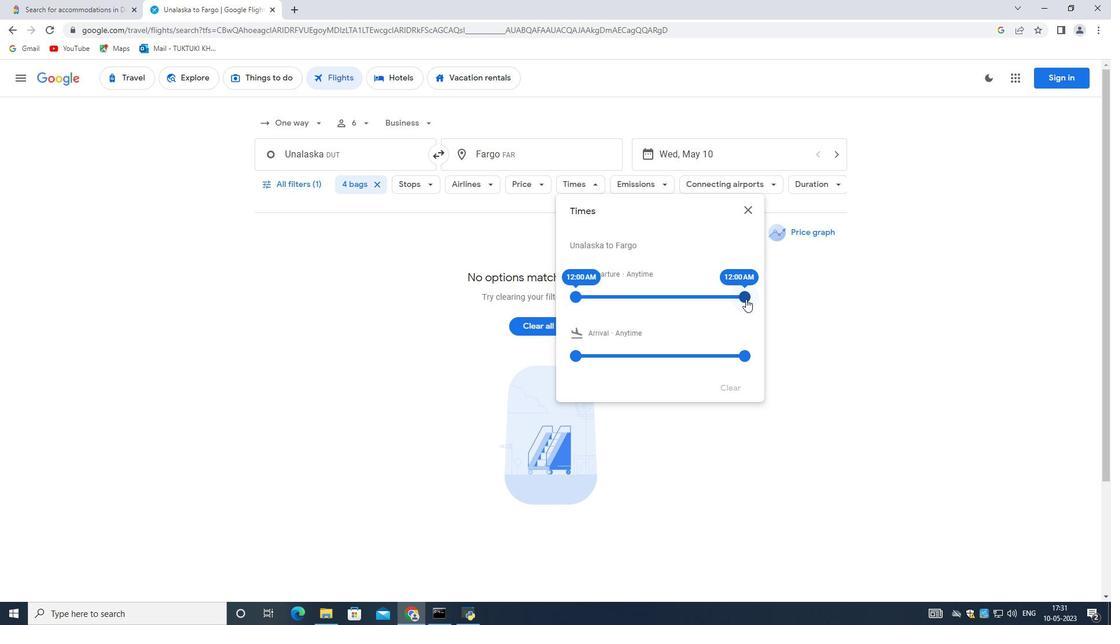 
Action: Mouse moved to (614, 299)
Screenshot: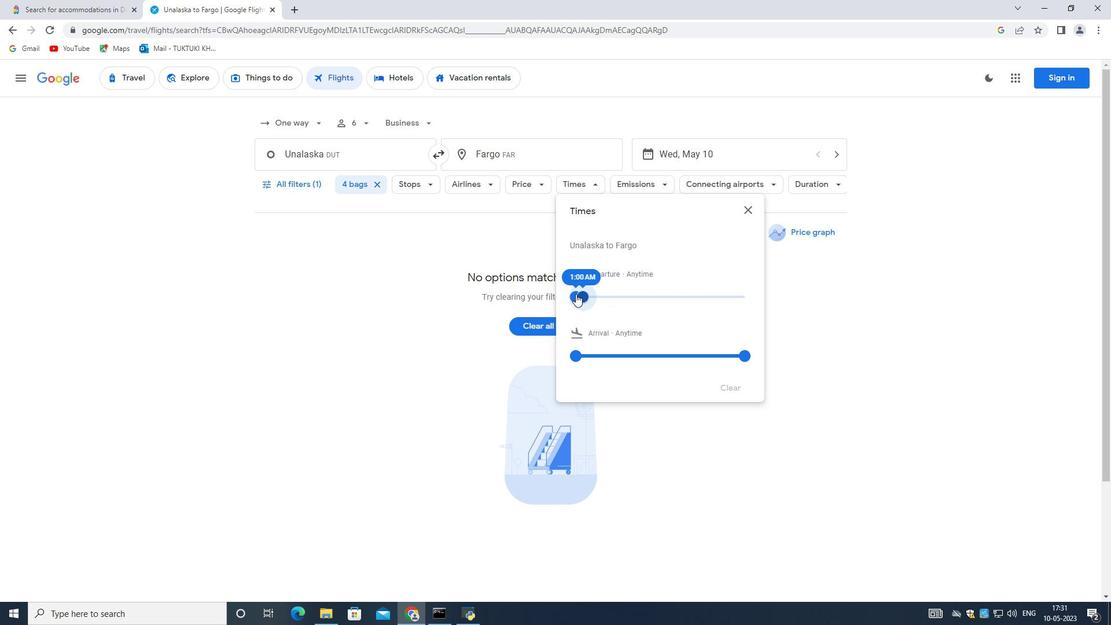 
Action: Mouse scrolled (614, 299) with delta (0, 0)
Screenshot: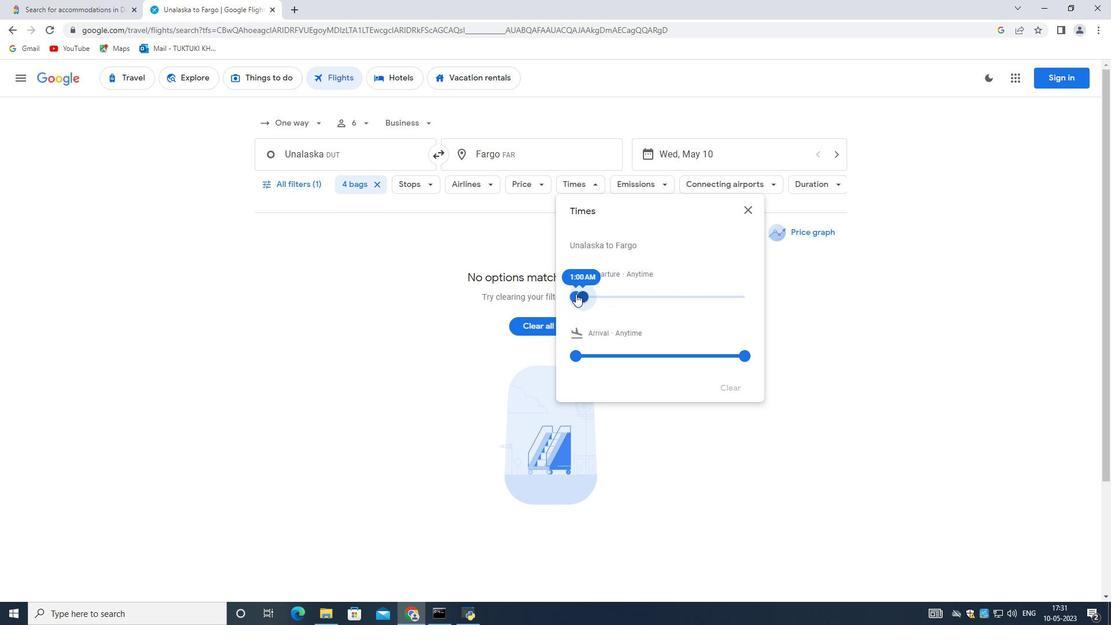 
Action: Mouse moved to (616, 305)
Screenshot: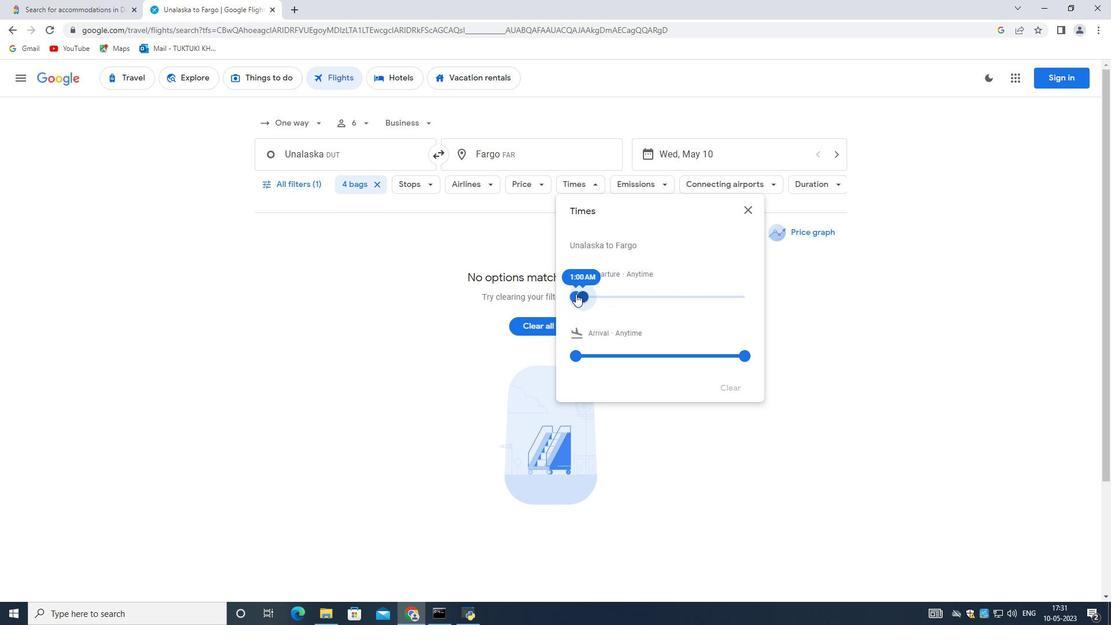
Action: Mouse scrolled (616, 304) with delta (0, 0)
Screenshot: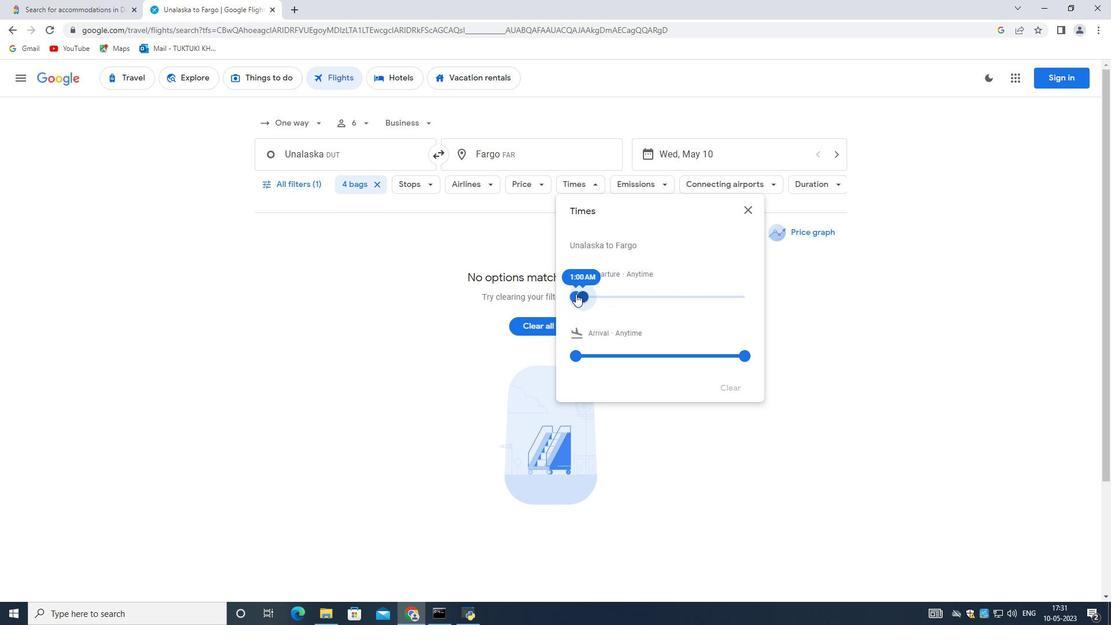 
Action: Mouse moved to (617, 306)
Screenshot: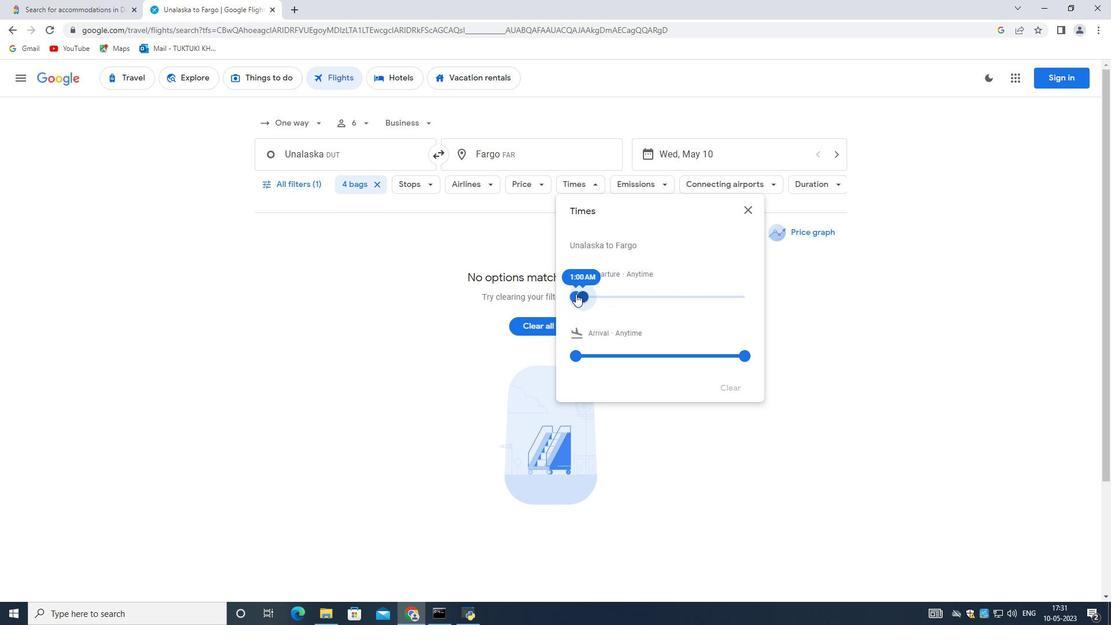 
Action: Mouse scrolled (617, 305) with delta (0, 0)
Screenshot: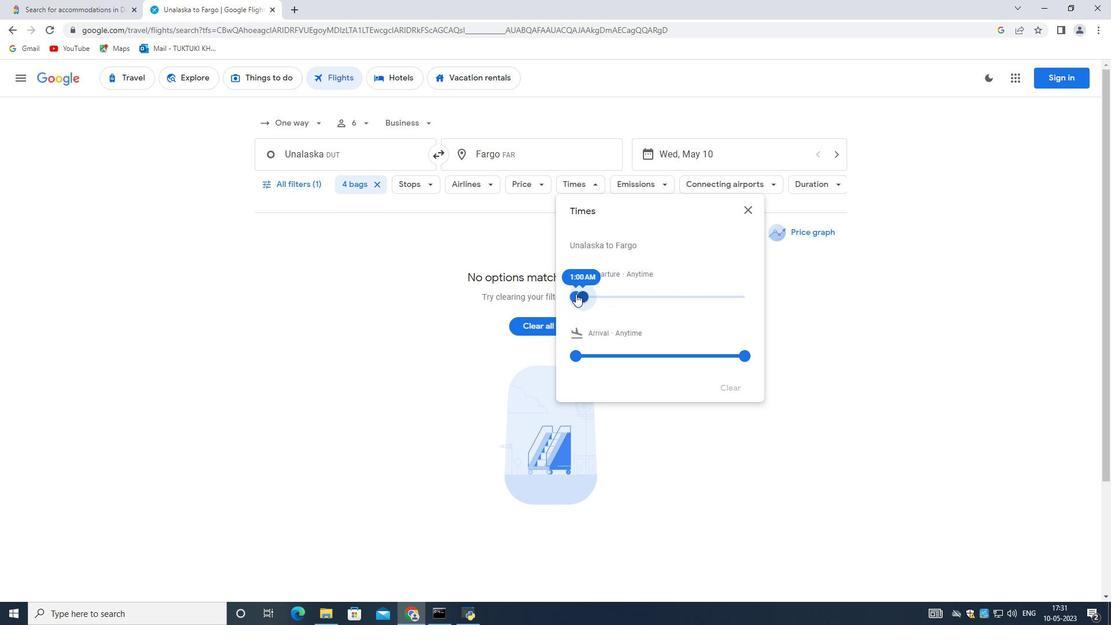 
Action: Mouse moved to (617, 306)
Screenshot: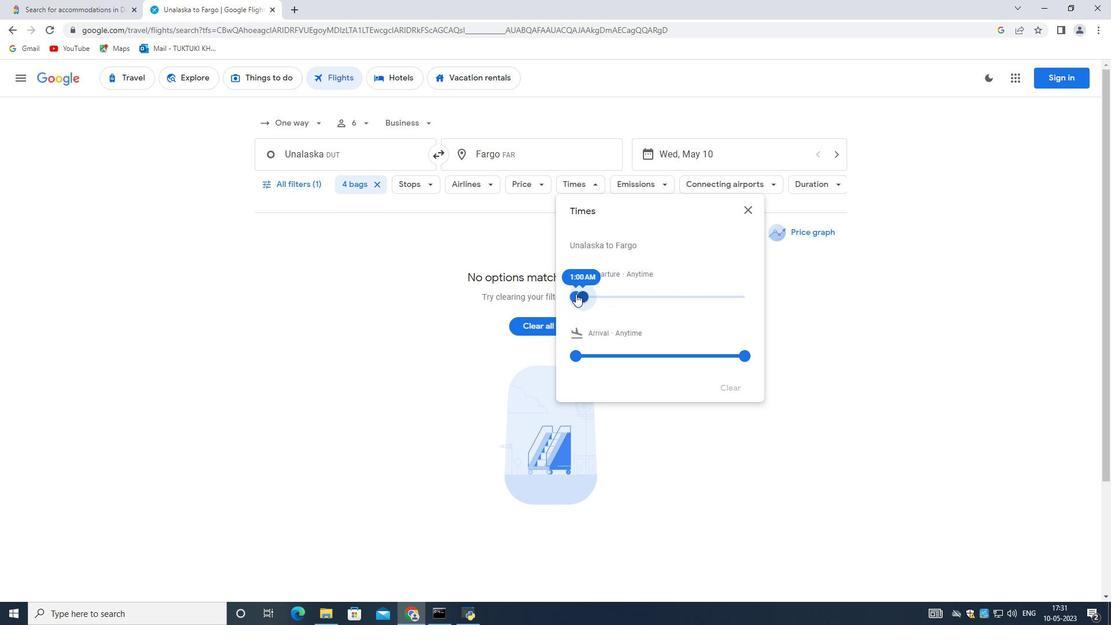
Action: Mouse scrolled (617, 306) with delta (0, 0)
Screenshot: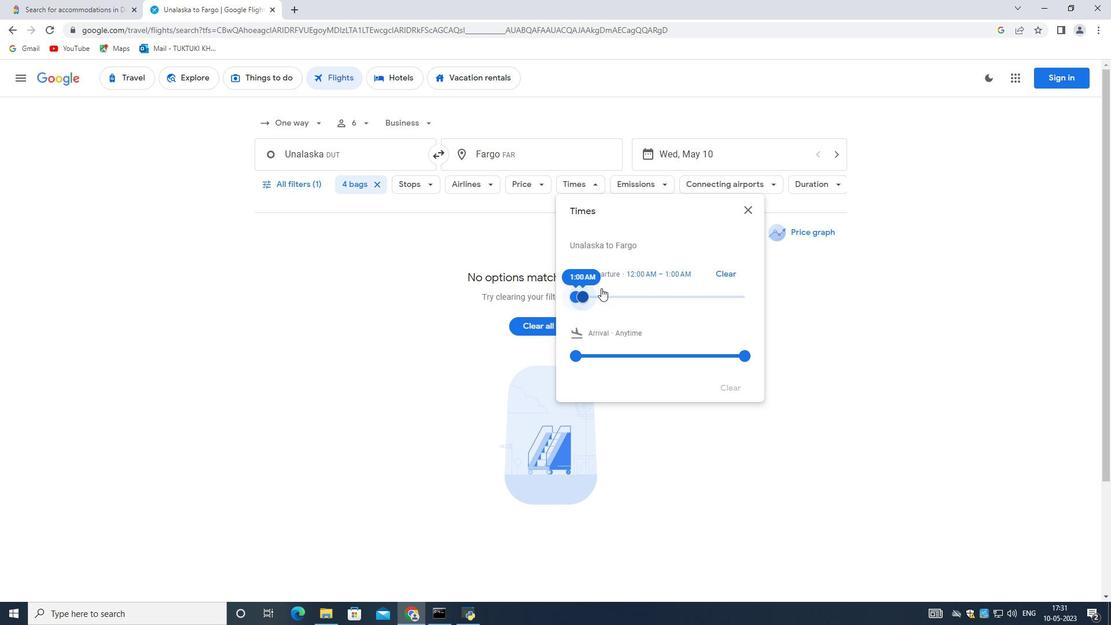 
Action: Mouse moved to (617, 308)
Screenshot: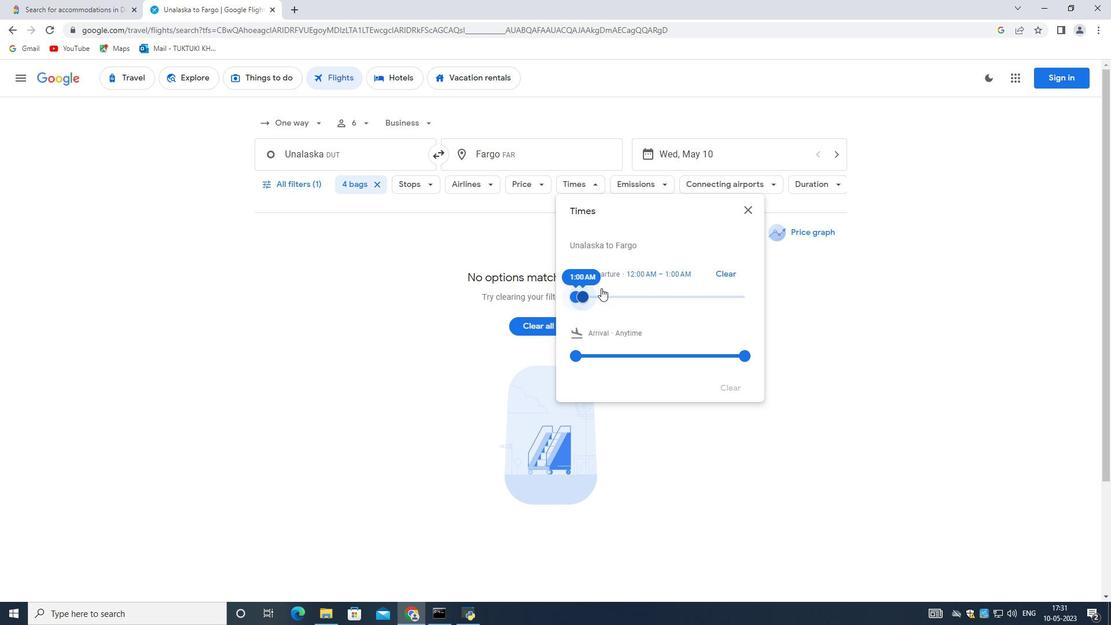 
Action: Mouse scrolled (617, 307) with delta (0, 0)
Screenshot: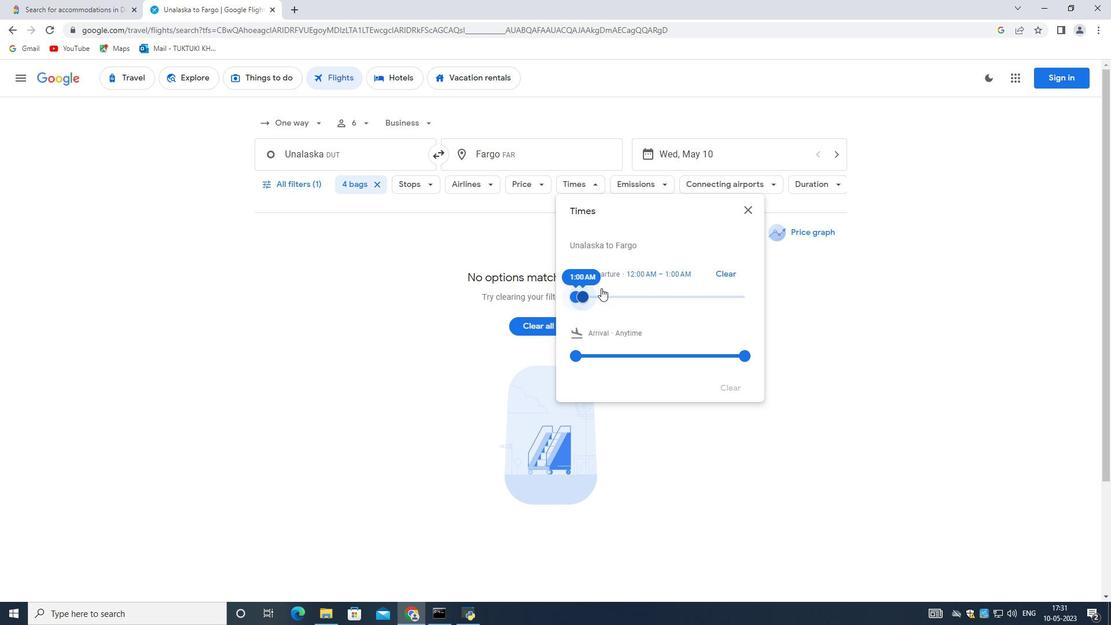 
Action: Mouse moved to (613, 333)
Screenshot: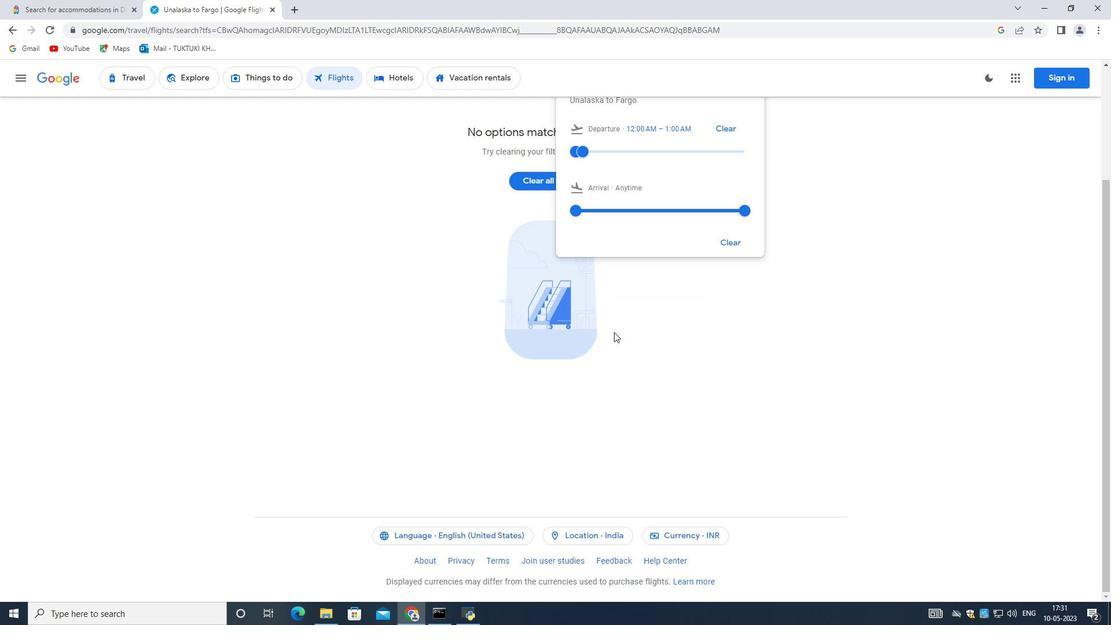 
